 Task: Look for space in Ar Ruways, United Arab Emirates from 13th August, 2023 to 17th August, 2023 for 2 adults in price range Rs.10000 to Rs.16000. Place can be entire place with 2 bedrooms having 2 beds and 1 bathroom. Property type can be guest house. Amenities needed are: wifi, air conditioning, dedicated workplace, breakfast, . Booking option can be shelf check-in. Required host language is English.
Action: Mouse moved to (537, 121)
Screenshot: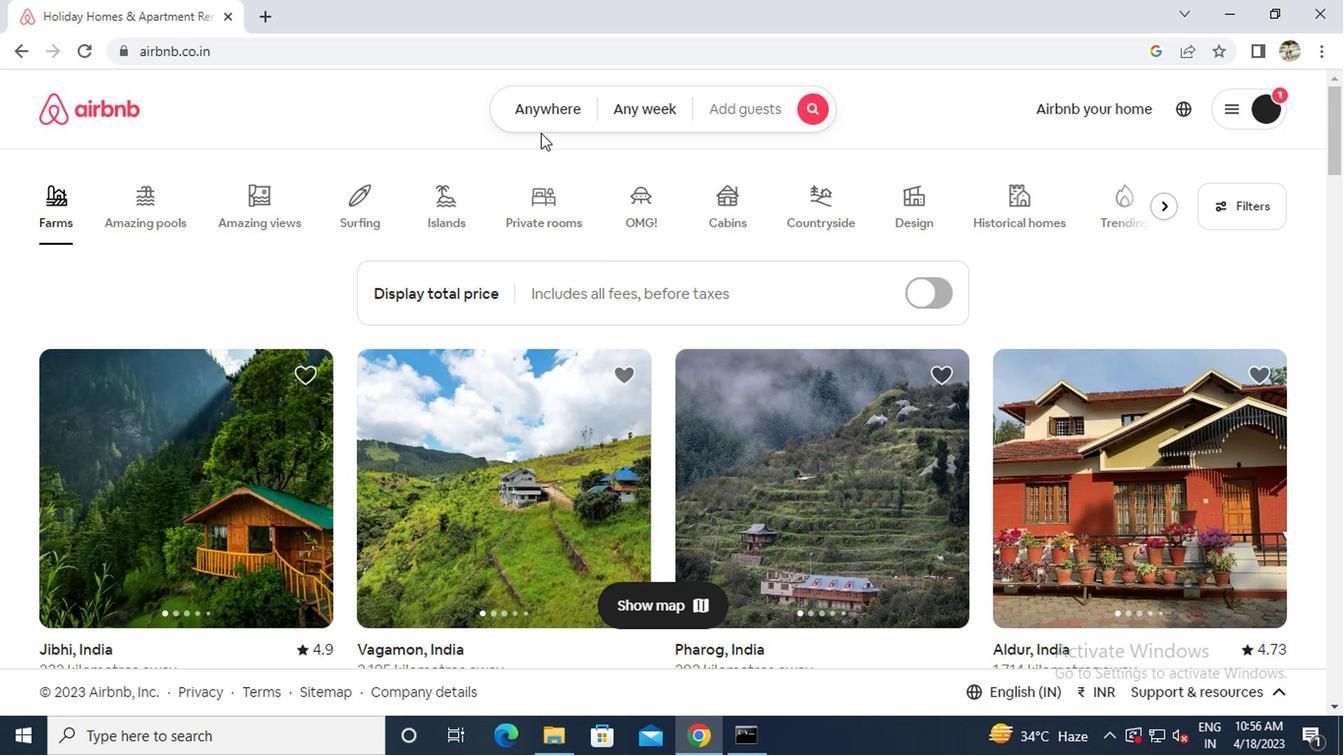 
Action: Mouse pressed left at (537, 121)
Screenshot: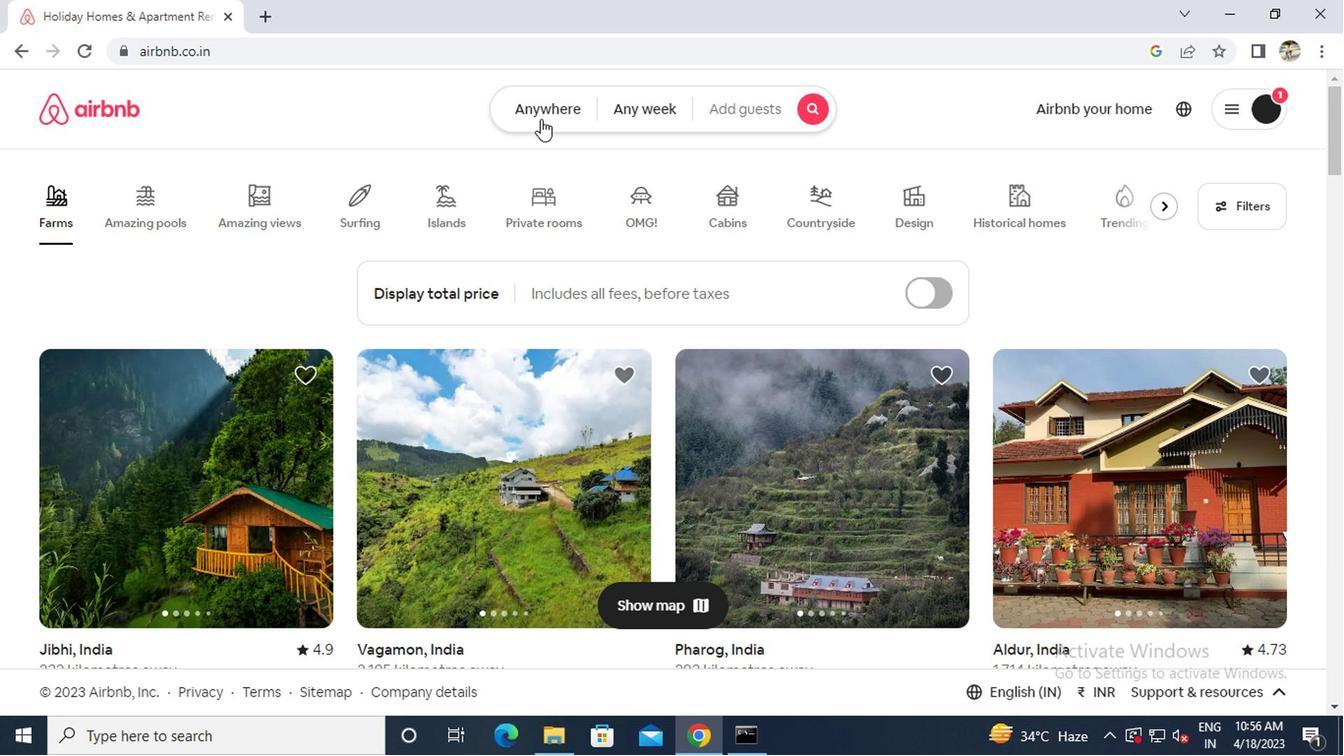
Action: Mouse moved to (438, 199)
Screenshot: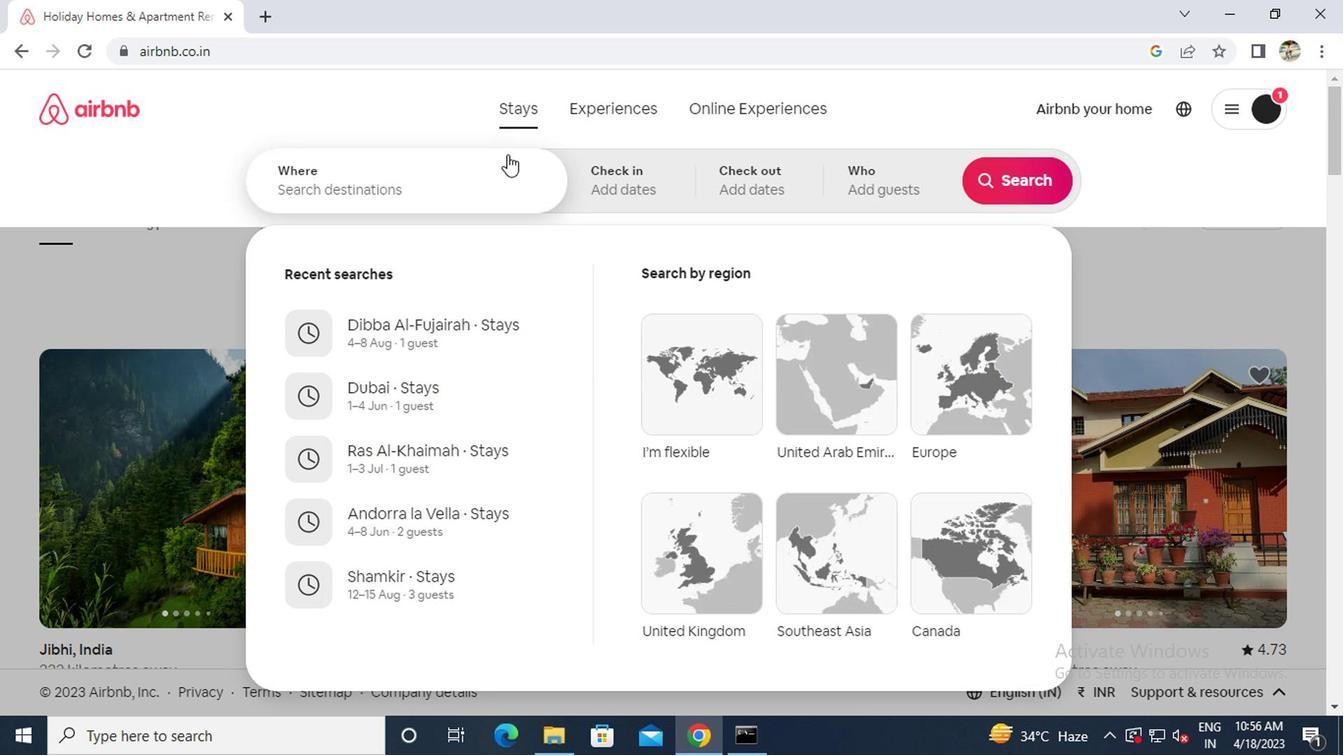 
Action: Mouse pressed left at (438, 199)
Screenshot: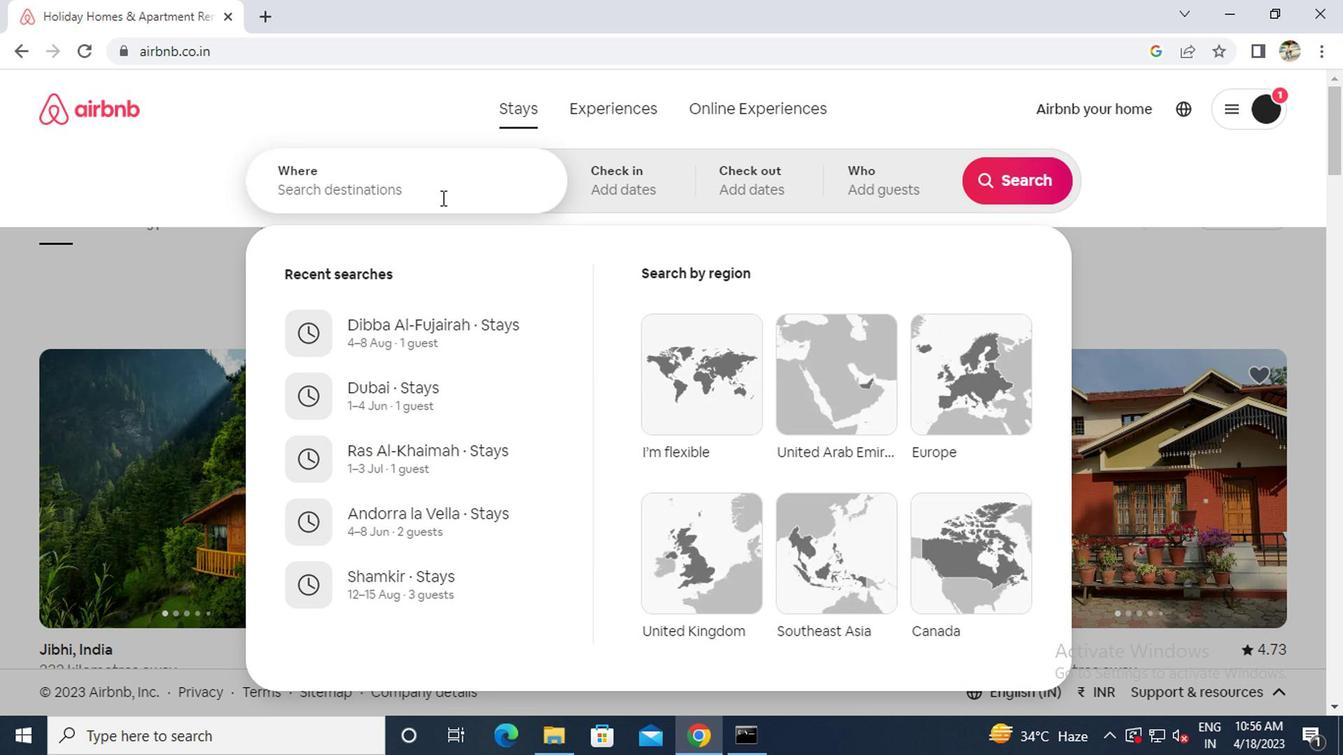 
Action: Key pressed <Key.caps_lock>a<Key.caps_lock>r<Key.space>run<Key.backspace>ways<Key.space>united<Key.space>arab<Key.space>emirates
Screenshot: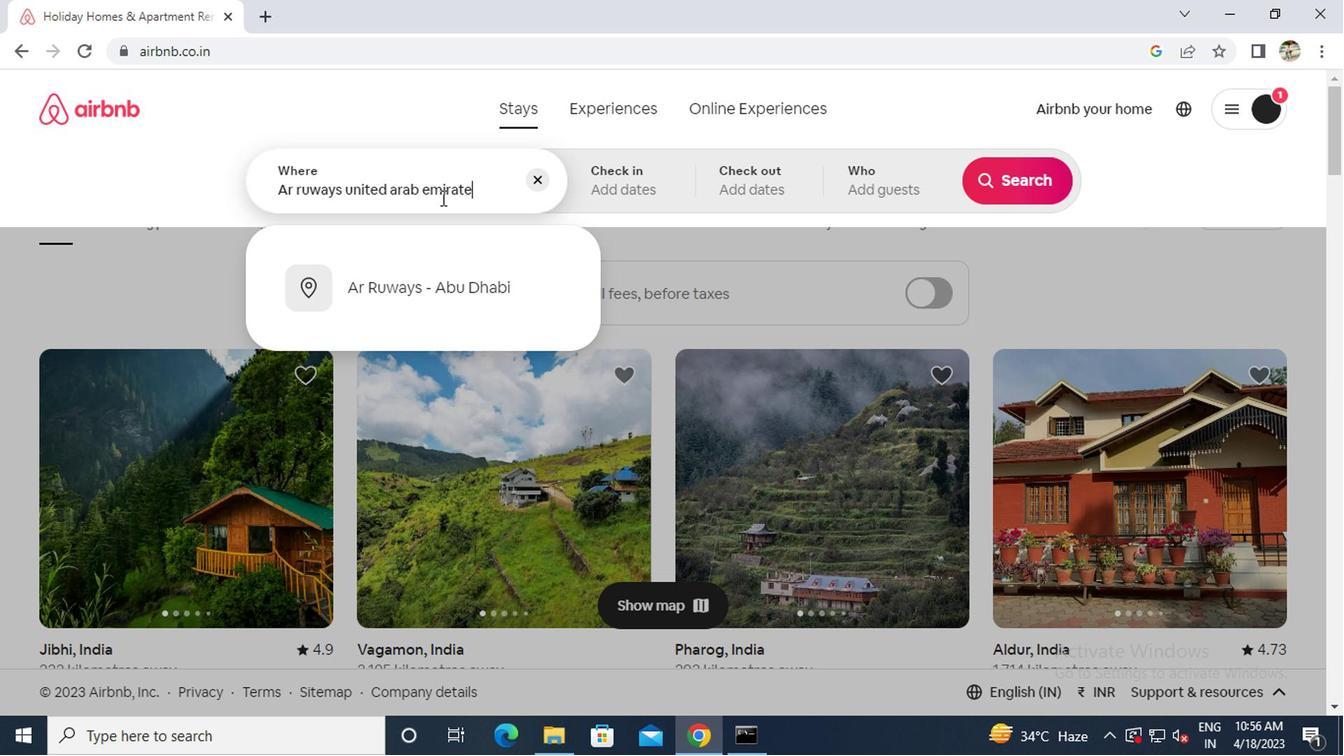 
Action: Mouse moved to (404, 291)
Screenshot: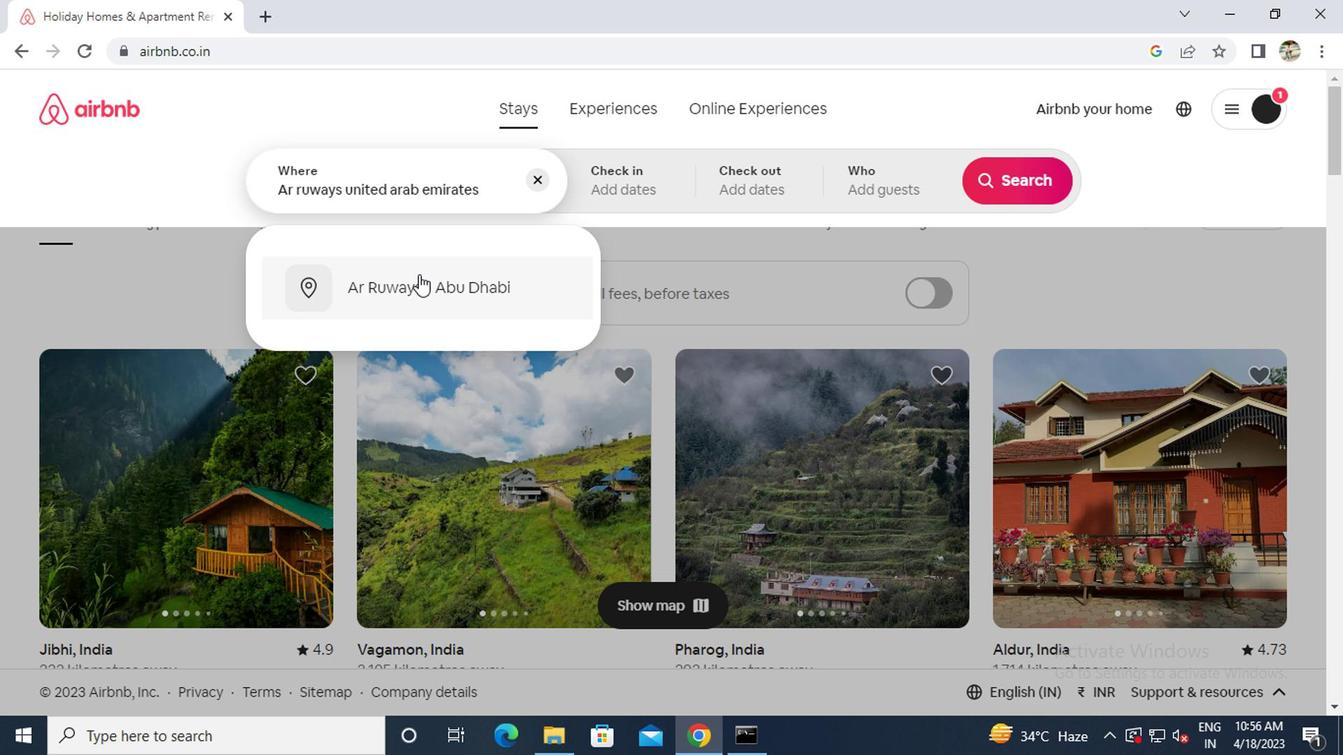 
Action: Mouse pressed left at (404, 291)
Screenshot: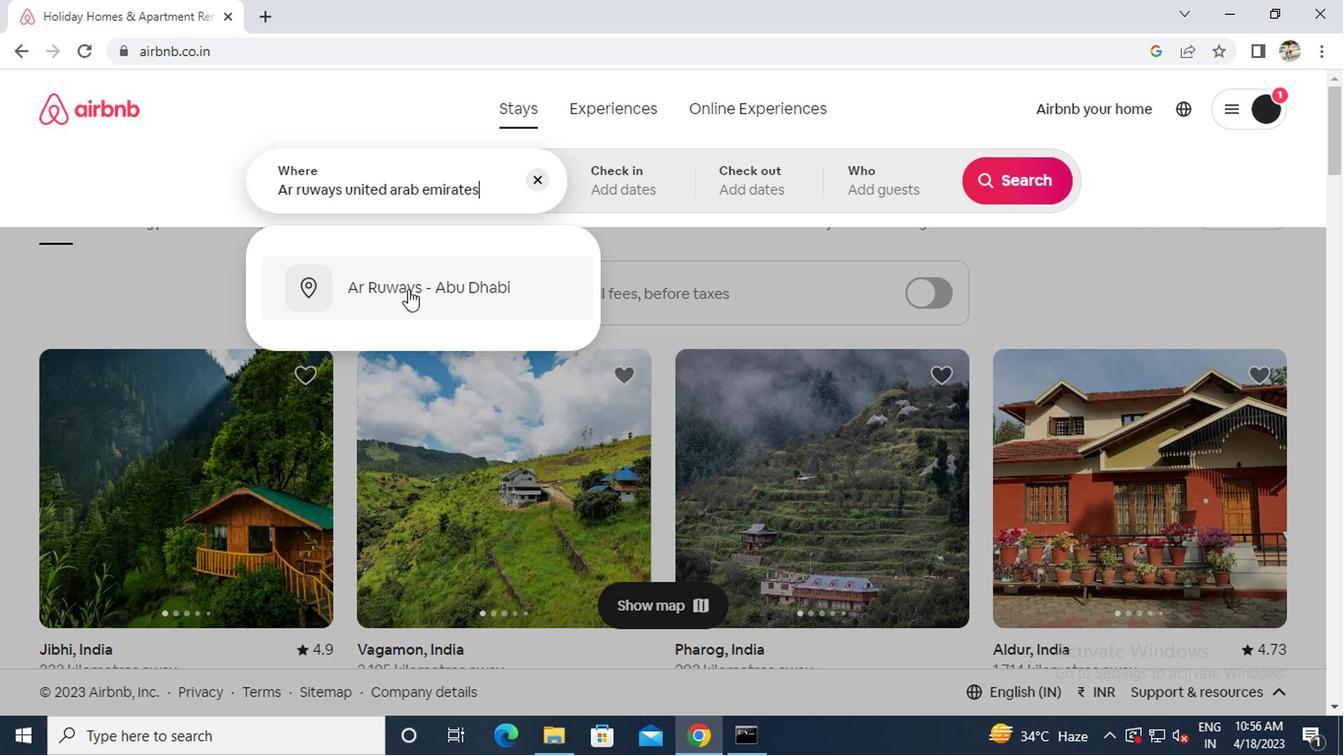 
Action: Mouse moved to (999, 334)
Screenshot: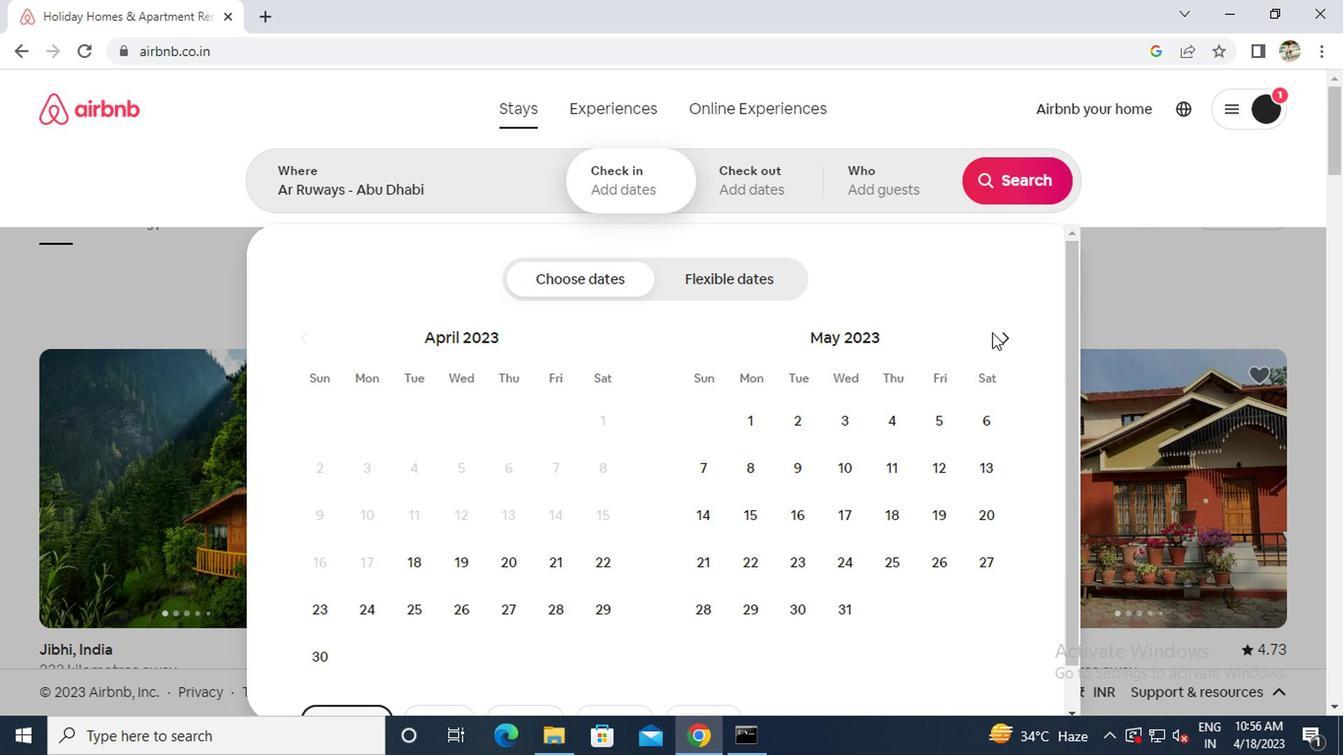 
Action: Mouse pressed left at (999, 334)
Screenshot: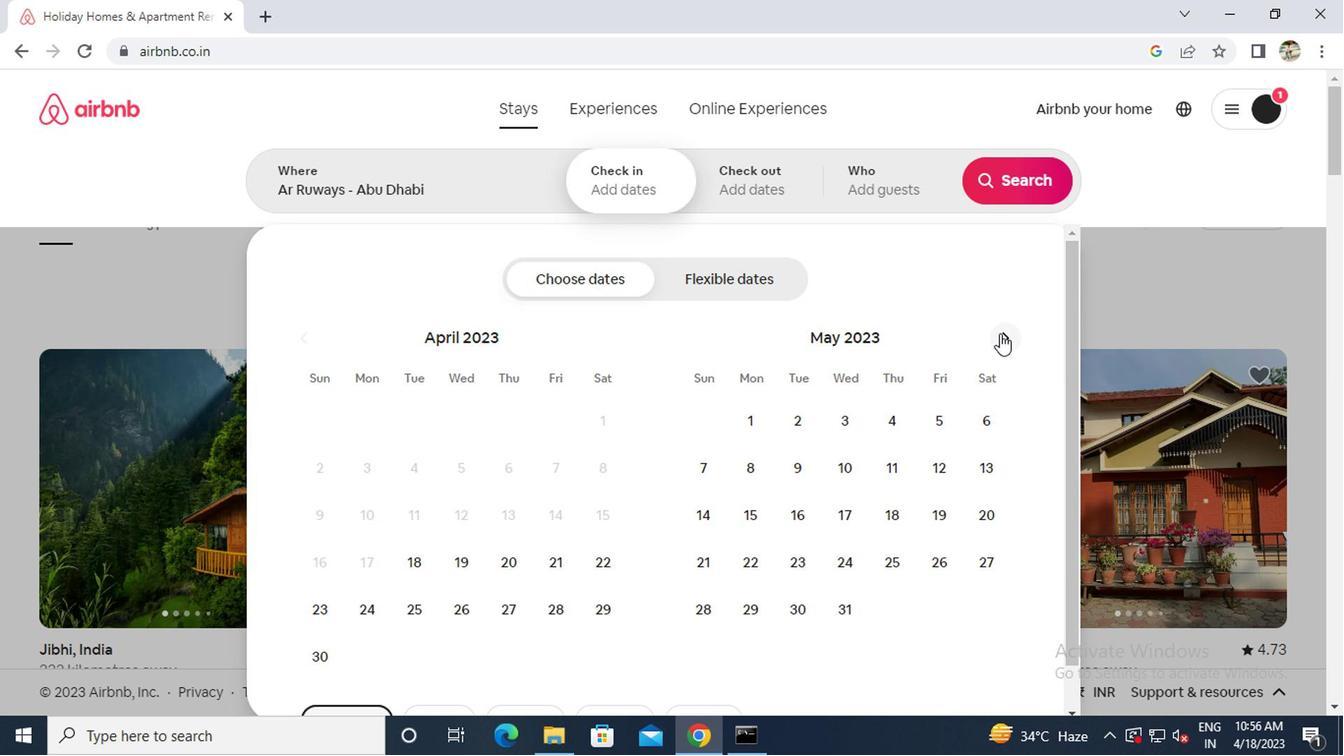 
Action: Mouse pressed left at (999, 334)
Screenshot: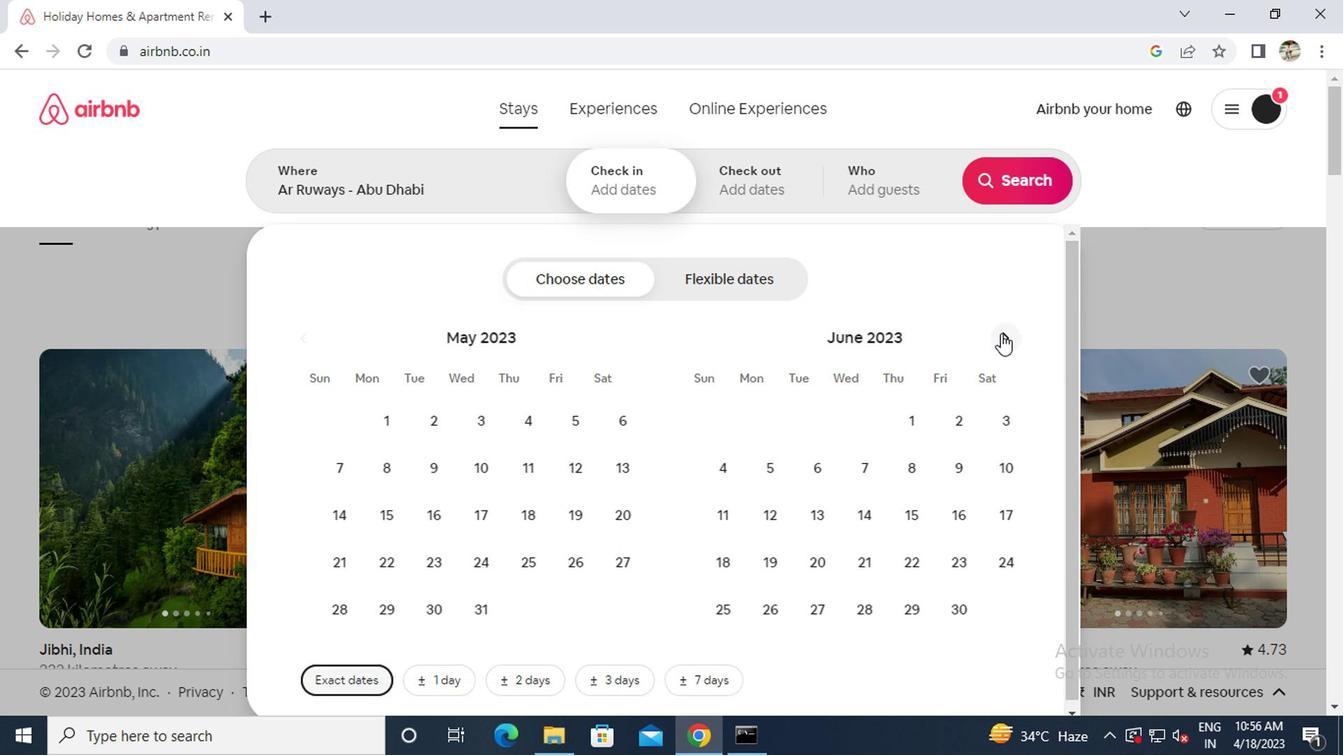 
Action: Mouse pressed left at (999, 334)
Screenshot: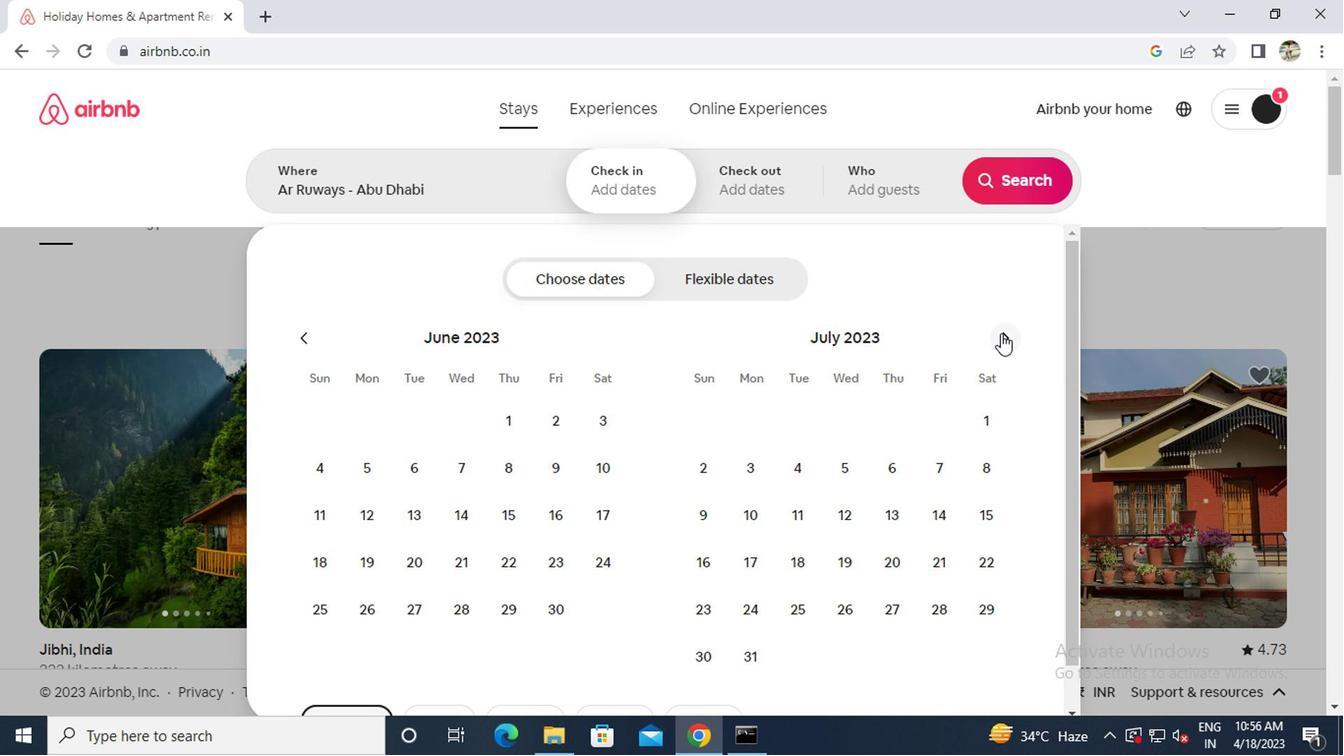 
Action: Mouse moved to (691, 510)
Screenshot: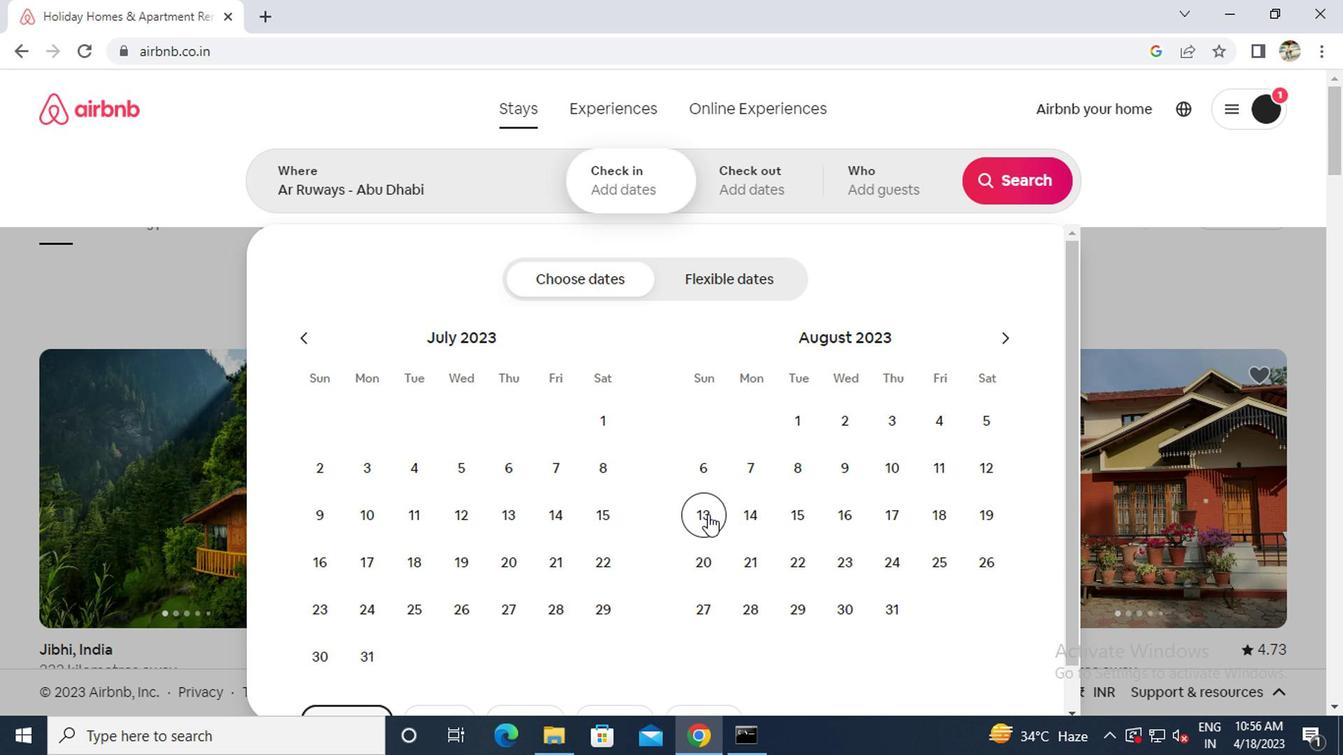 
Action: Mouse pressed left at (691, 510)
Screenshot: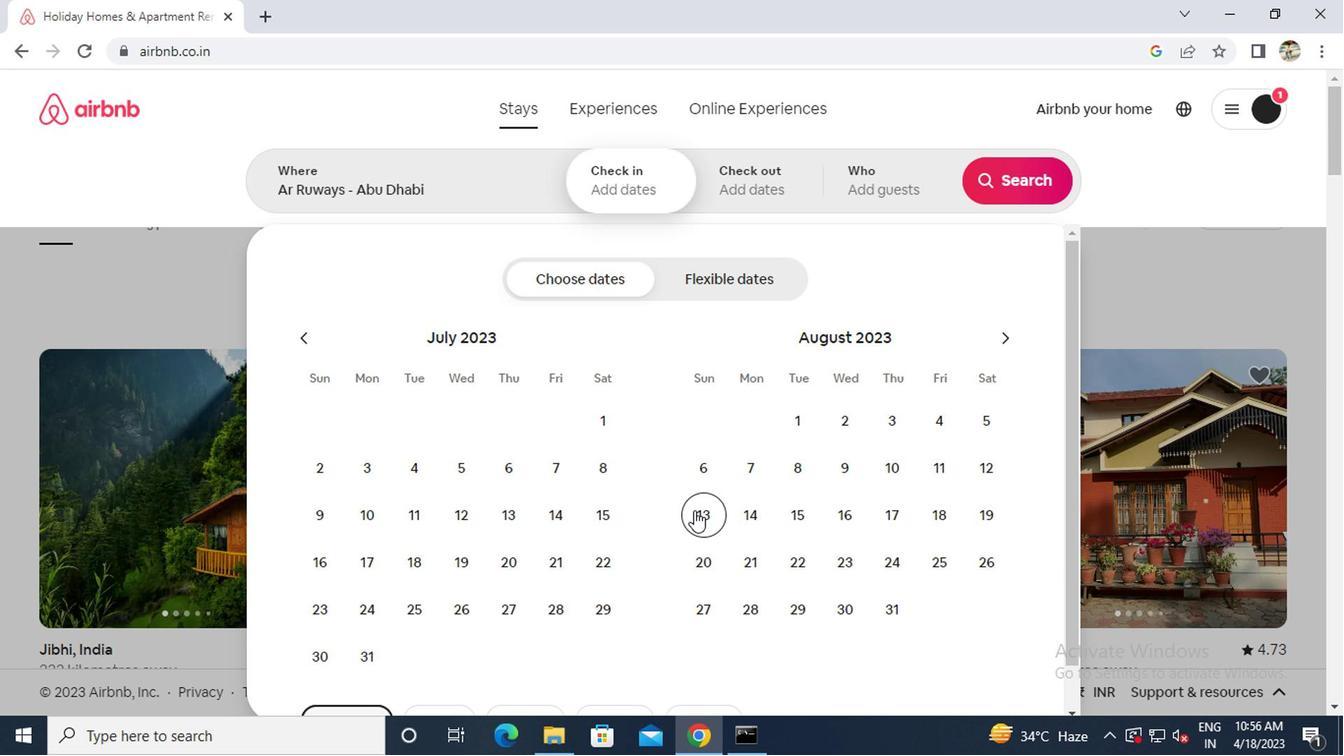 
Action: Mouse moved to (896, 515)
Screenshot: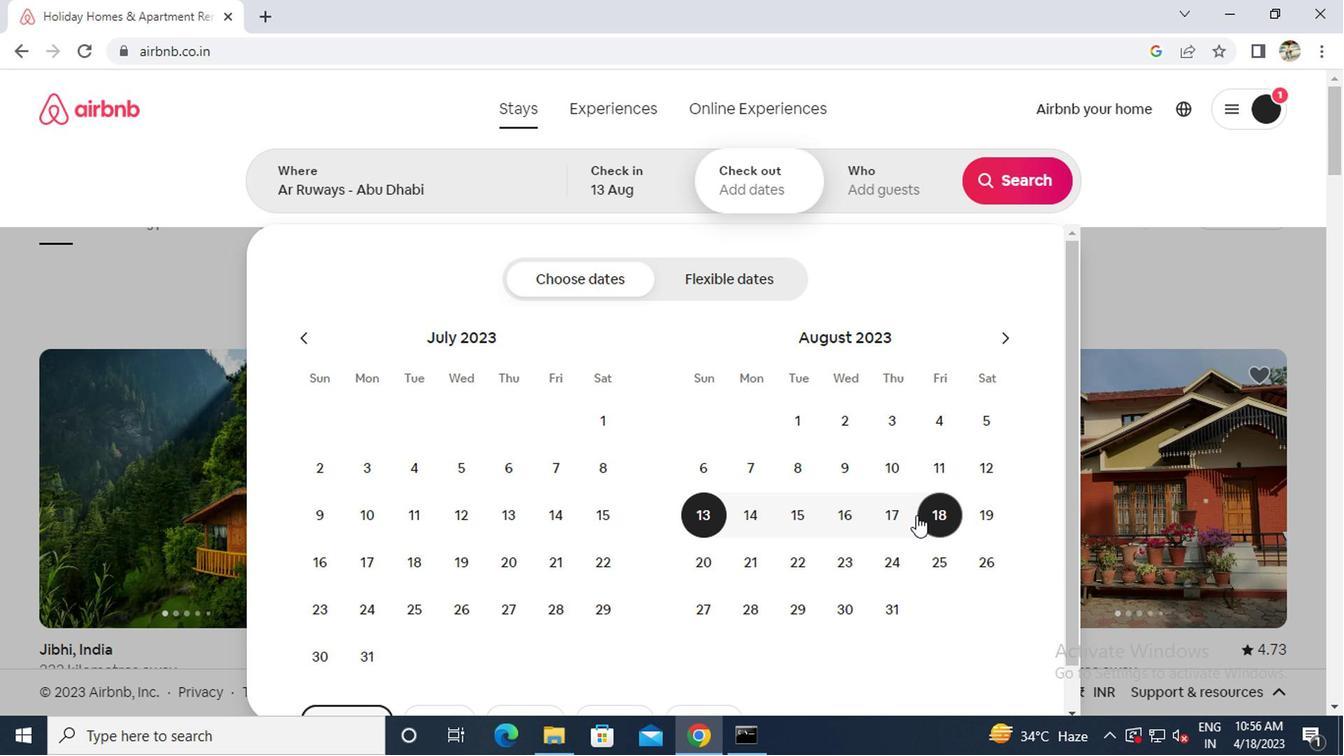 
Action: Mouse pressed left at (896, 515)
Screenshot: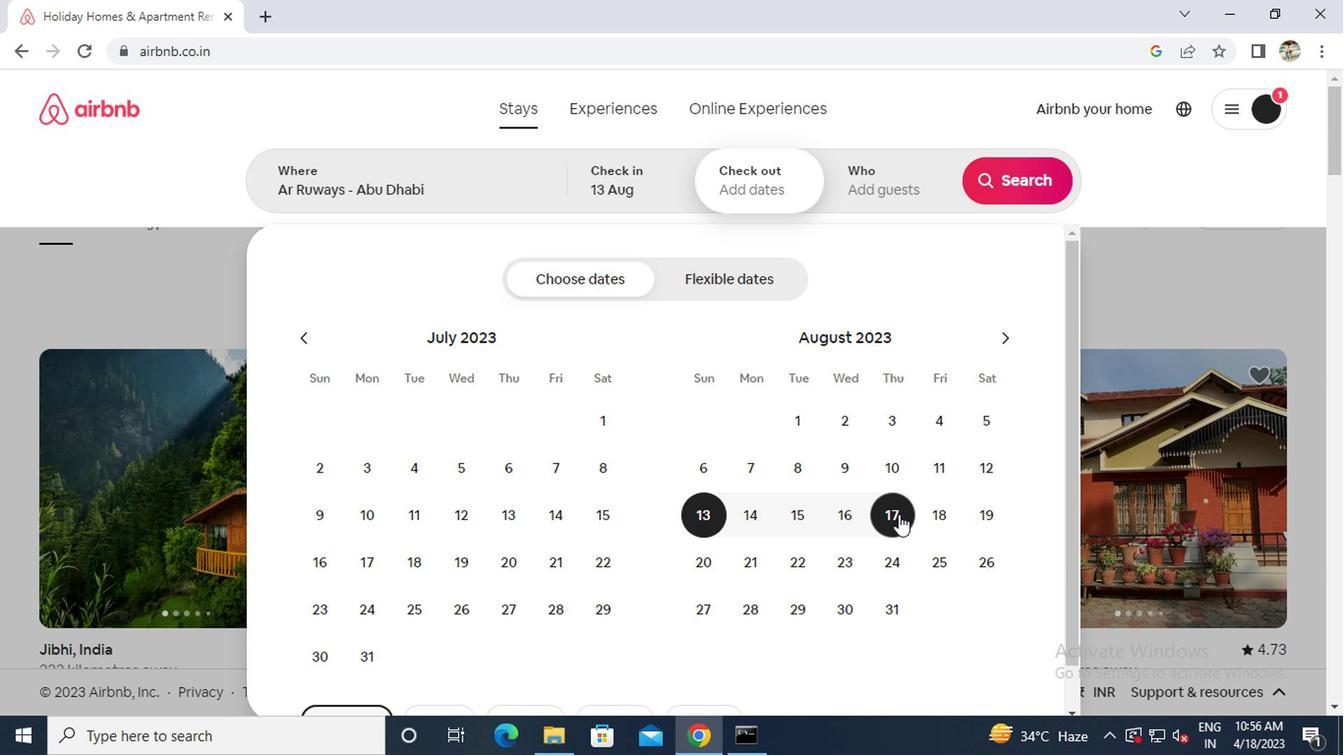 
Action: Mouse moved to (887, 179)
Screenshot: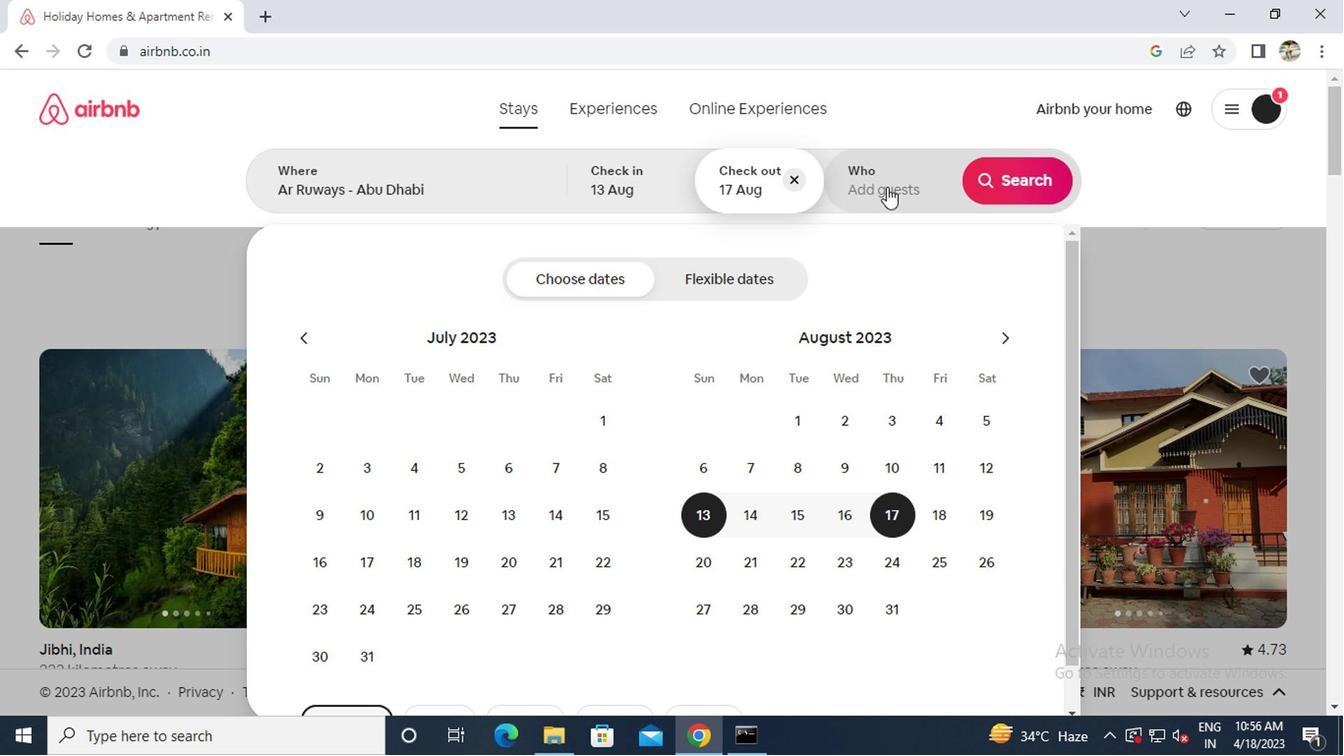 
Action: Mouse pressed left at (887, 179)
Screenshot: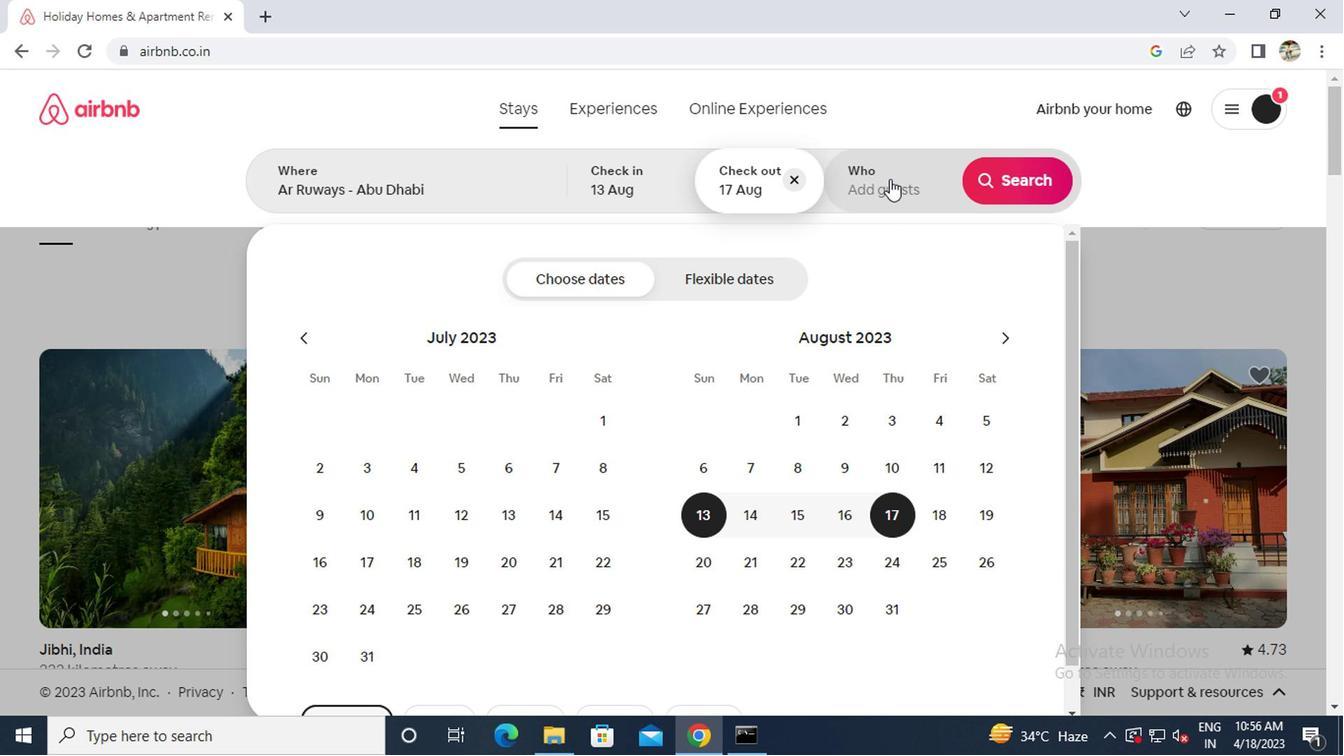
Action: Mouse moved to (1016, 286)
Screenshot: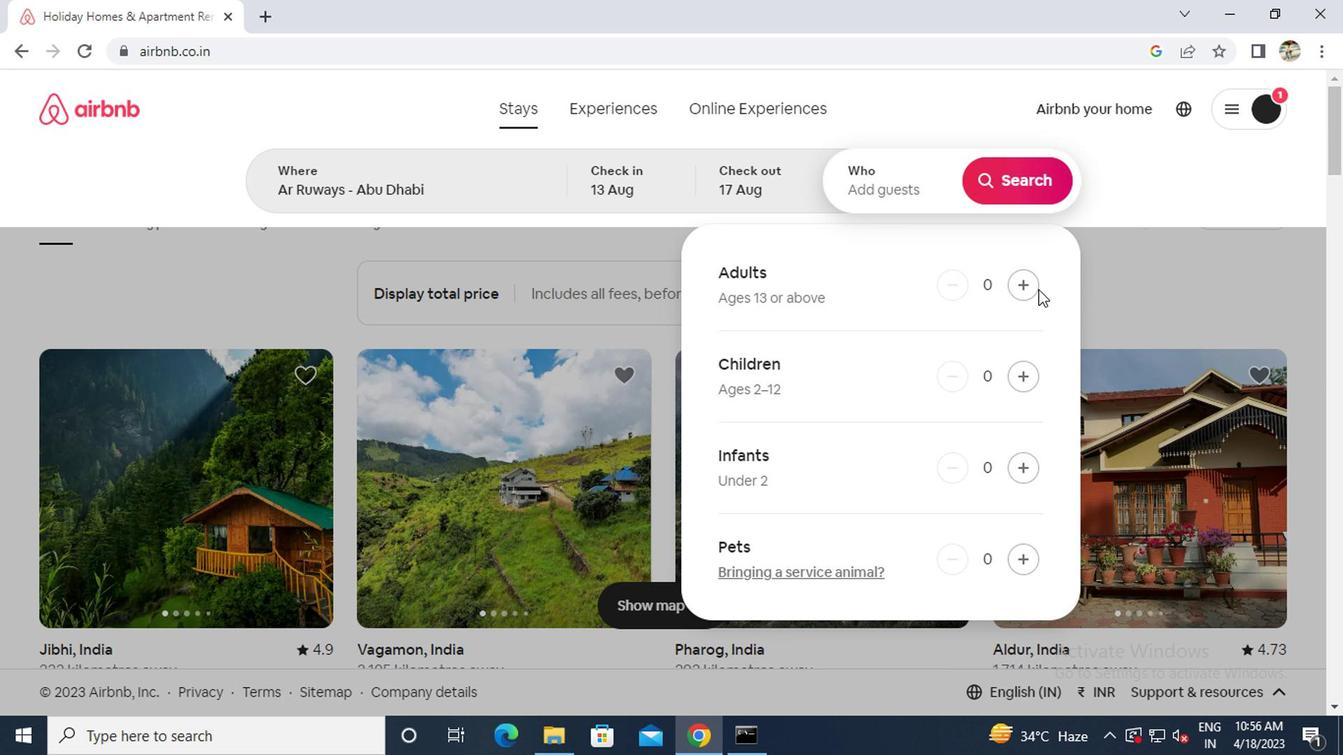 
Action: Mouse pressed left at (1016, 286)
Screenshot: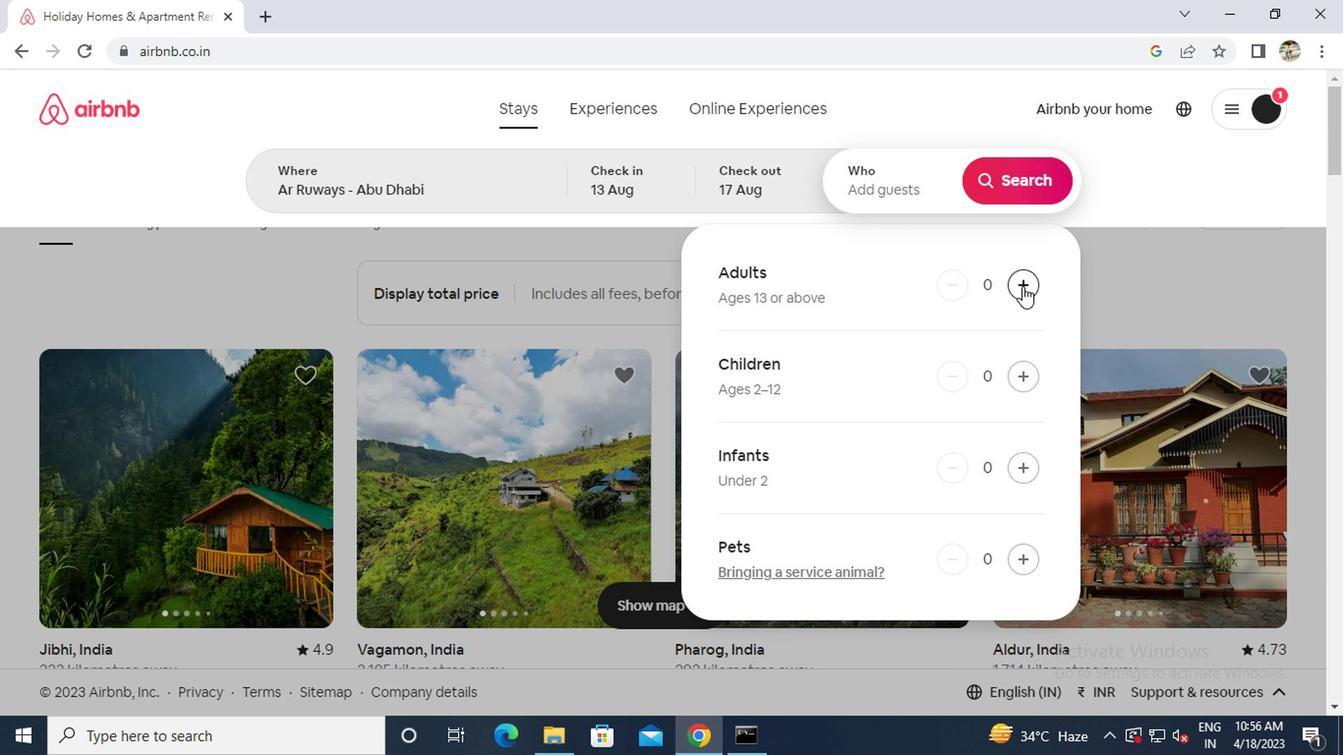 
Action: Mouse pressed left at (1016, 286)
Screenshot: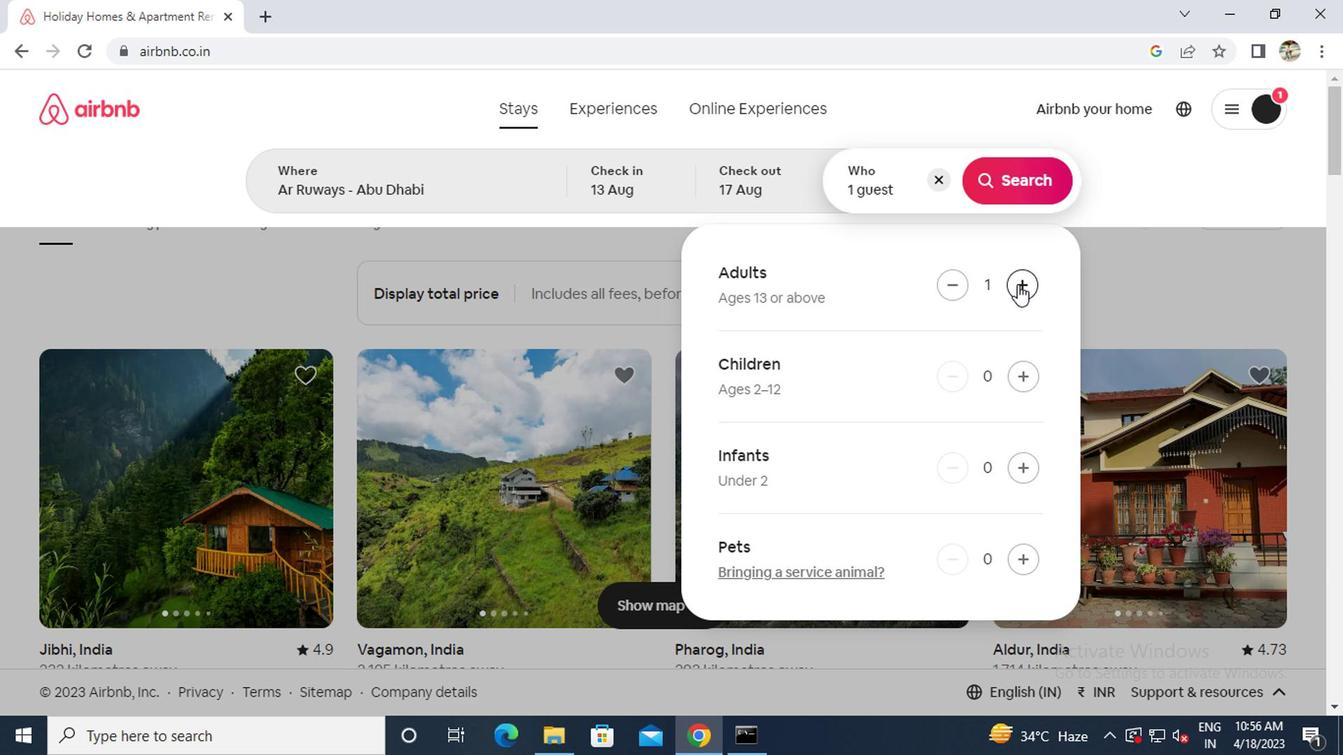 
Action: Mouse moved to (994, 172)
Screenshot: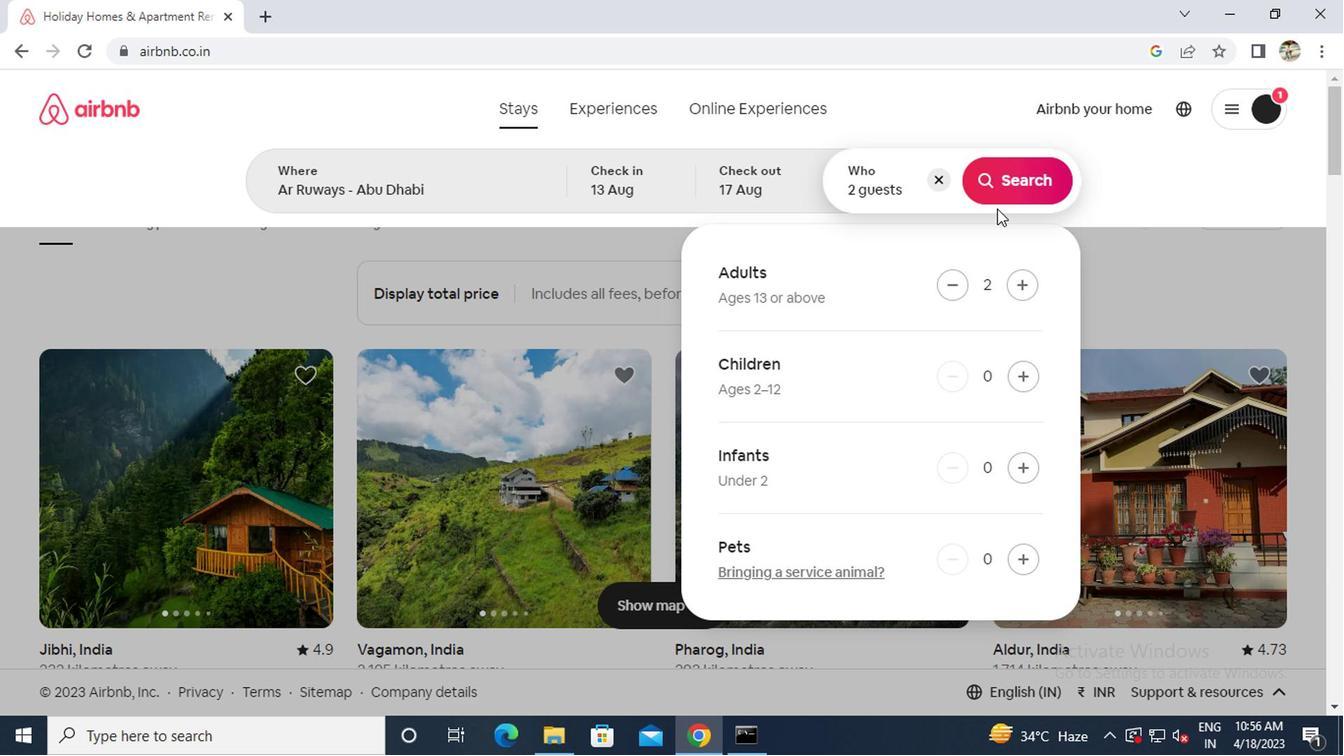 
Action: Mouse pressed left at (994, 172)
Screenshot: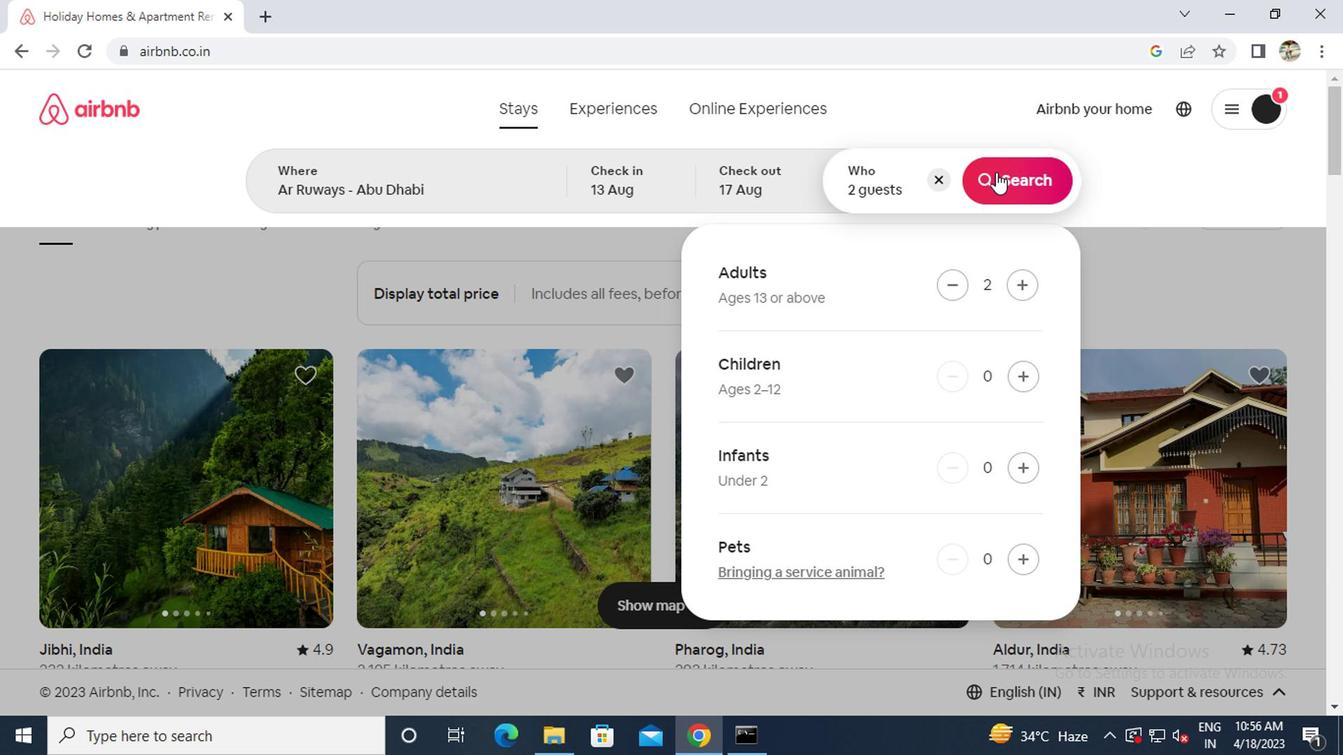
Action: Mouse moved to (1242, 181)
Screenshot: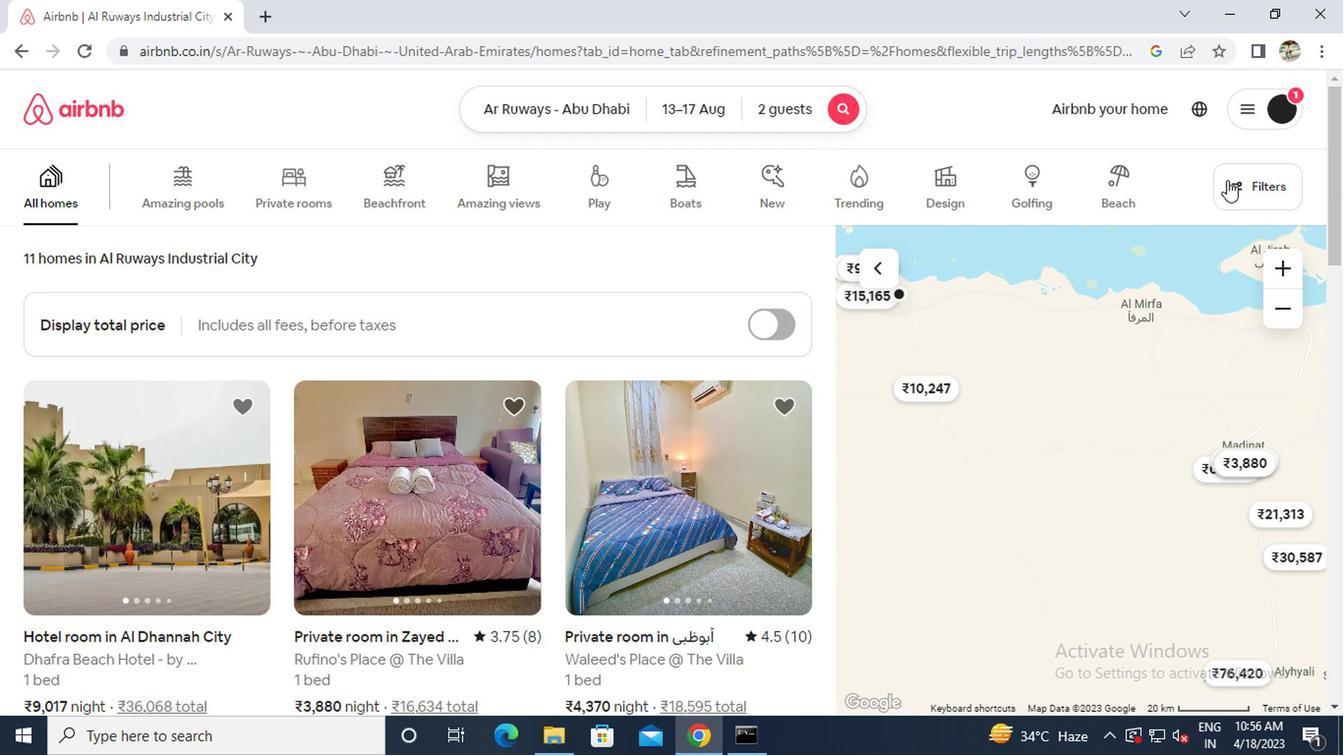 
Action: Mouse pressed left at (1242, 181)
Screenshot: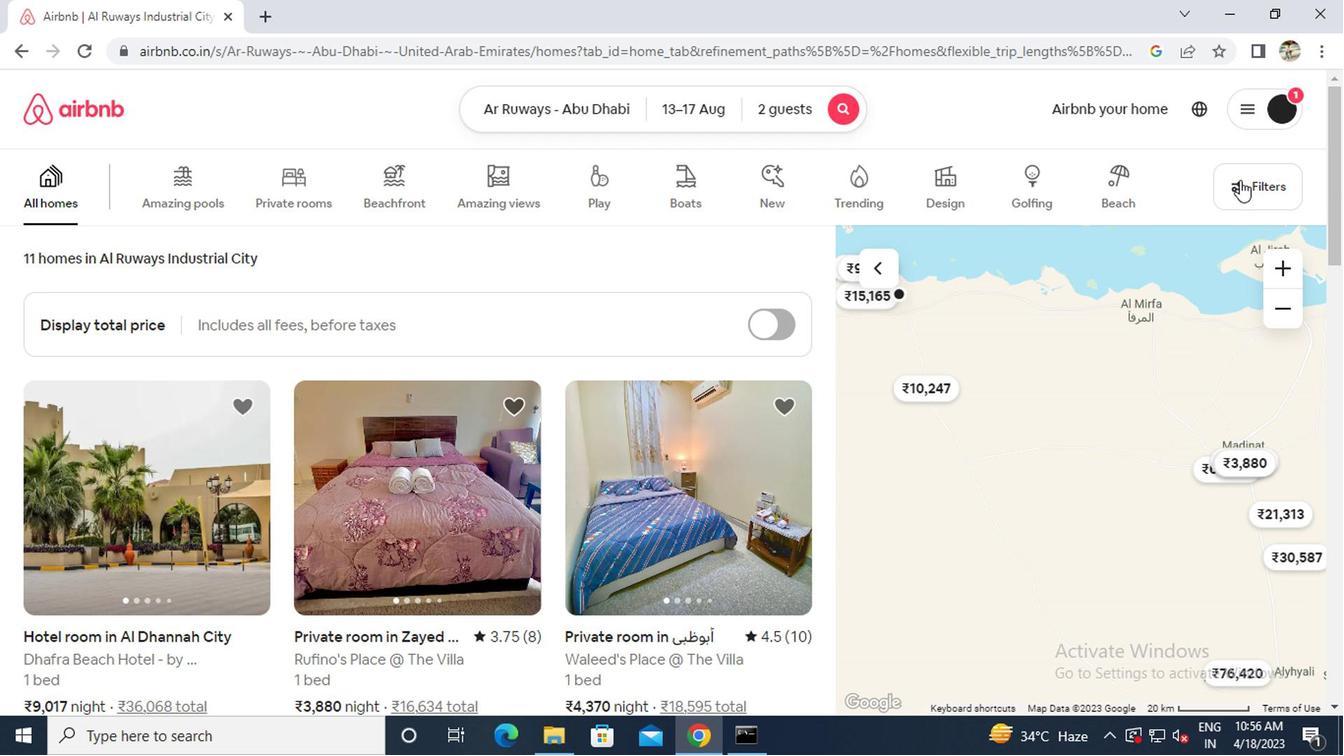 
Action: Mouse moved to (494, 436)
Screenshot: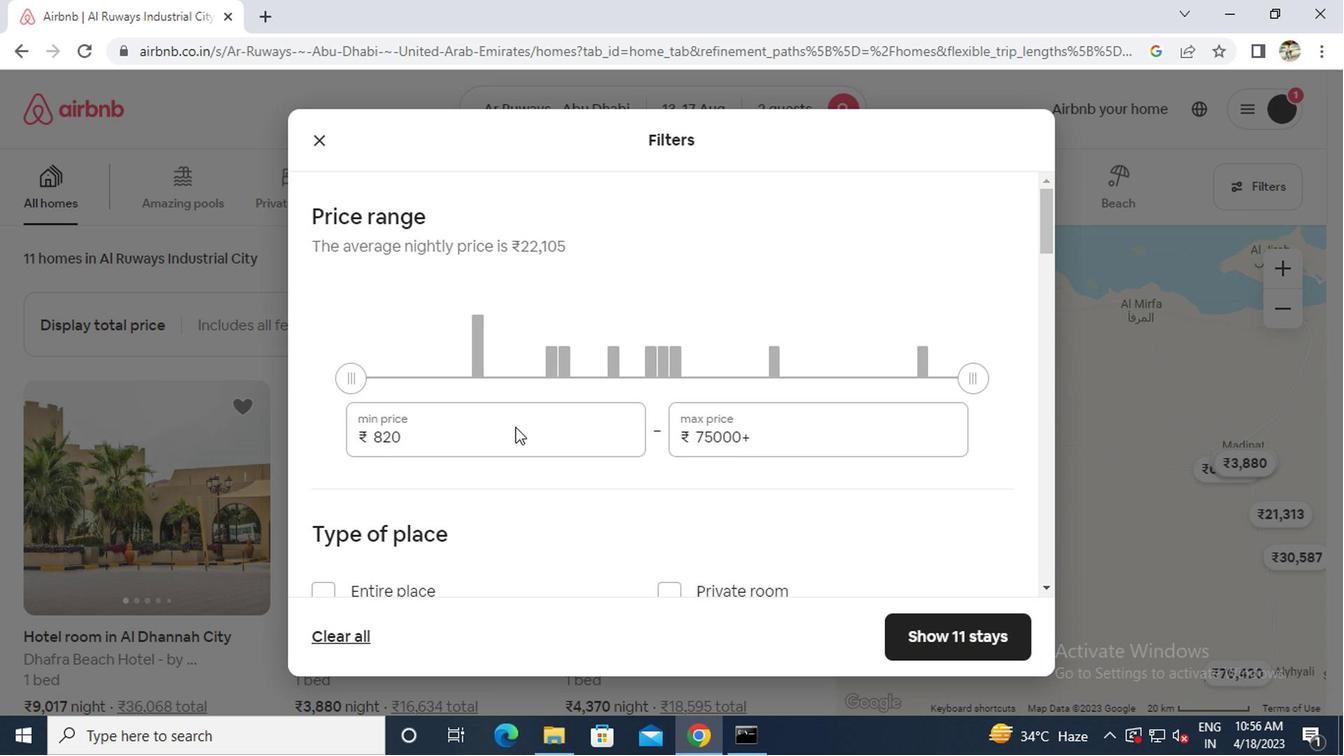
Action: Mouse pressed left at (494, 436)
Screenshot: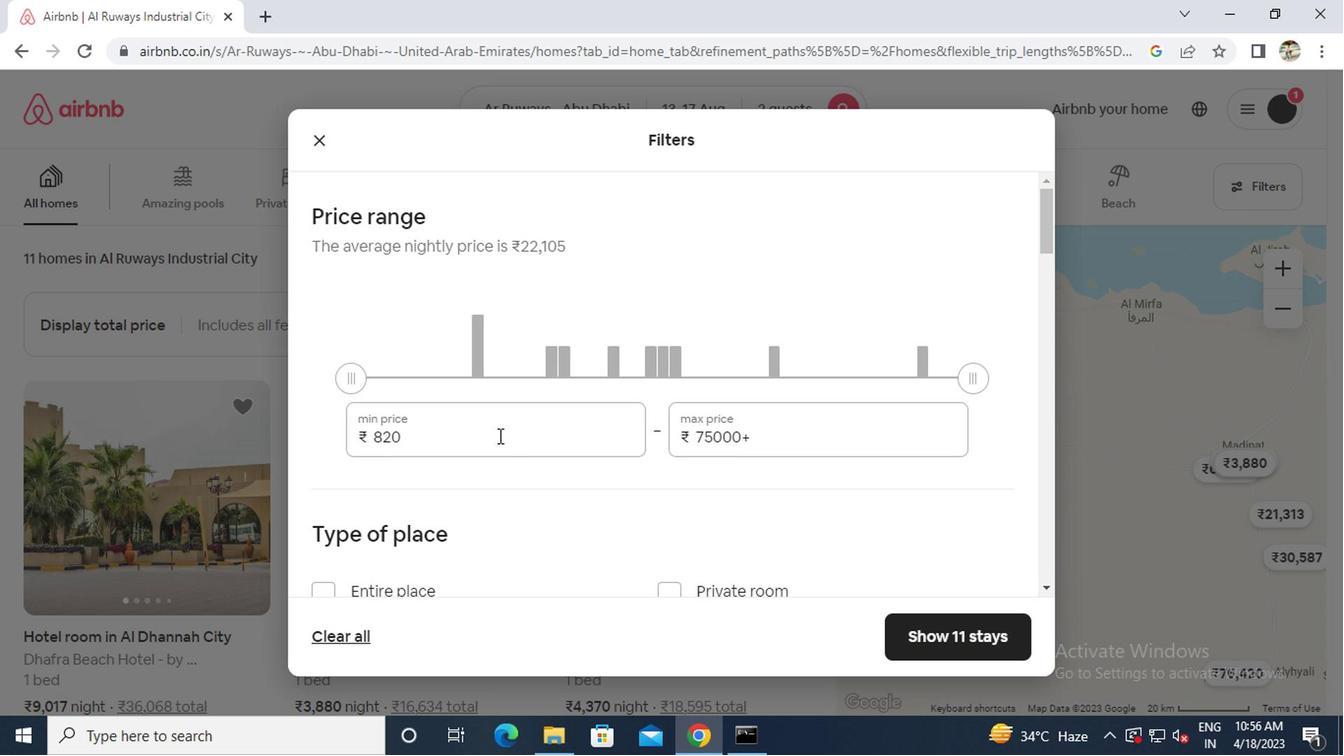 
Action: Key pressed ctrl+A10000
Screenshot: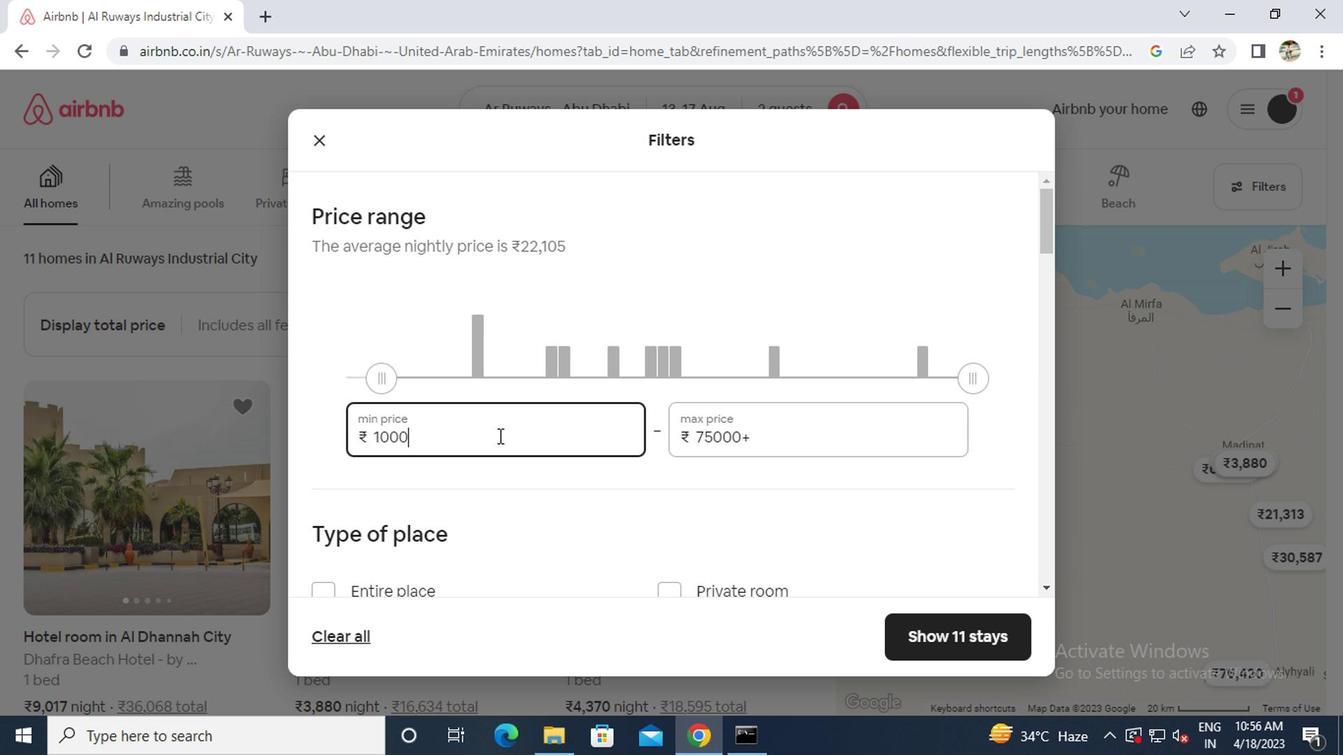 
Action: Mouse moved to (780, 434)
Screenshot: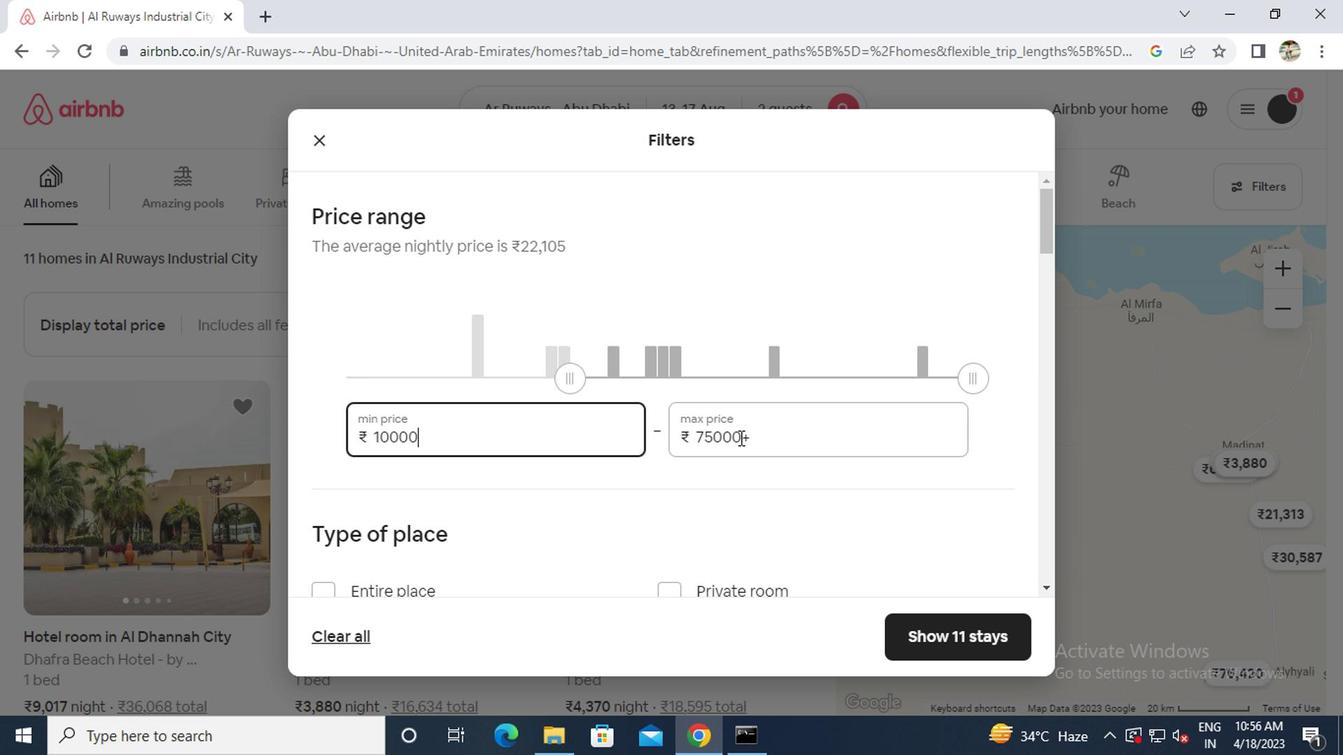 
Action: Mouse pressed left at (780, 434)
Screenshot: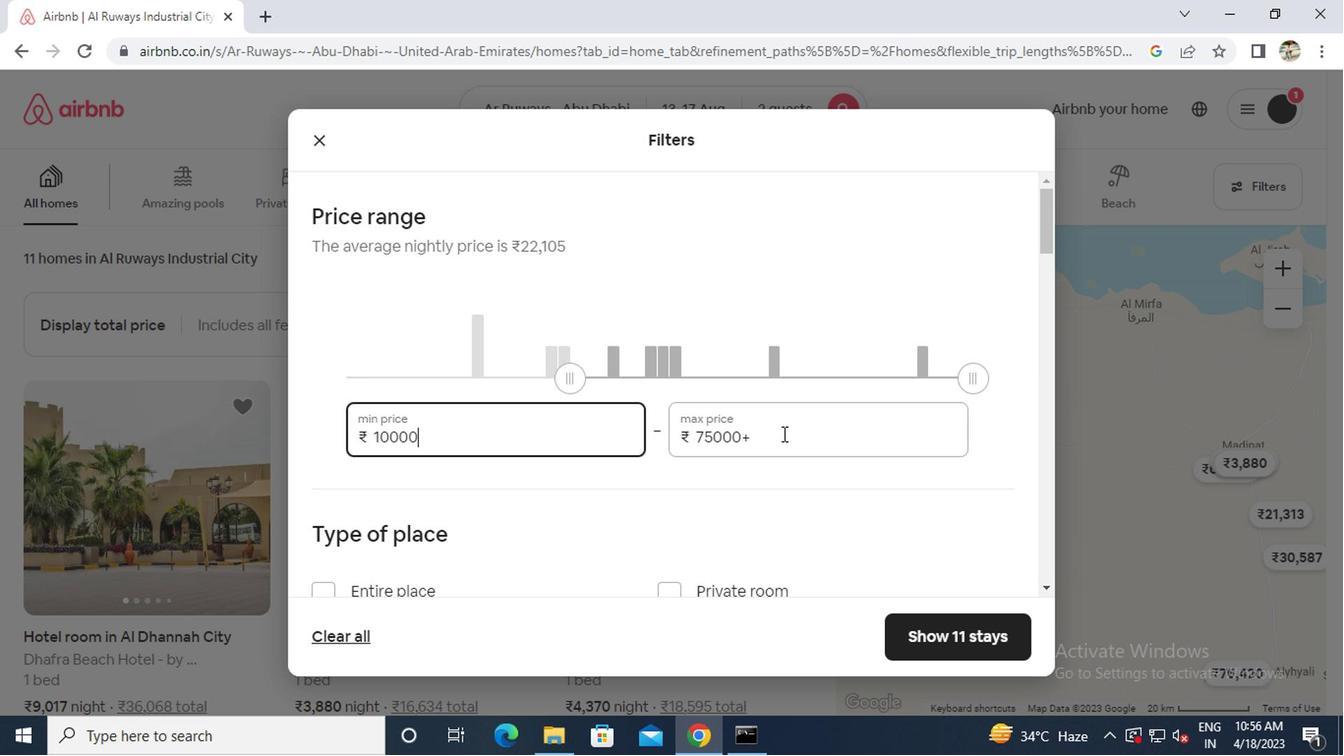 
Action: Key pressed ctrl+A15000<Key.backspace><Key.backspace><Key.backspace><Key.backspace>6000
Screenshot: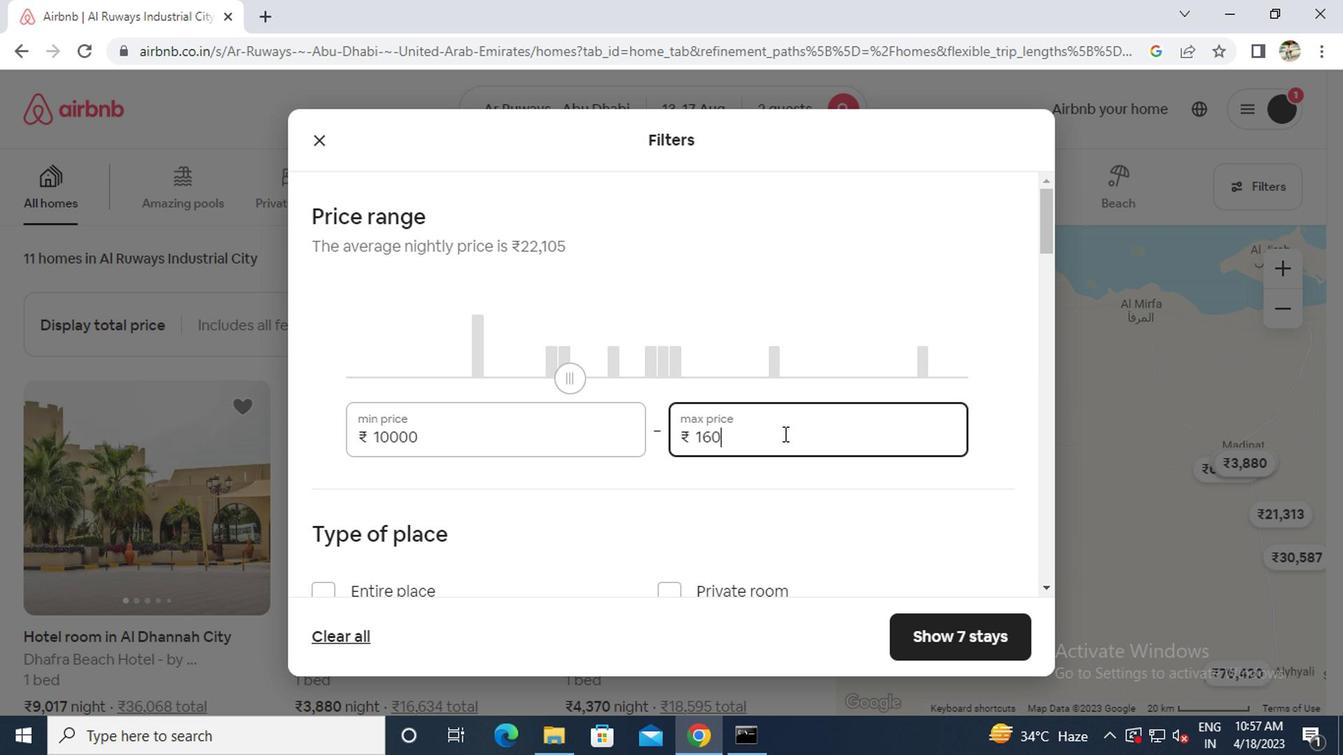 
Action: Mouse moved to (780, 434)
Screenshot: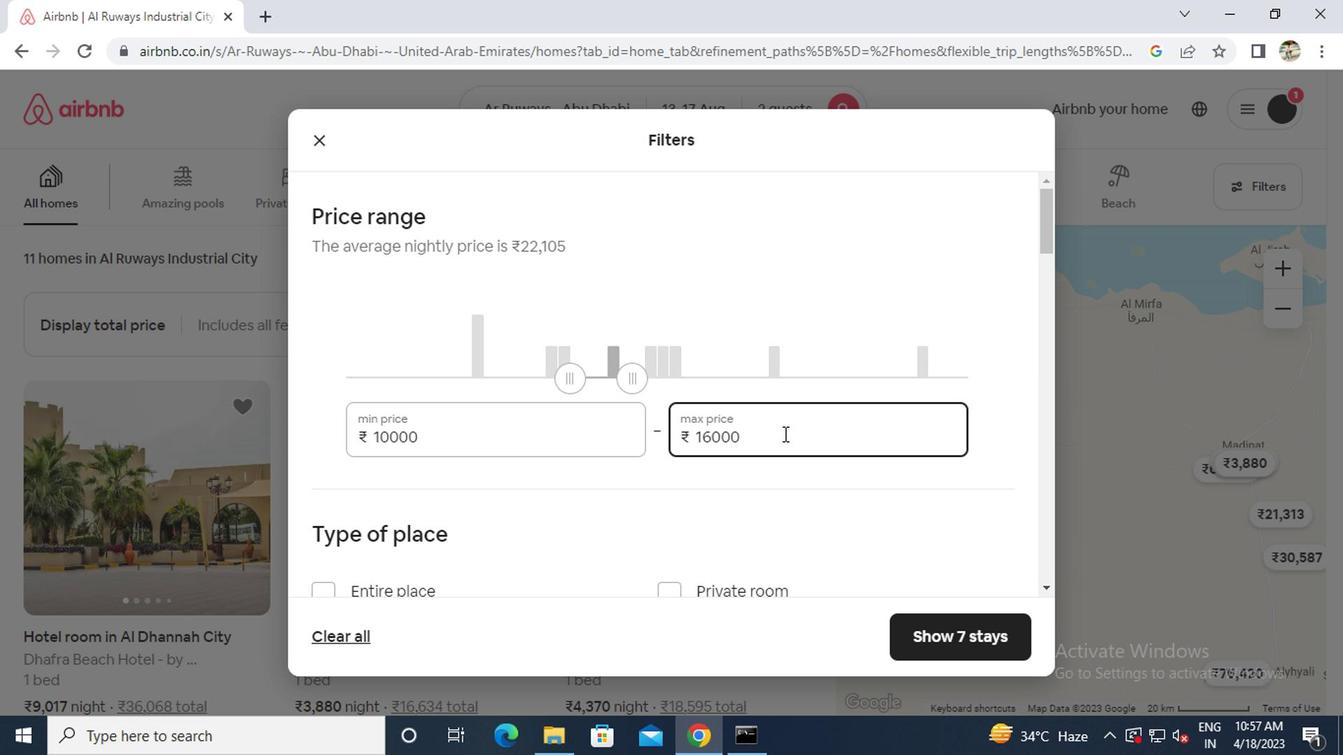 
Action: Mouse scrolled (780, 433) with delta (0, 0)
Screenshot: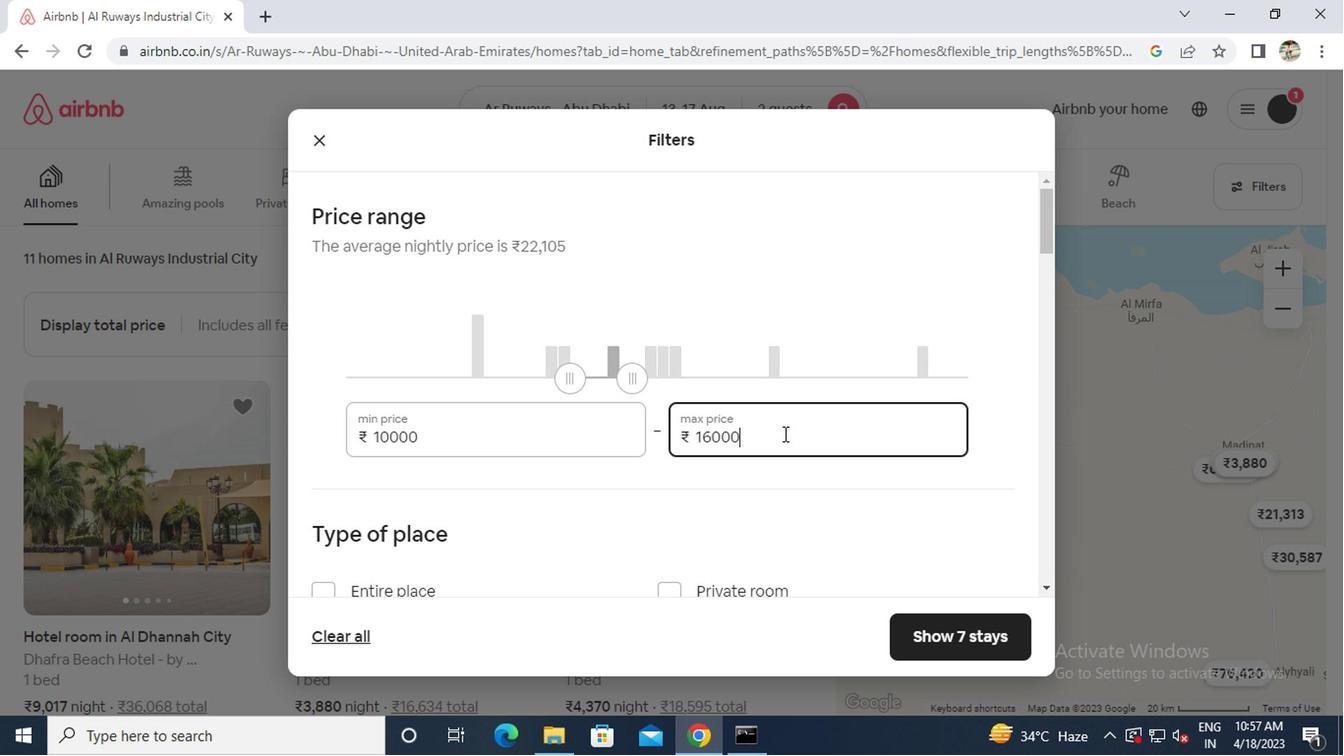 
Action: Mouse scrolled (780, 433) with delta (0, 0)
Screenshot: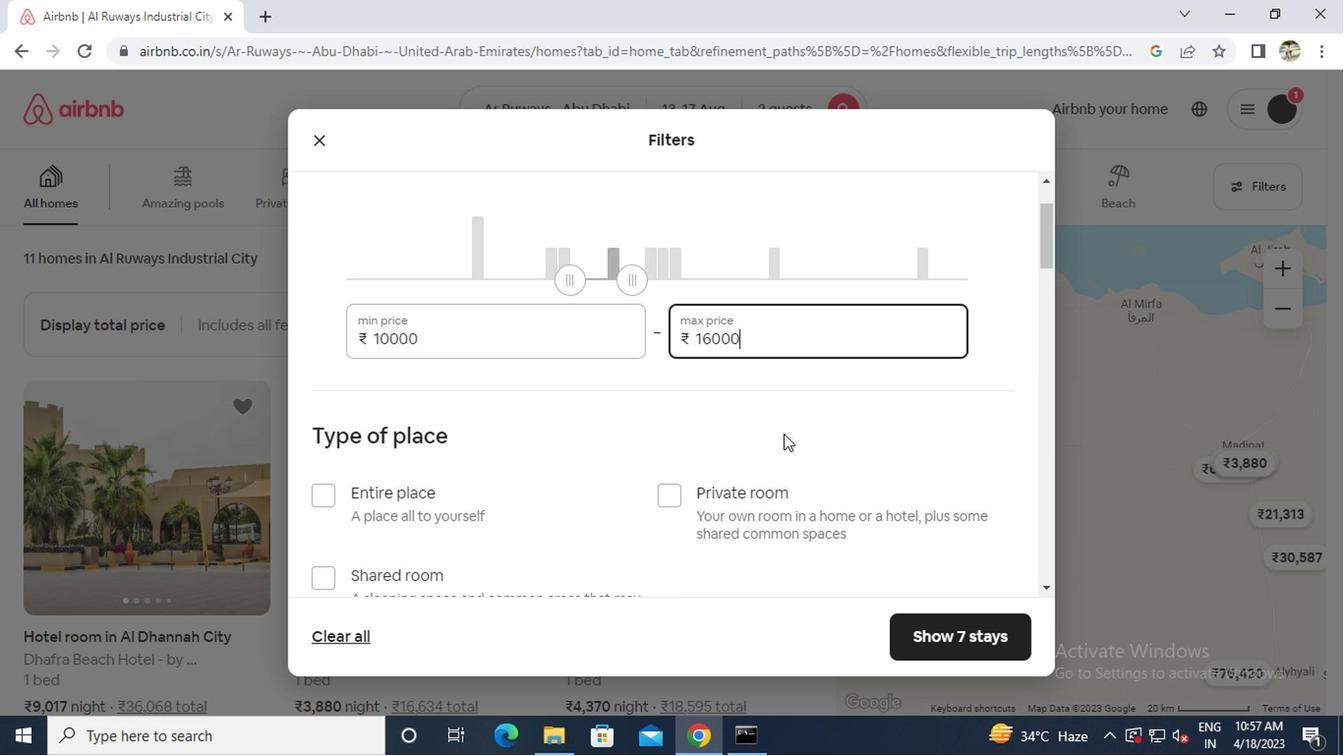 
Action: Mouse moved to (710, 434)
Screenshot: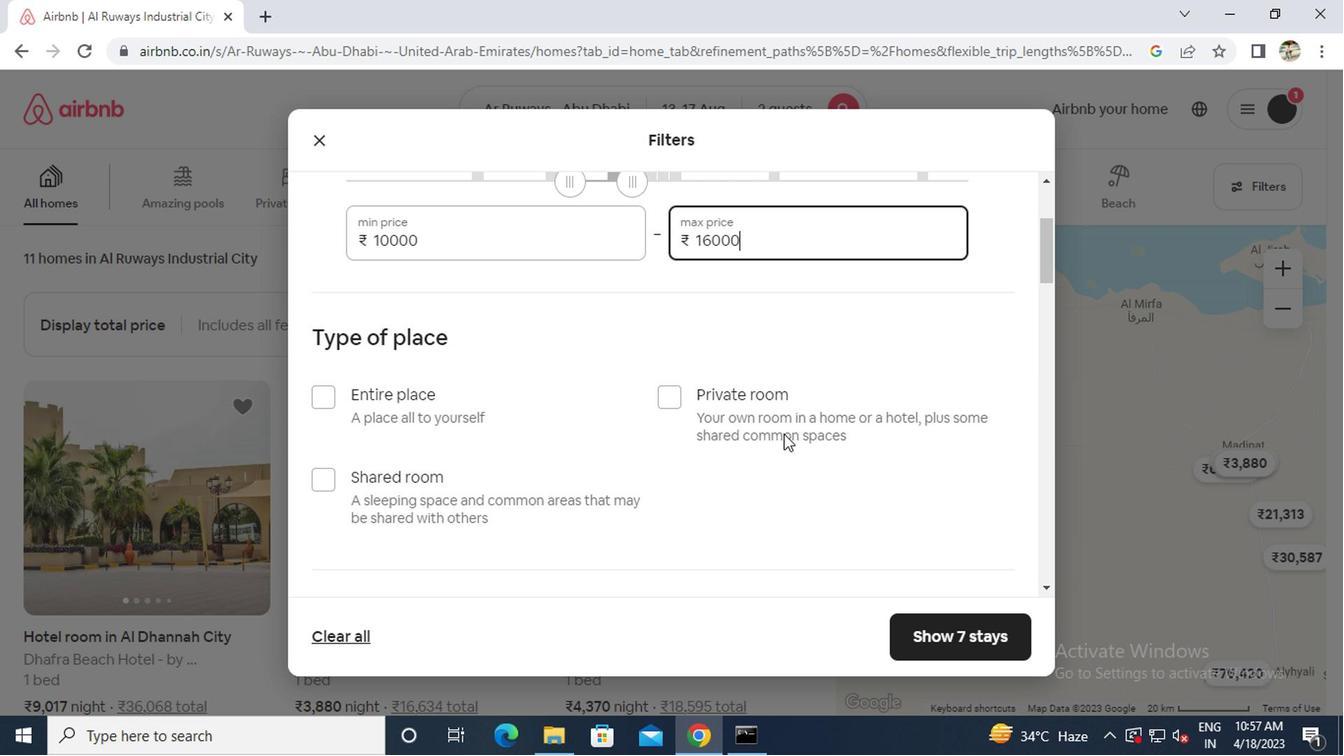 
Action: Mouse scrolled (710, 433) with delta (0, 0)
Screenshot: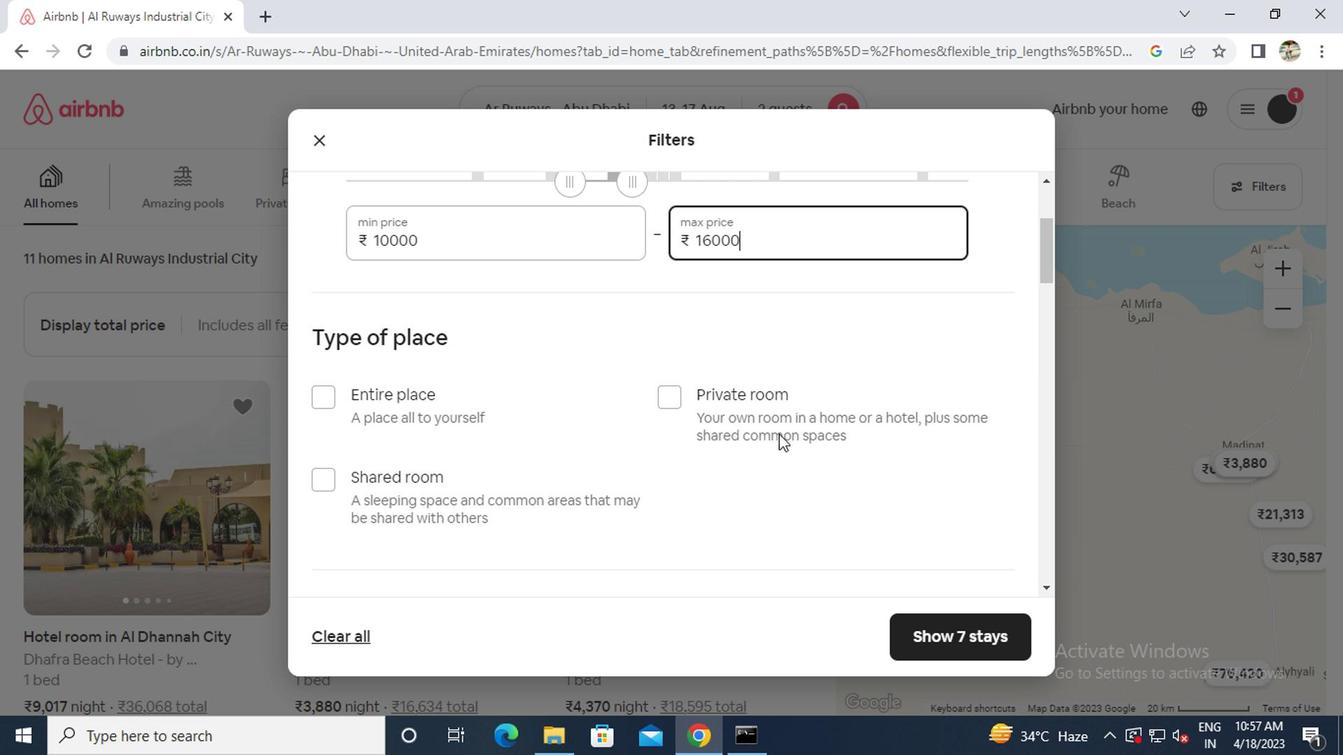 
Action: Mouse moved to (397, 318)
Screenshot: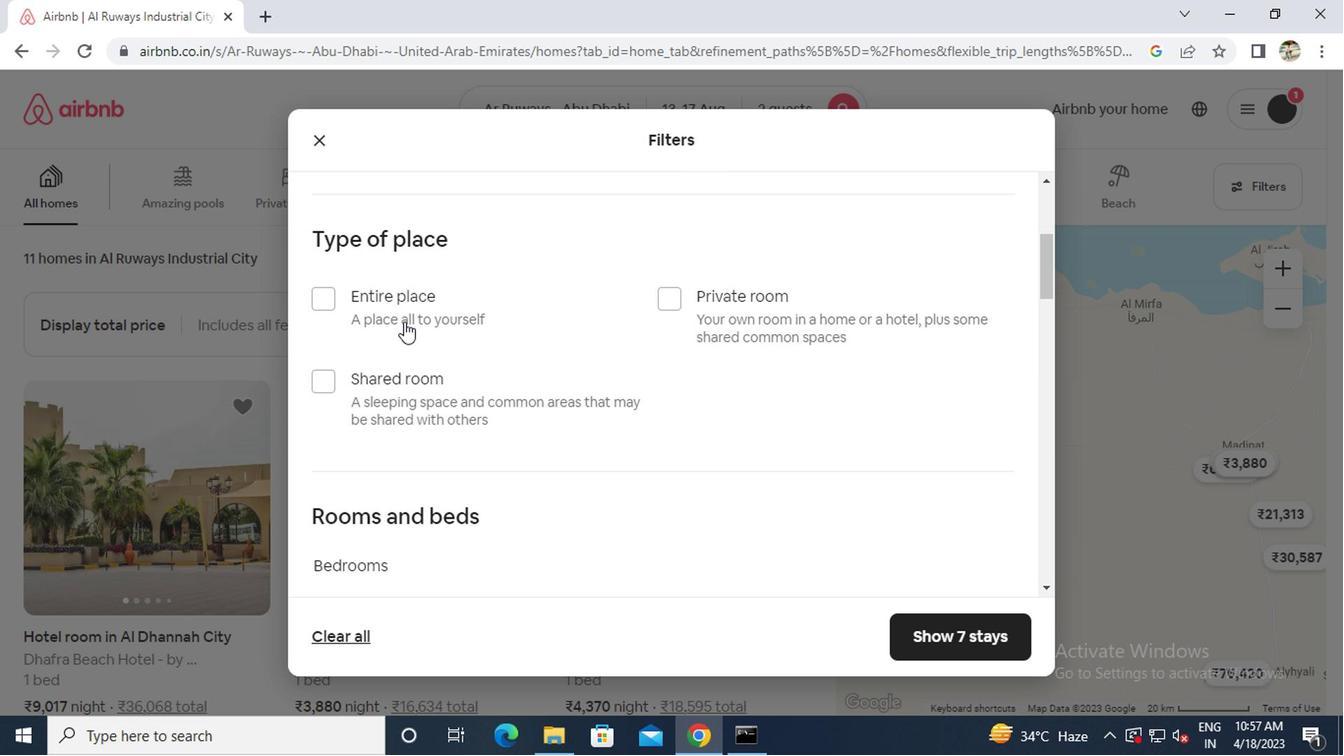 
Action: Mouse pressed left at (397, 318)
Screenshot: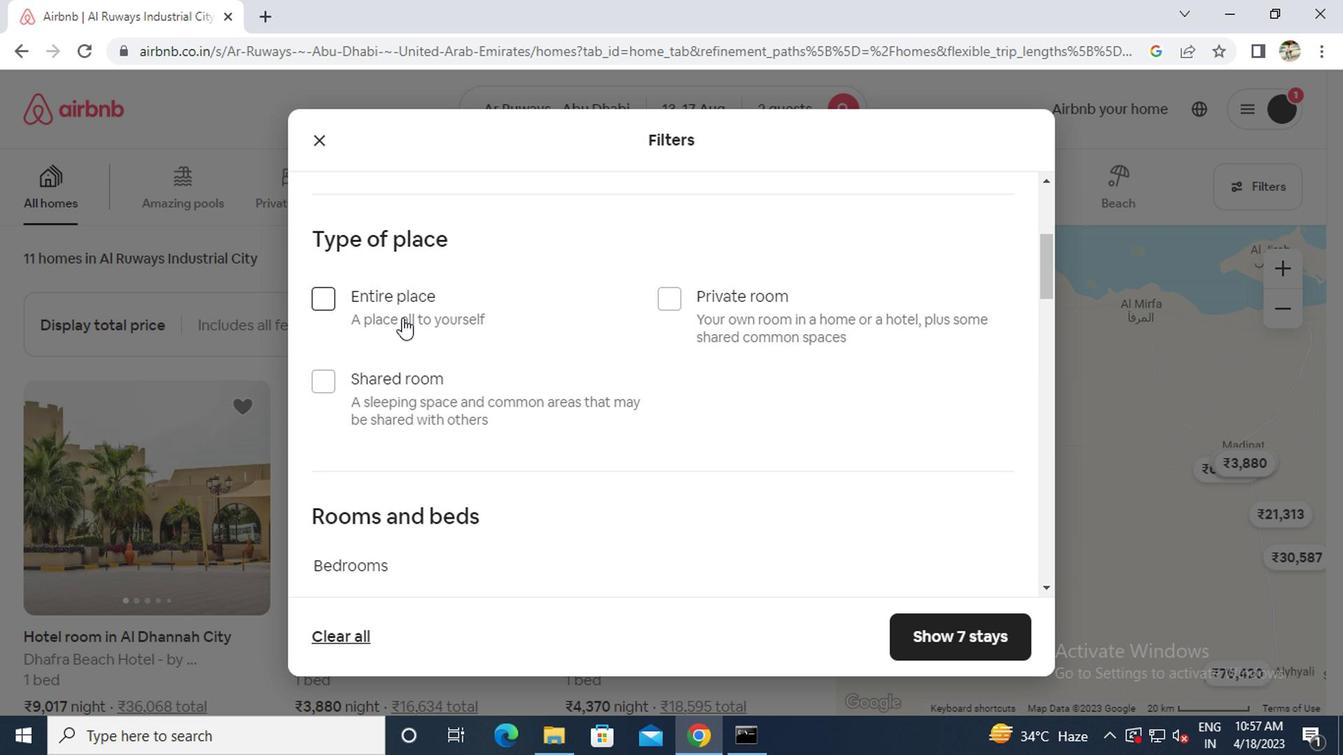 
Action: Mouse moved to (419, 412)
Screenshot: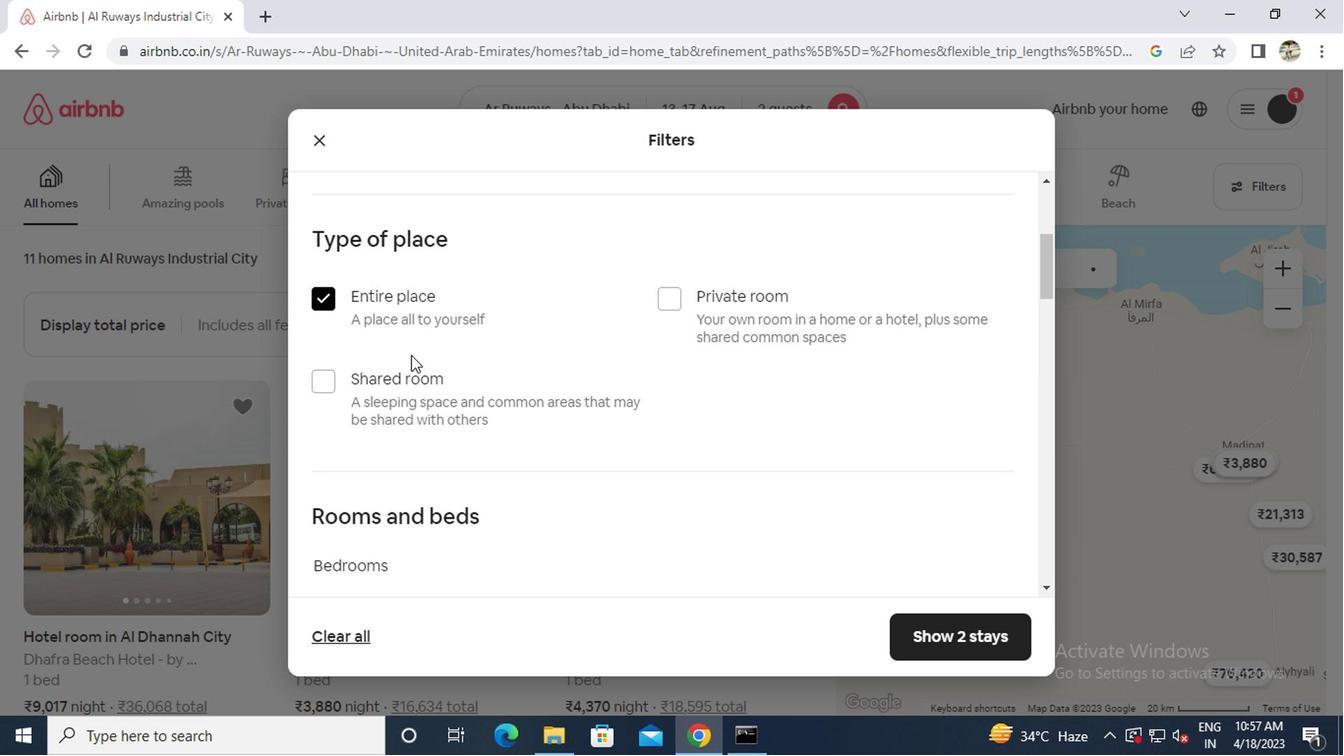 
Action: Mouse scrolled (419, 412) with delta (0, 0)
Screenshot: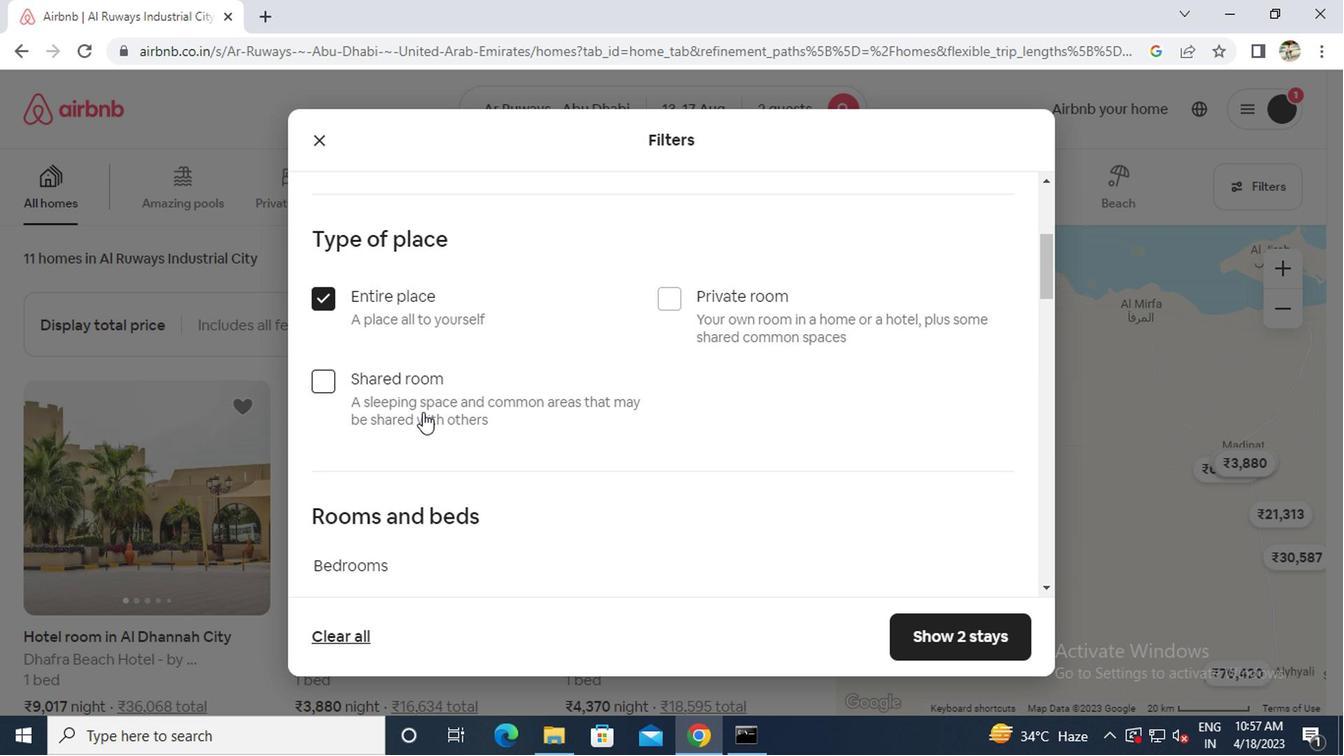 
Action: Mouse scrolled (419, 412) with delta (0, 0)
Screenshot: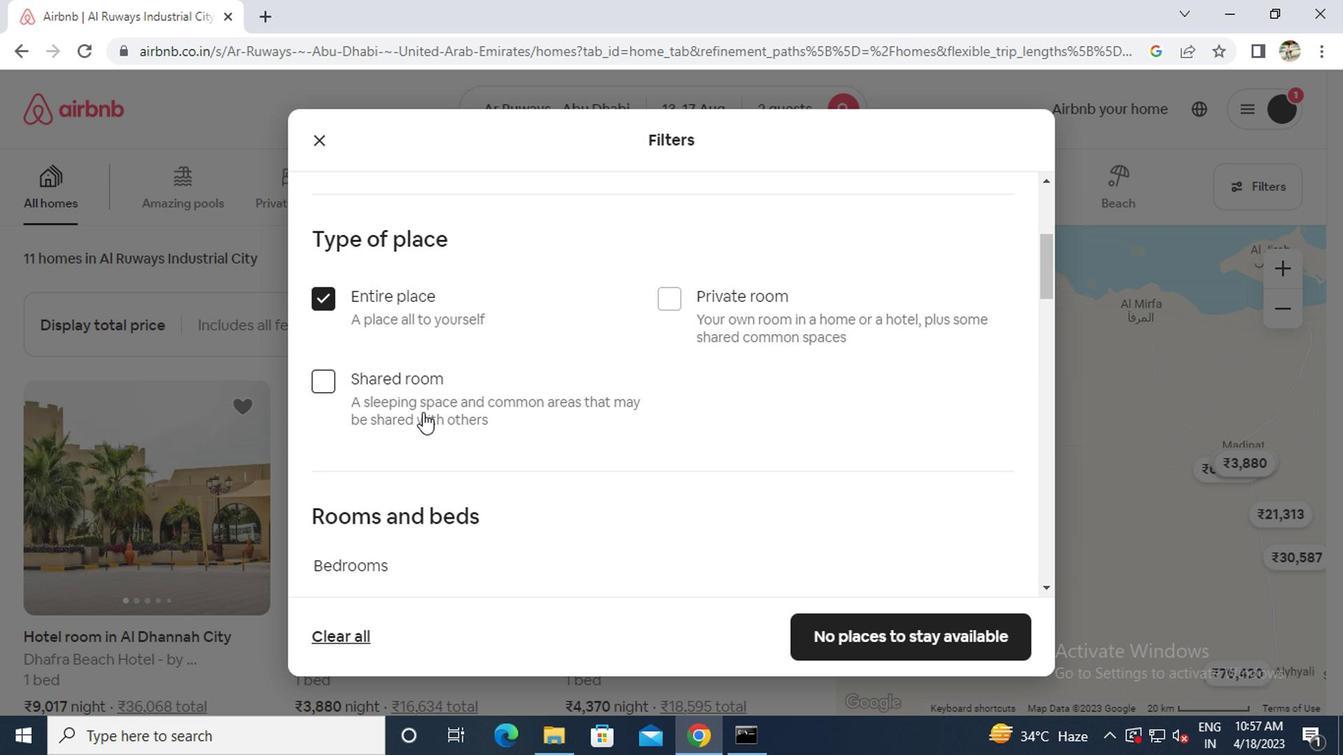 
Action: Mouse moved to (489, 427)
Screenshot: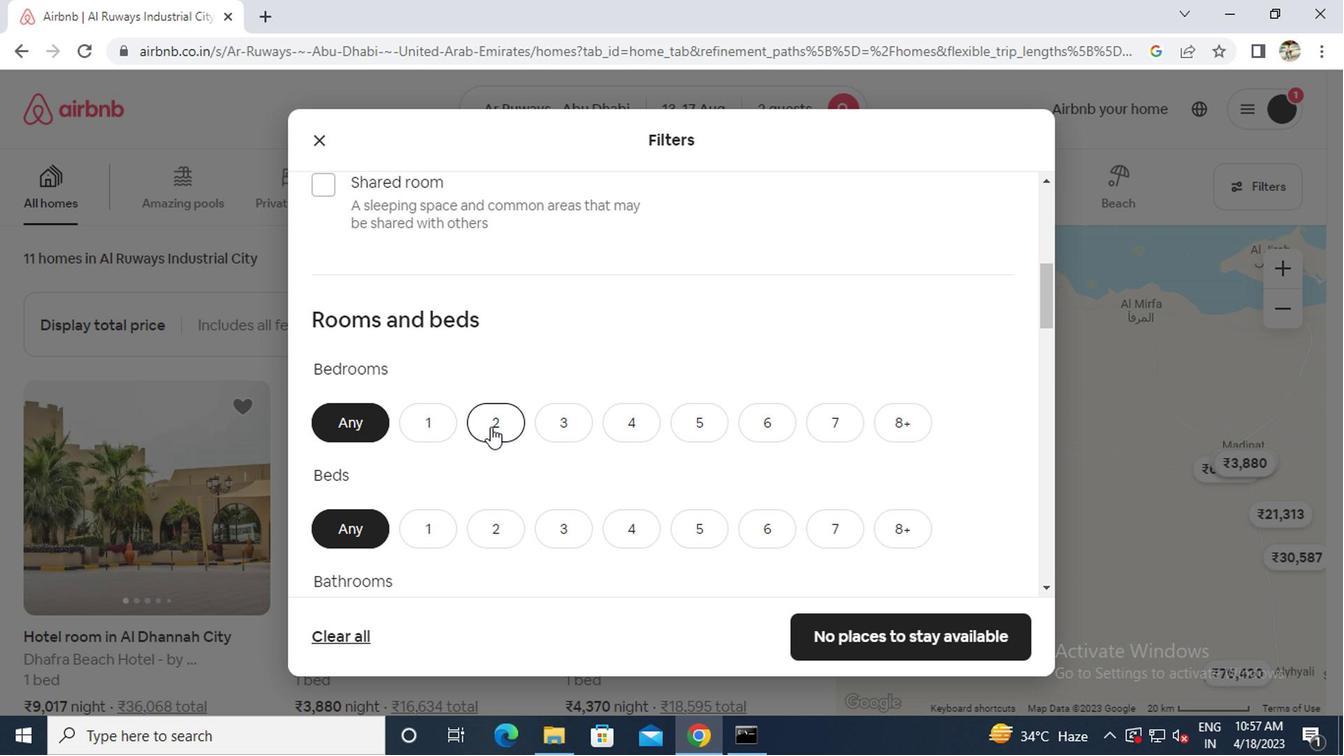 
Action: Mouse pressed left at (489, 427)
Screenshot: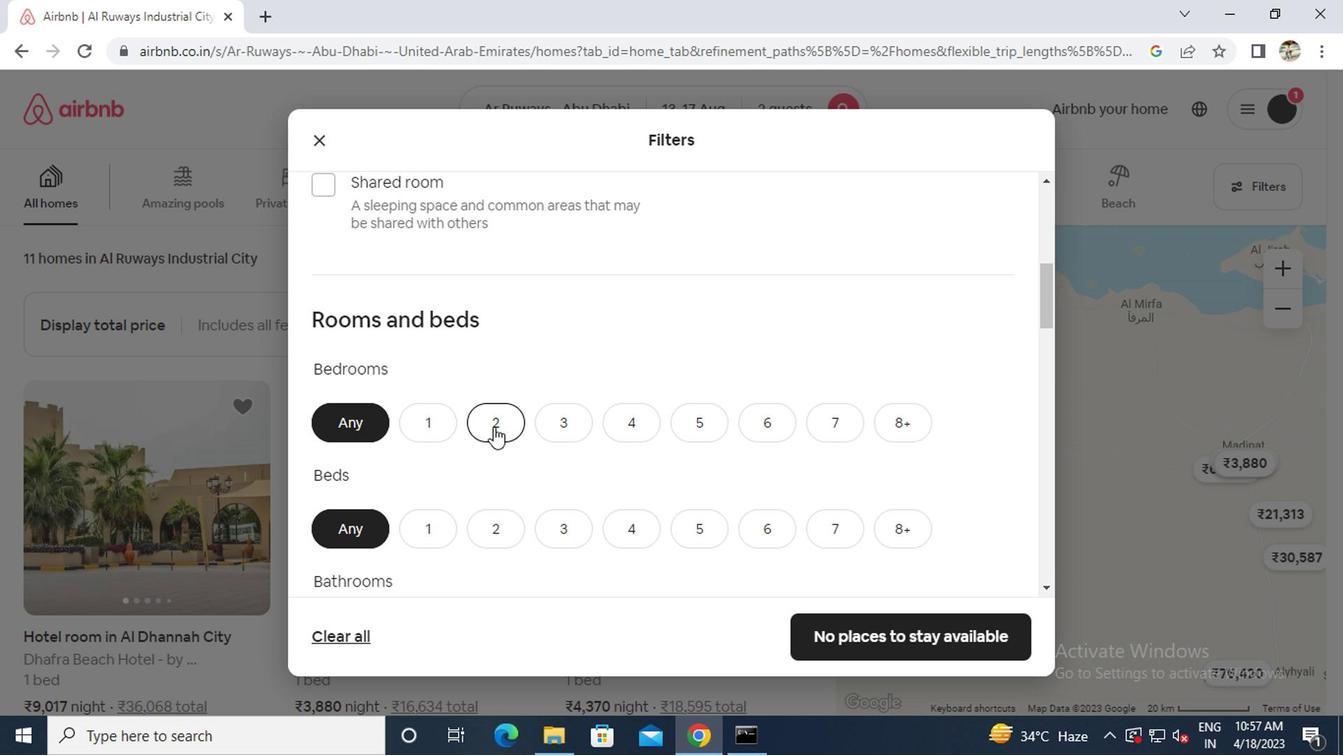 
Action: Mouse moved to (489, 536)
Screenshot: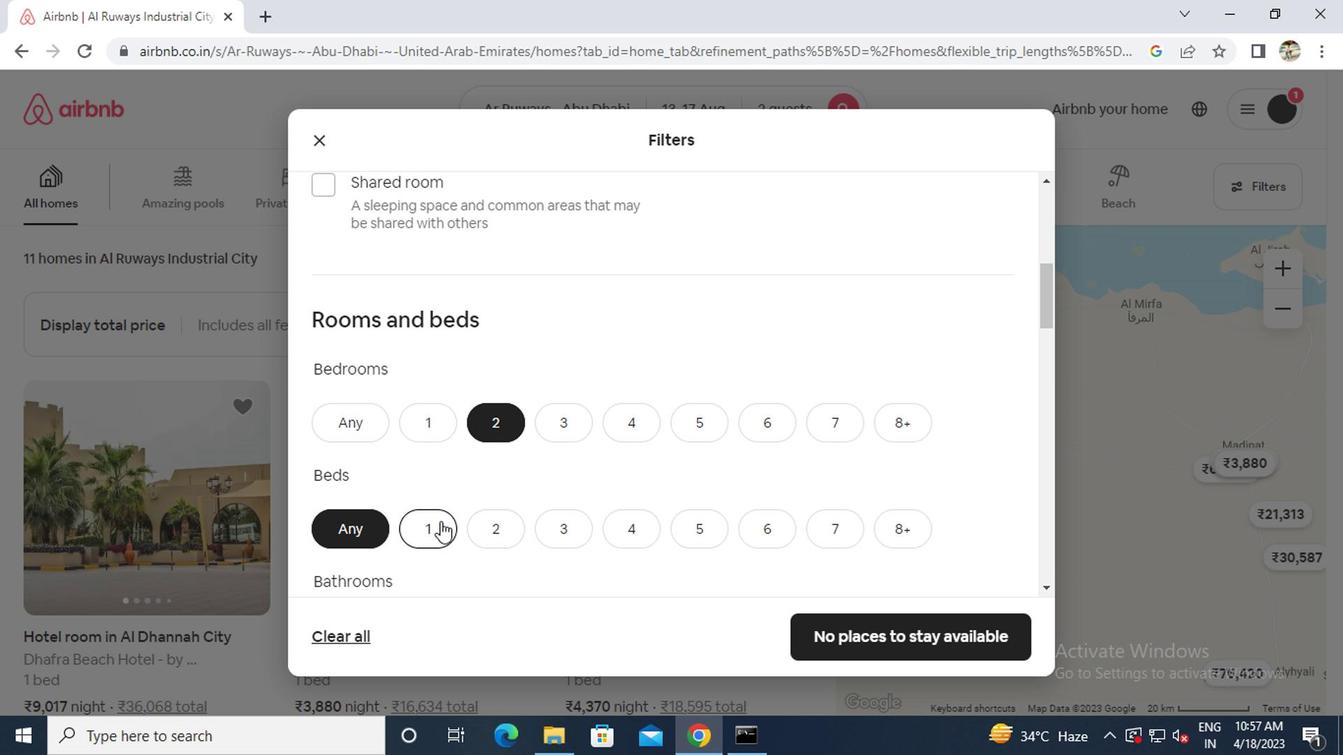 
Action: Mouse pressed left at (489, 536)
Screenshot: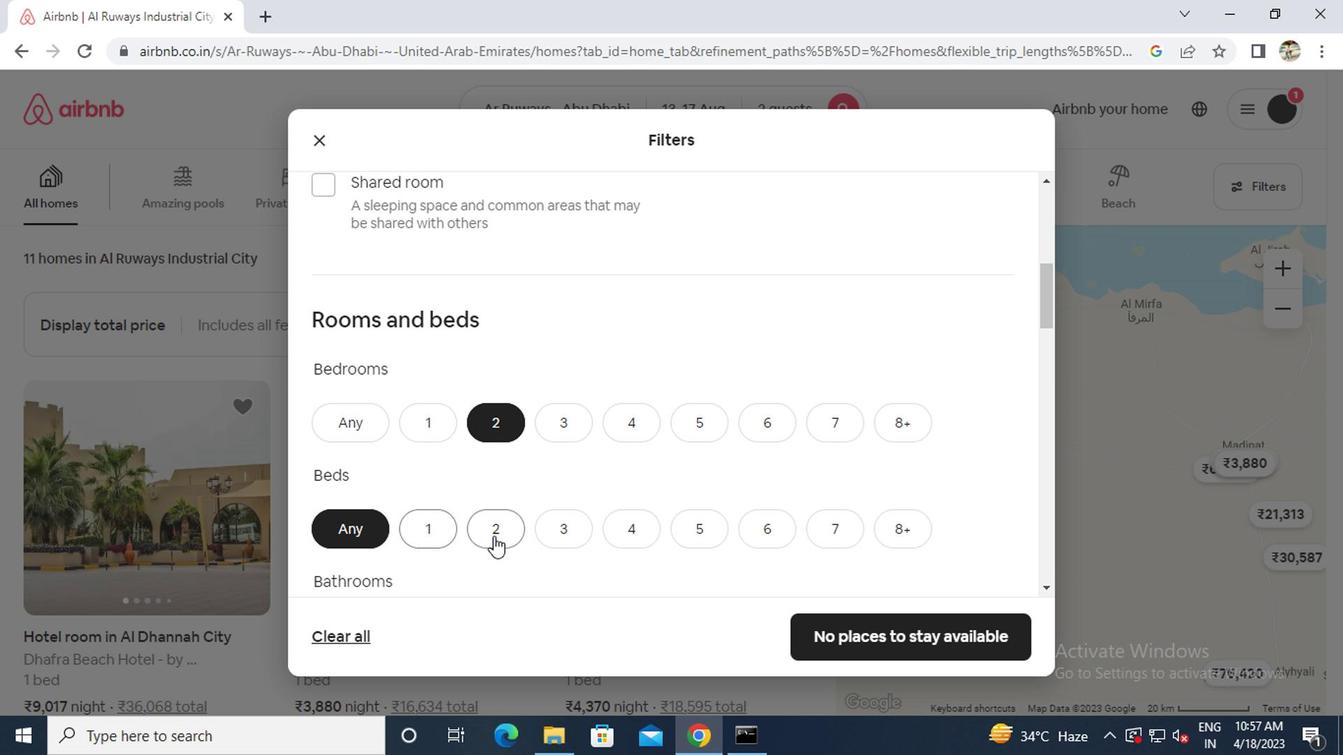 
Action: Mouse scrolled (489, 535) with delta (0, -1)
Screenshot: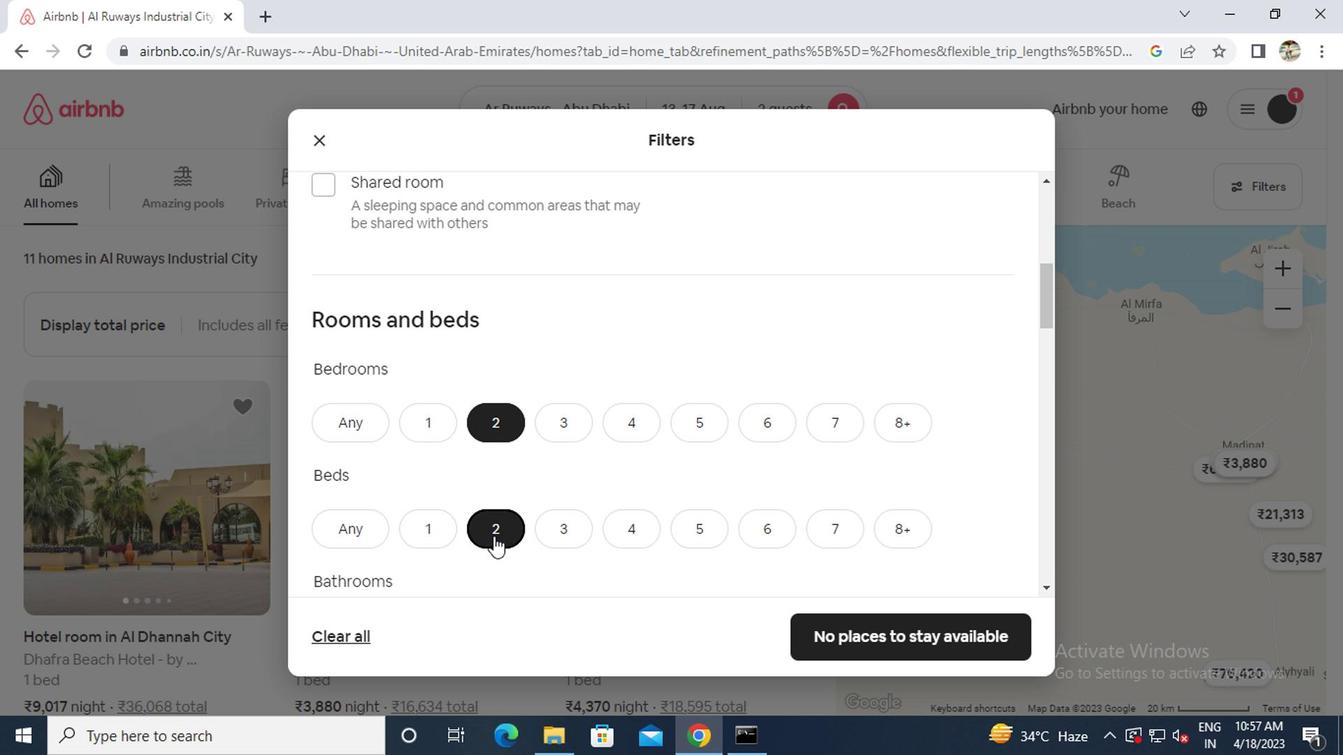 
Action: Mouse moved to (439, 542)
Screenshot: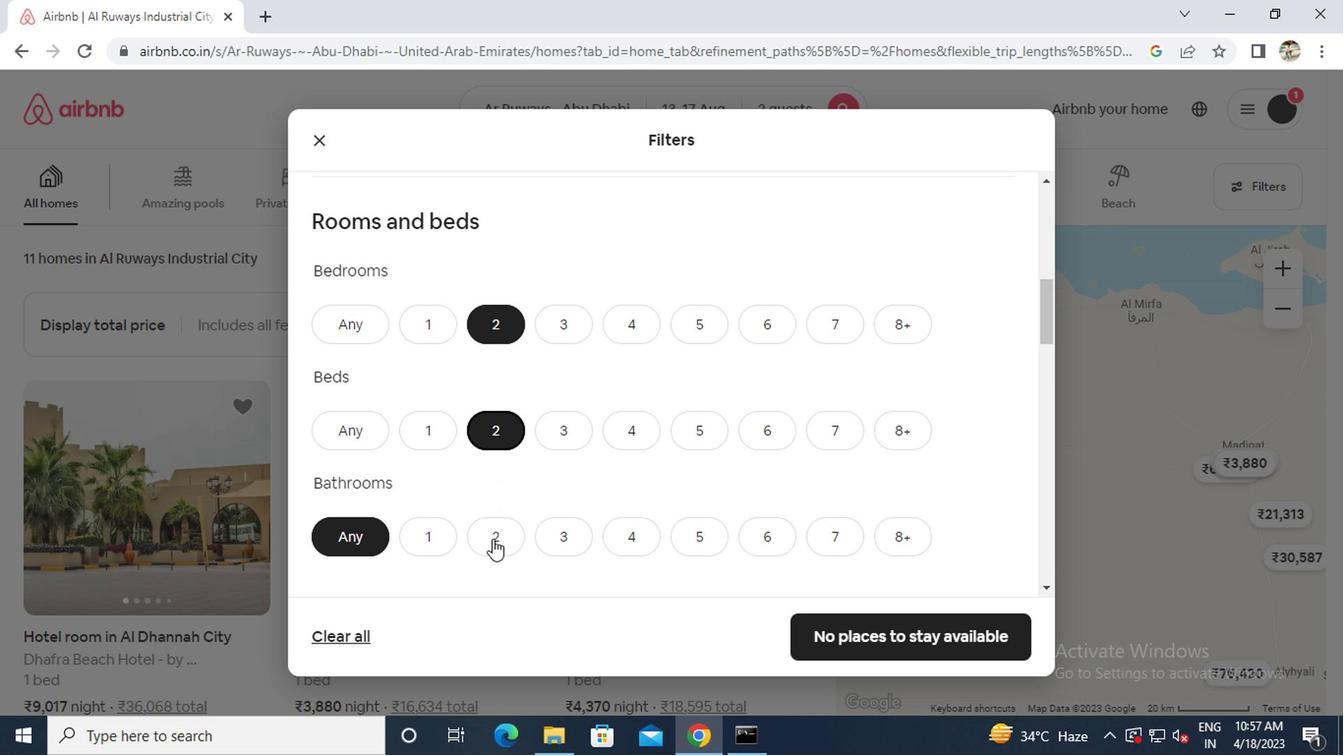 
Action: Mouse pressed left at (439, 542)
Screenshot: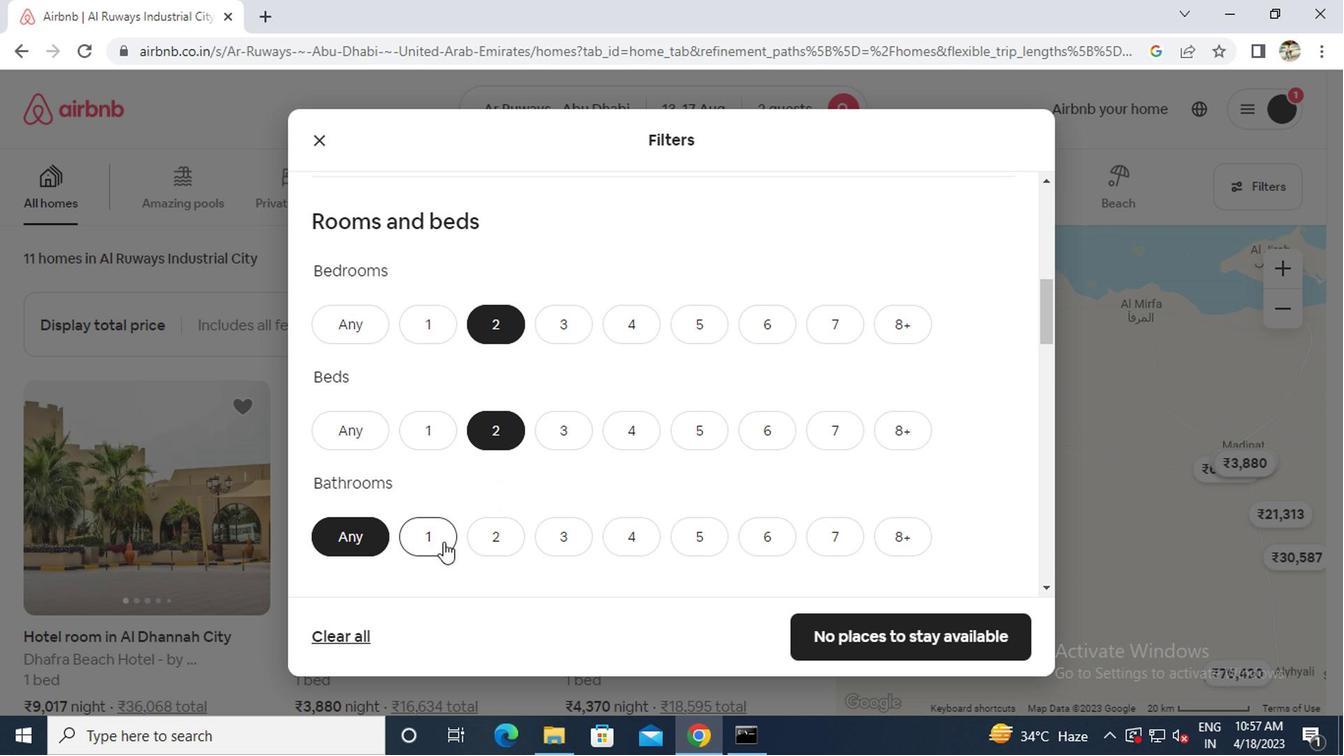 
Action: Mouse scrolled (439, 541) with delta (0, 0)
Screenshot: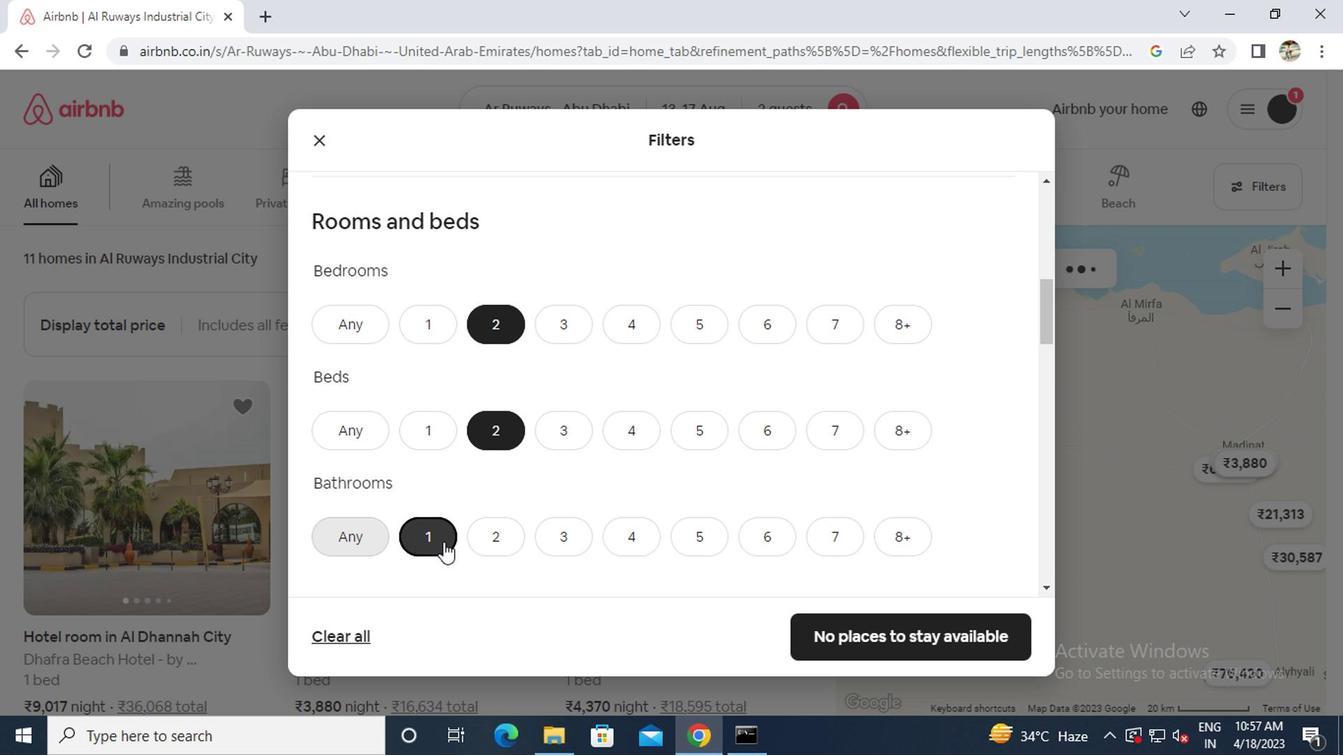 
Action: Mouse scrolled (439, 541) with delta (0, 0)
Screenshot: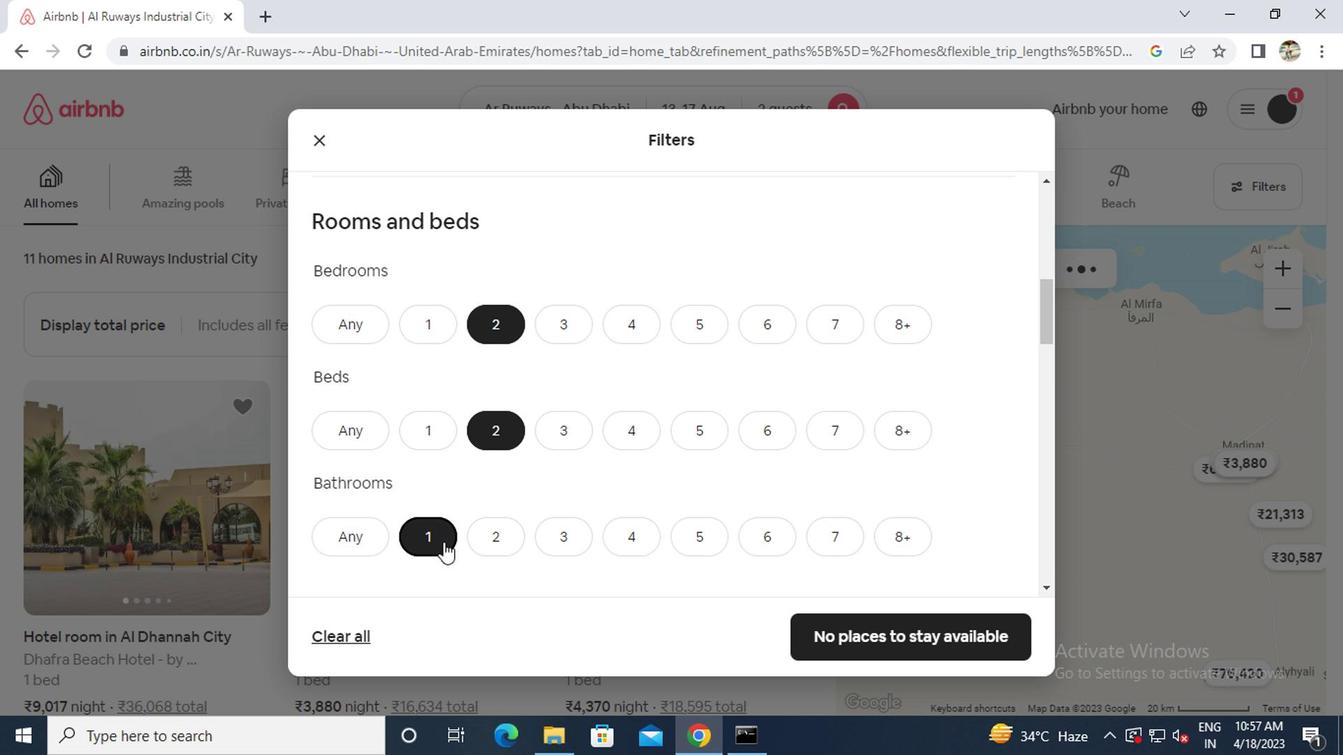 
Action: Mouse scrolled (439, 541) with delta (0, 0)
Screenshot: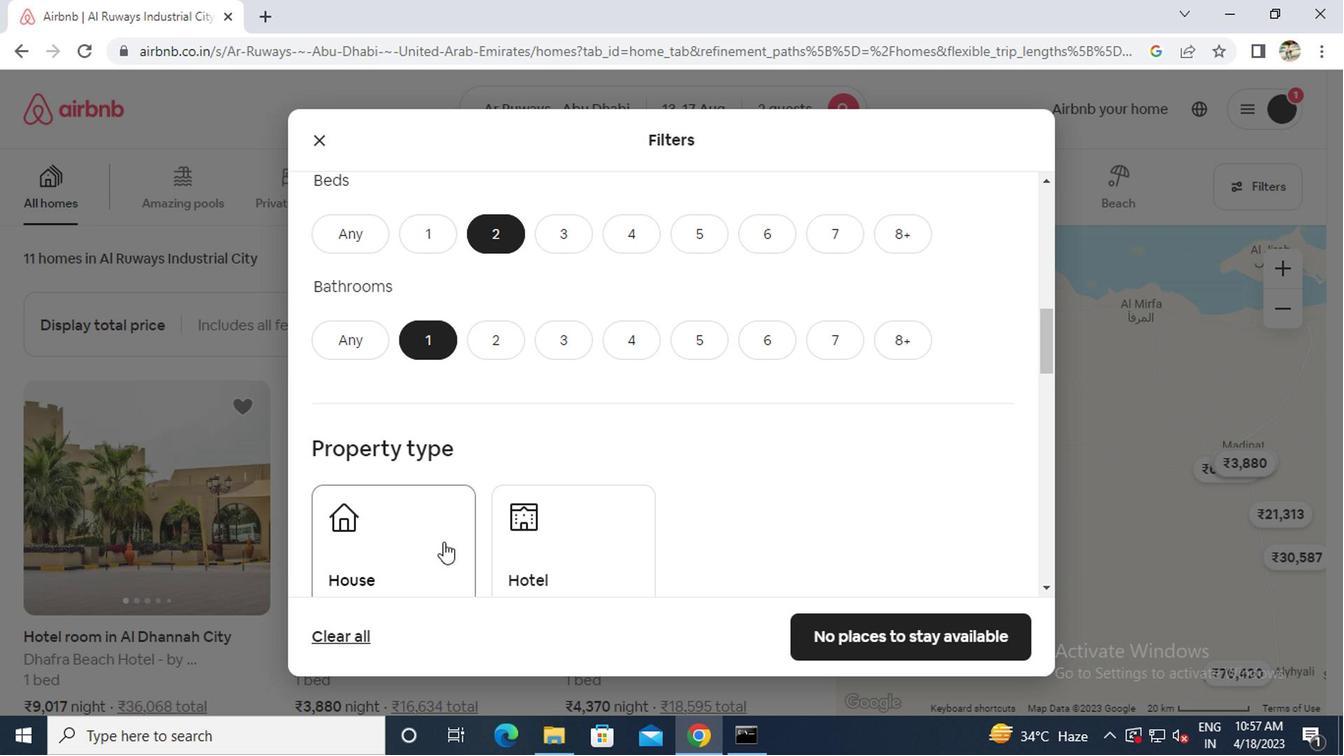 
Action: Mouse scrolled (439, 541) with delta (0, 0)
Screenshot: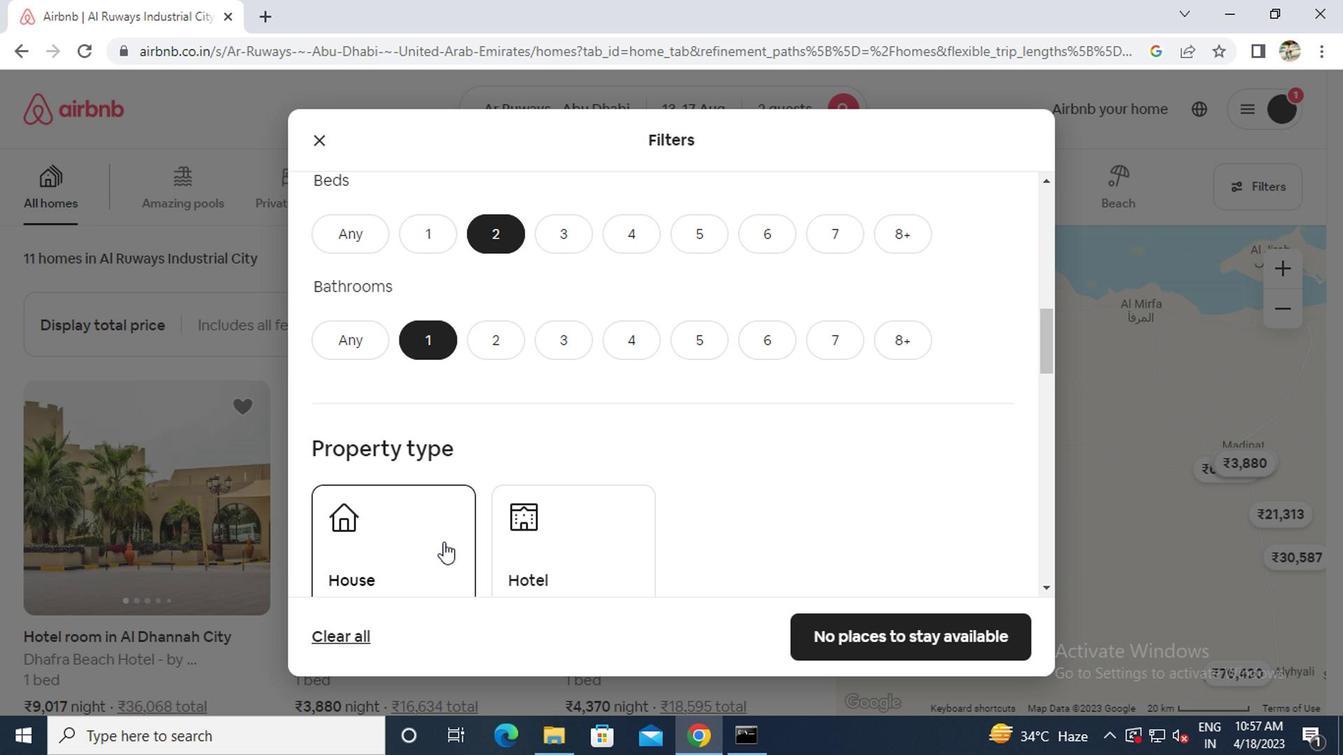 
Action: Mouse moved to (501, 459)
Screenshot: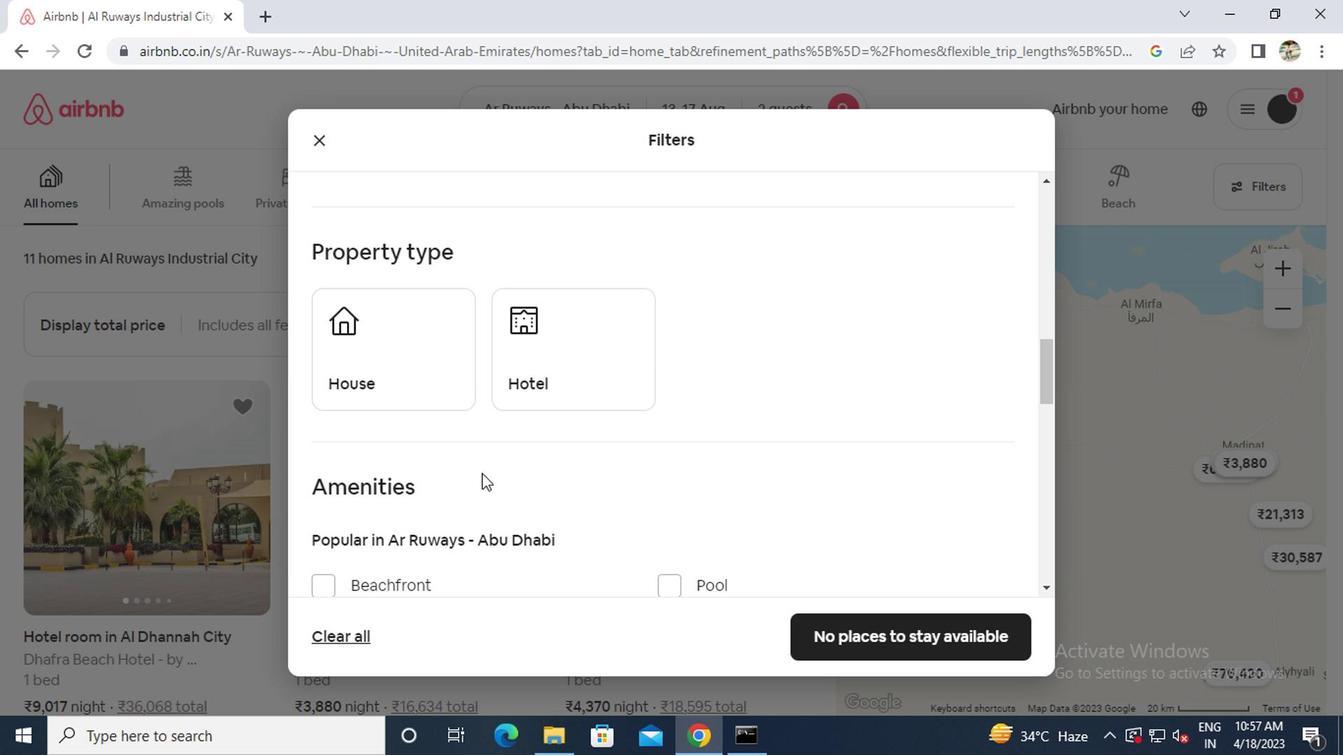 
Action: Mouse scrolled (501, 458) with delta (0, 0)
Screenshot: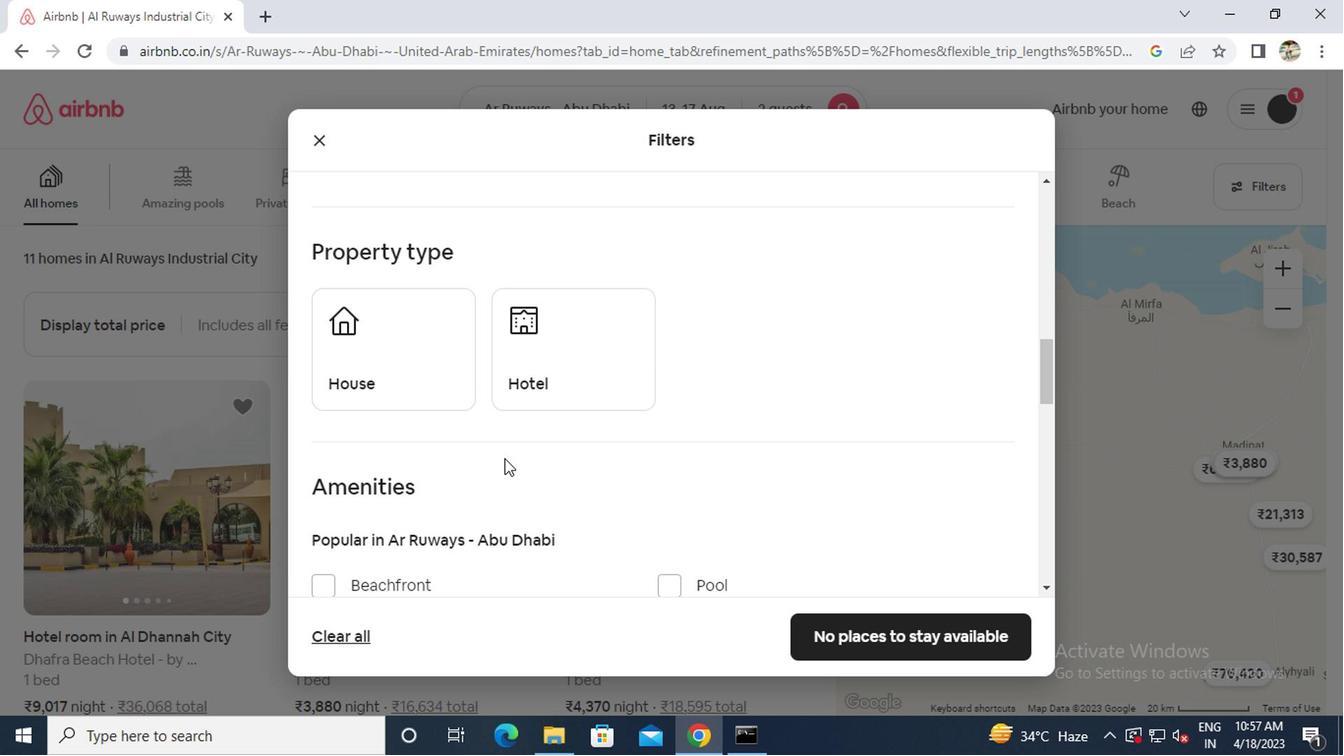
Action: Mouse moved to (510, 459)
Screenshot: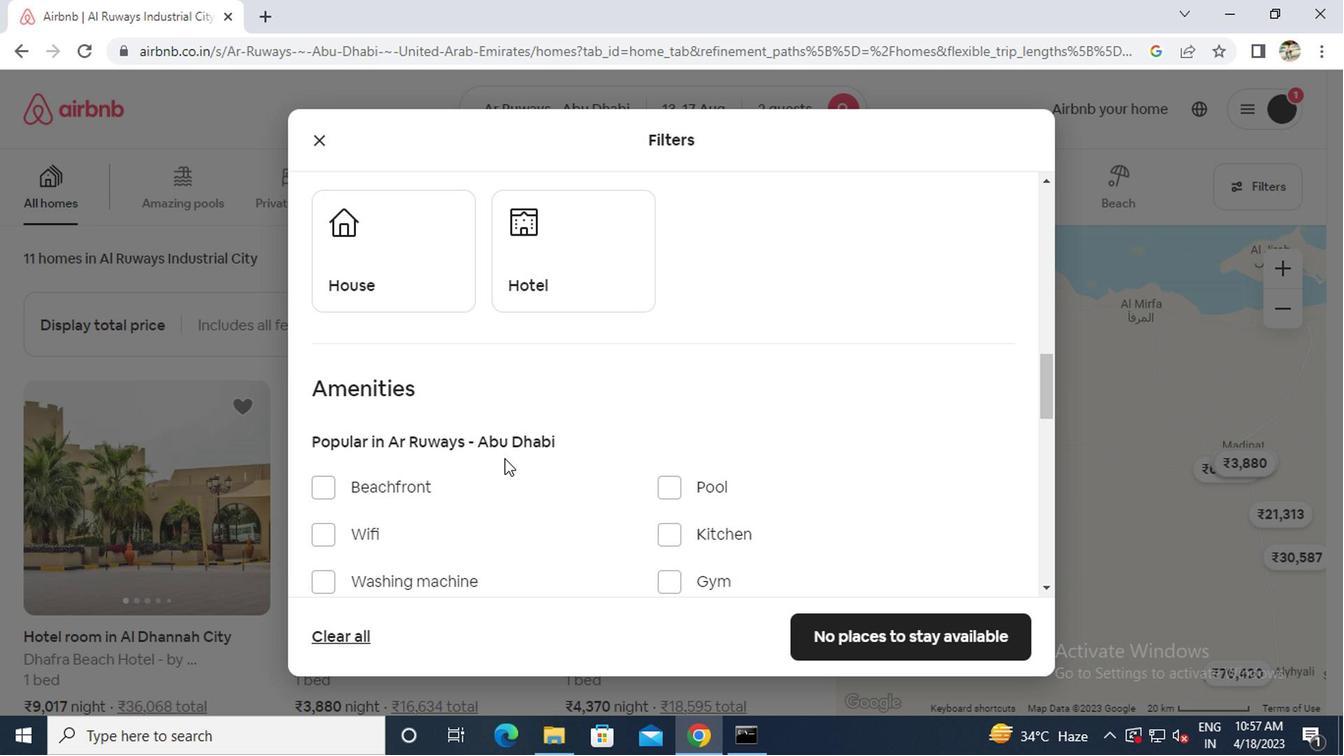 
Action: Mouse scrolled (510, 458) with delta (0, 0)
Screenshot: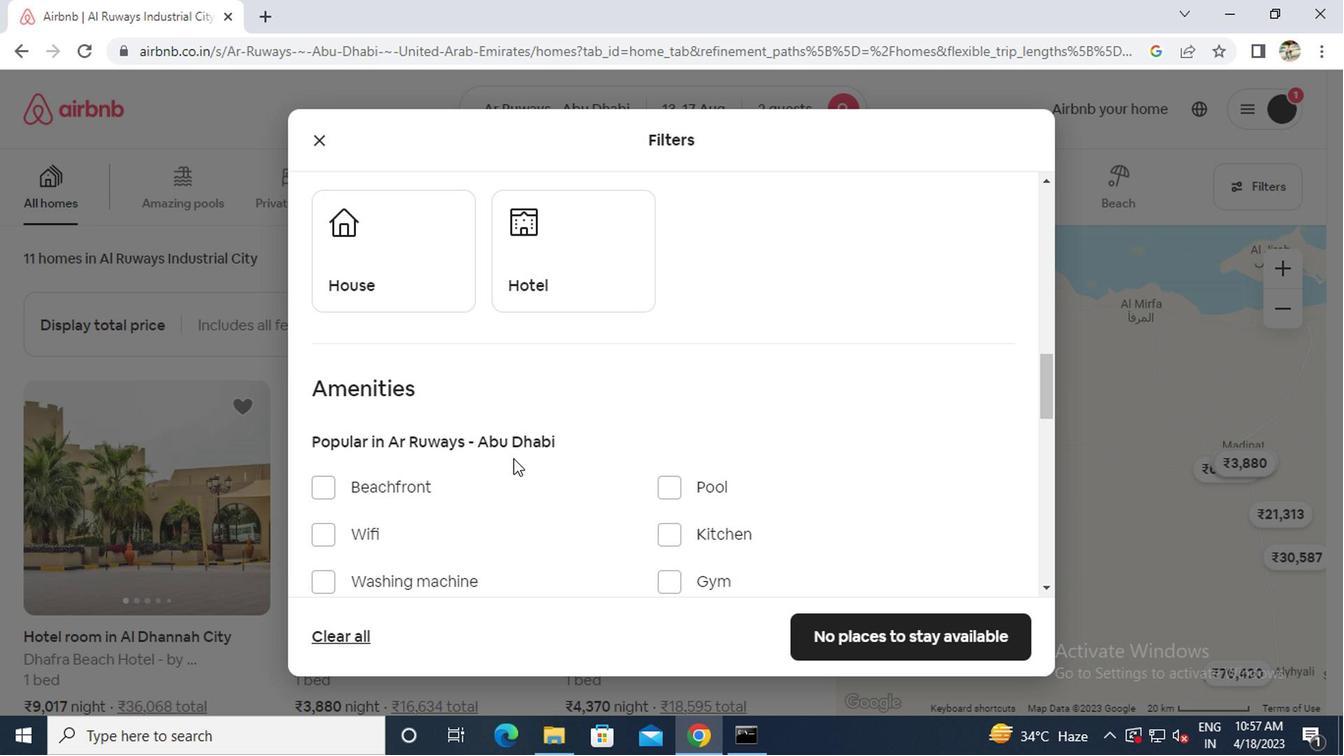 
Action: Mouse moved to (373, 517)
Screenshot: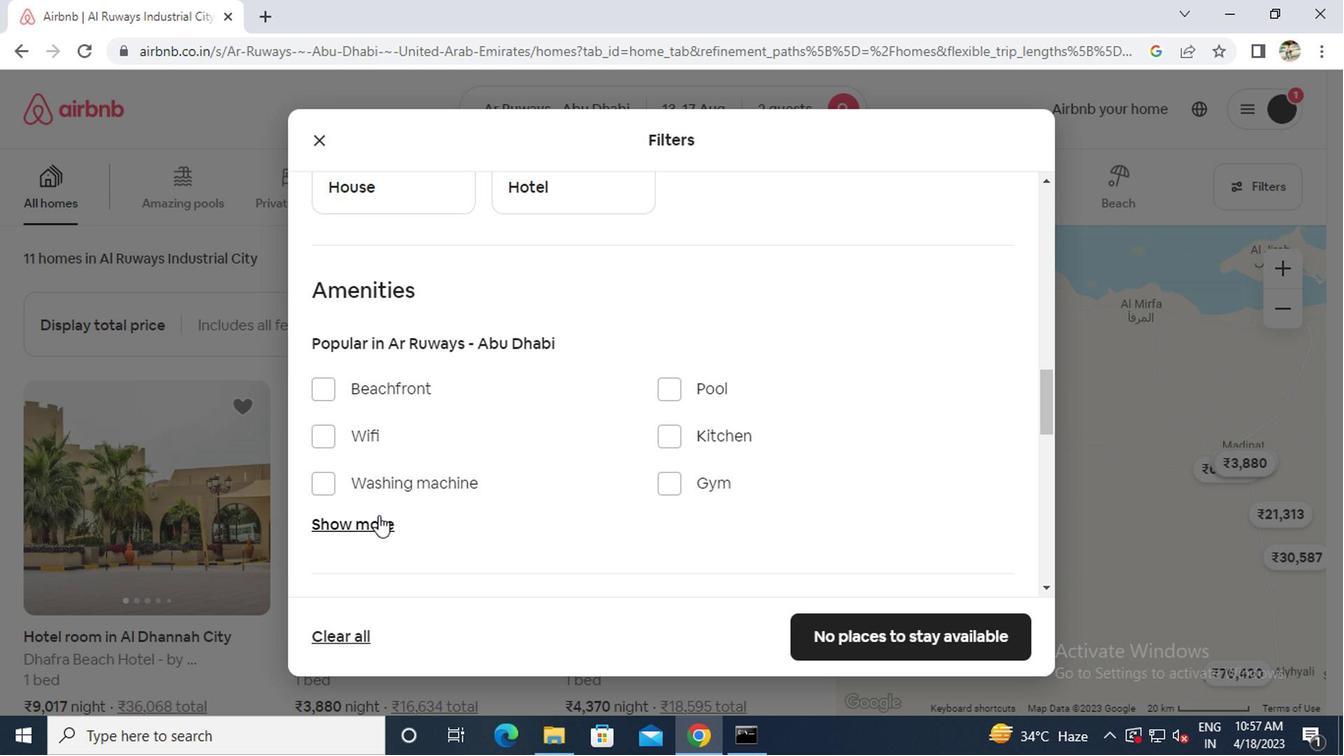
Action: Mouse pressed left at (373, 517)
Screenshot: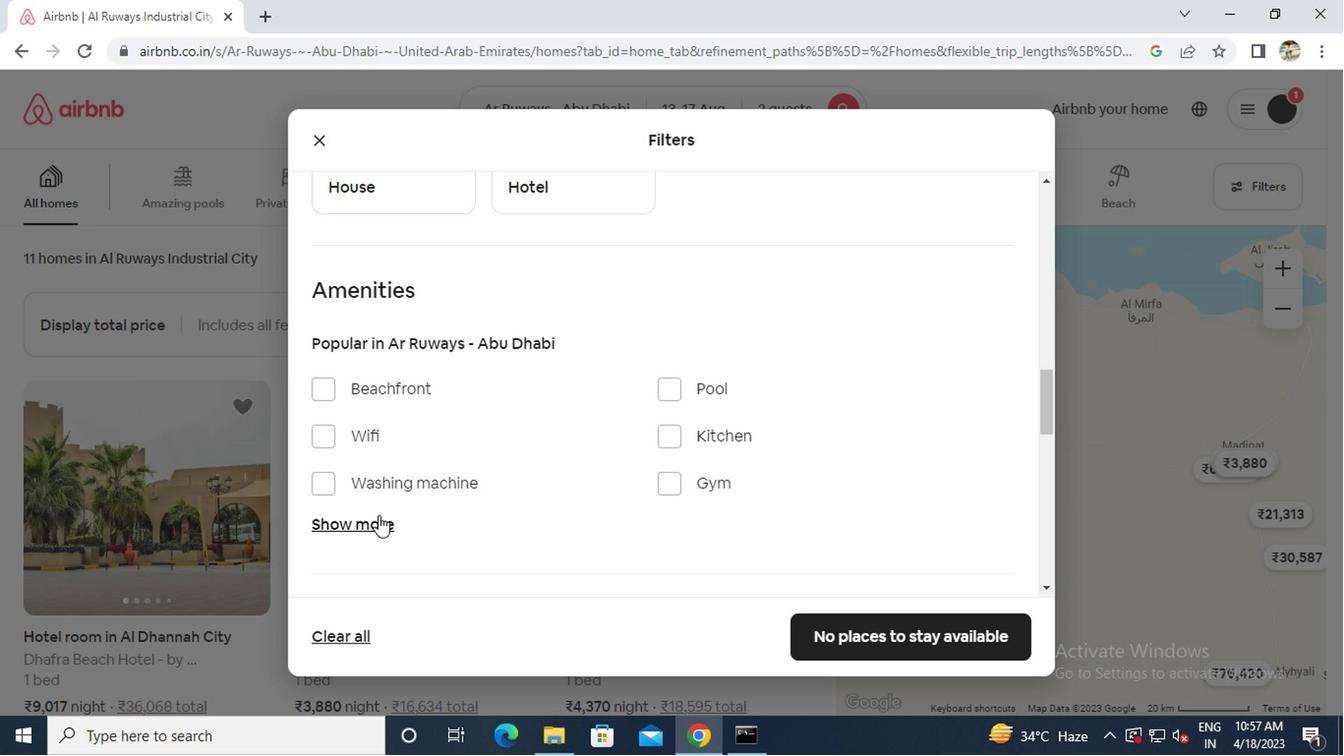 
Action: Mouse scrolled (373, 515) with delta (0, -1)
Screenshot: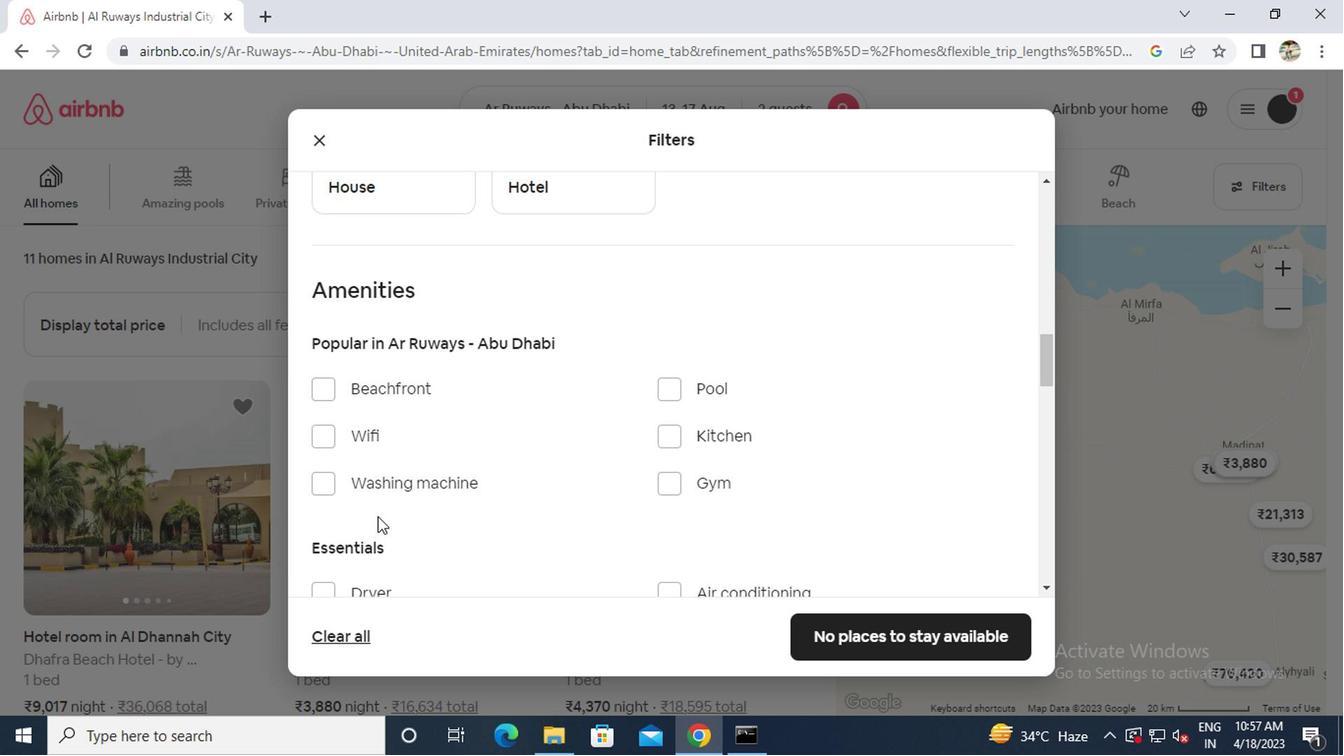 
Action: Mouse moved to (319, 338)
Screenshot: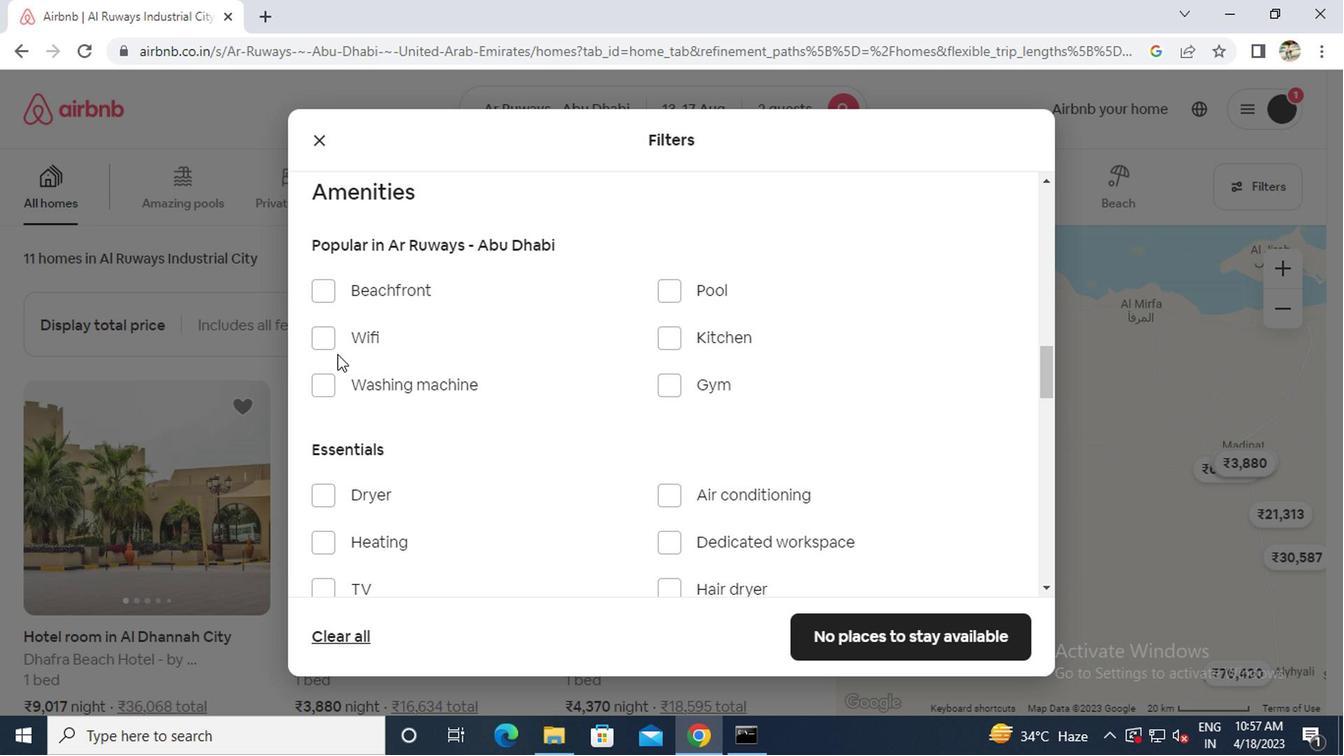 
Action: Mouse pressed left at (319, 338)
Screenshot: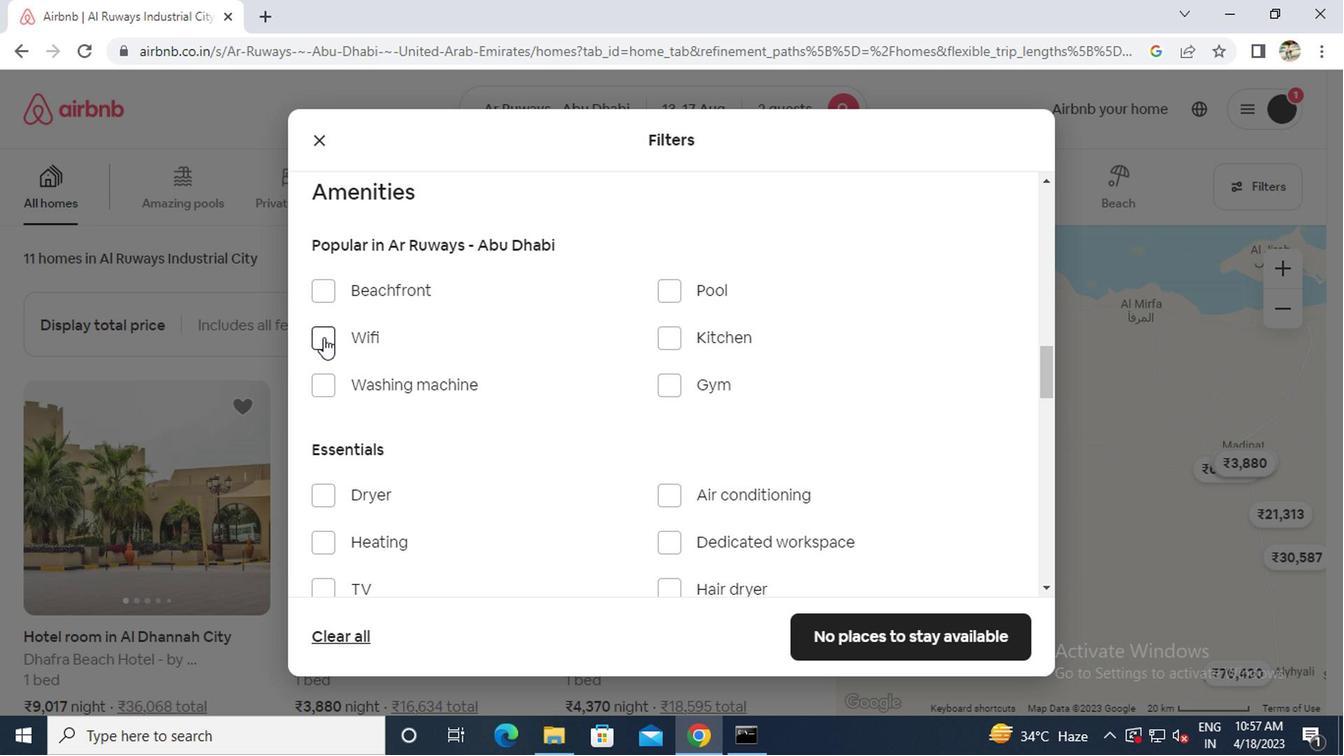 
Action: Mouse moved to (661, 491)
Screenshot: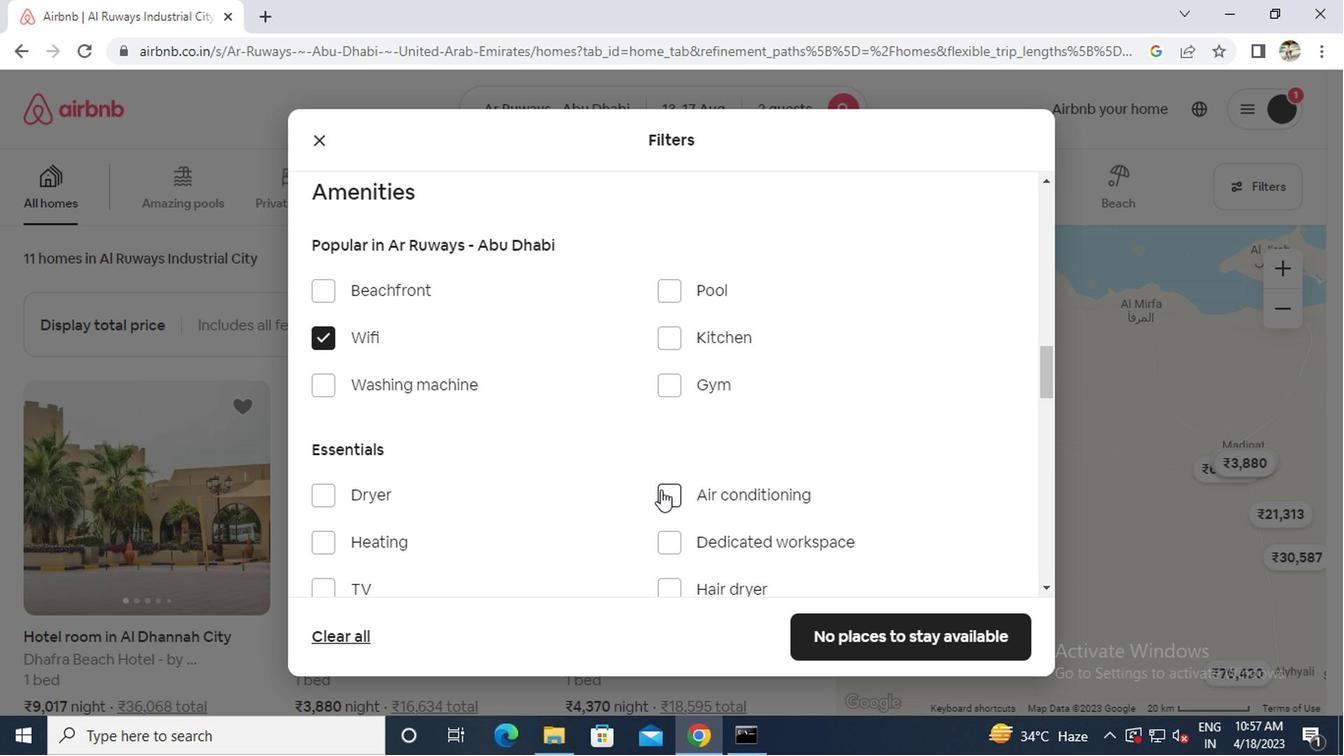 
Action: Mouse pressed left at (661, 491)
Screenshot: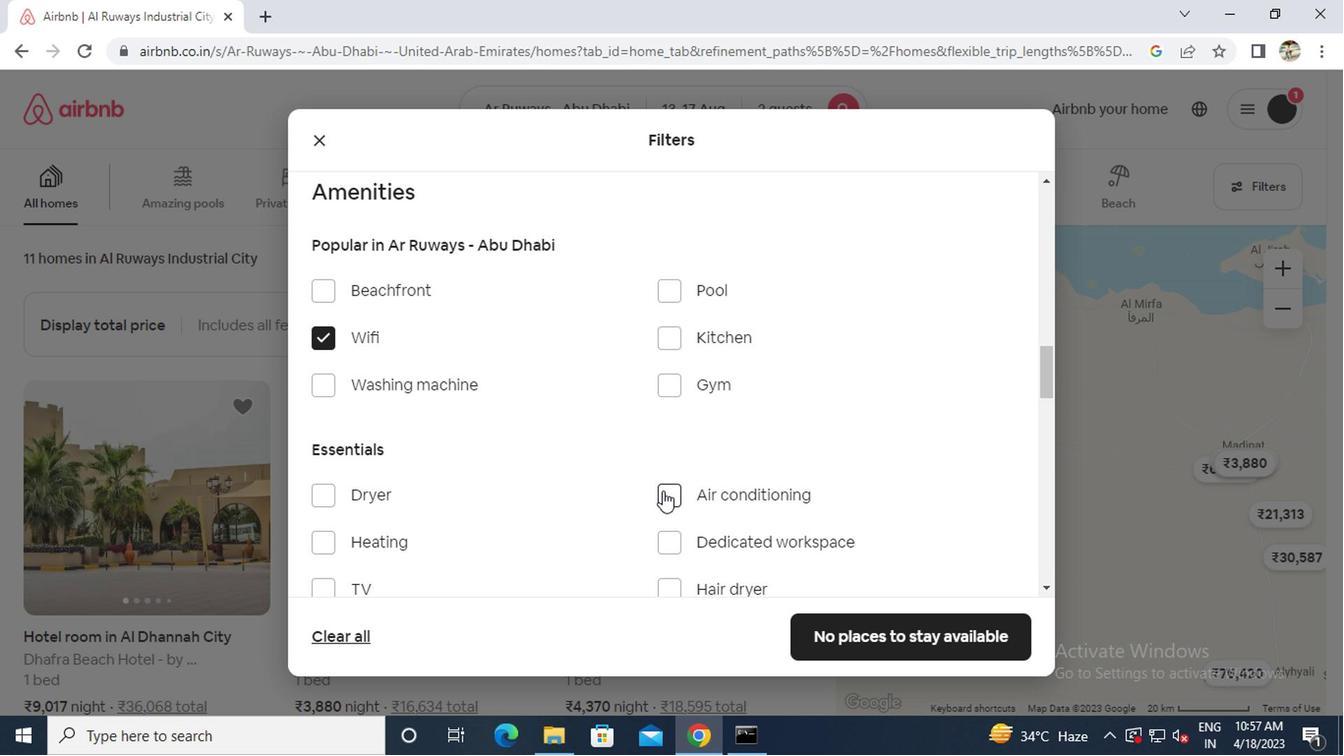 
Action: Mouse moved to (667, 533)
Screenshot: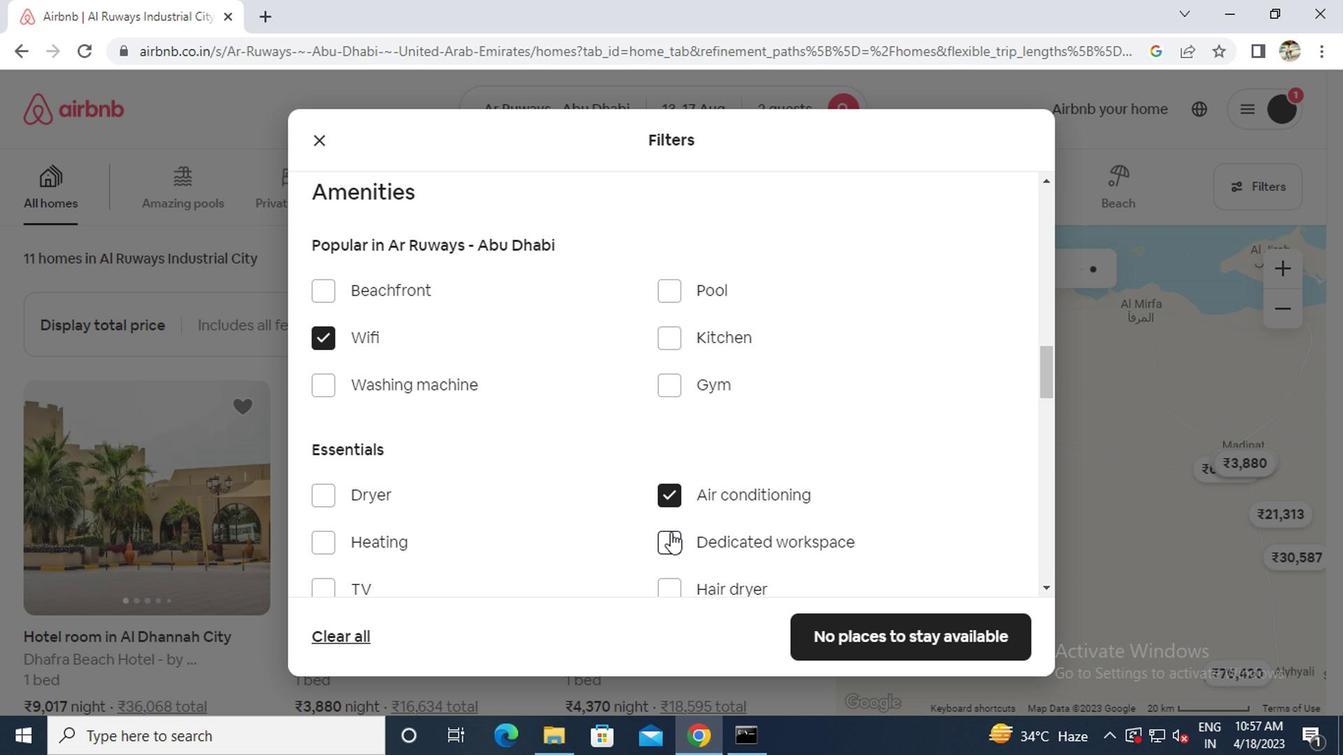 
Action: Mouse pressed left at (667, 533)
Screenshot: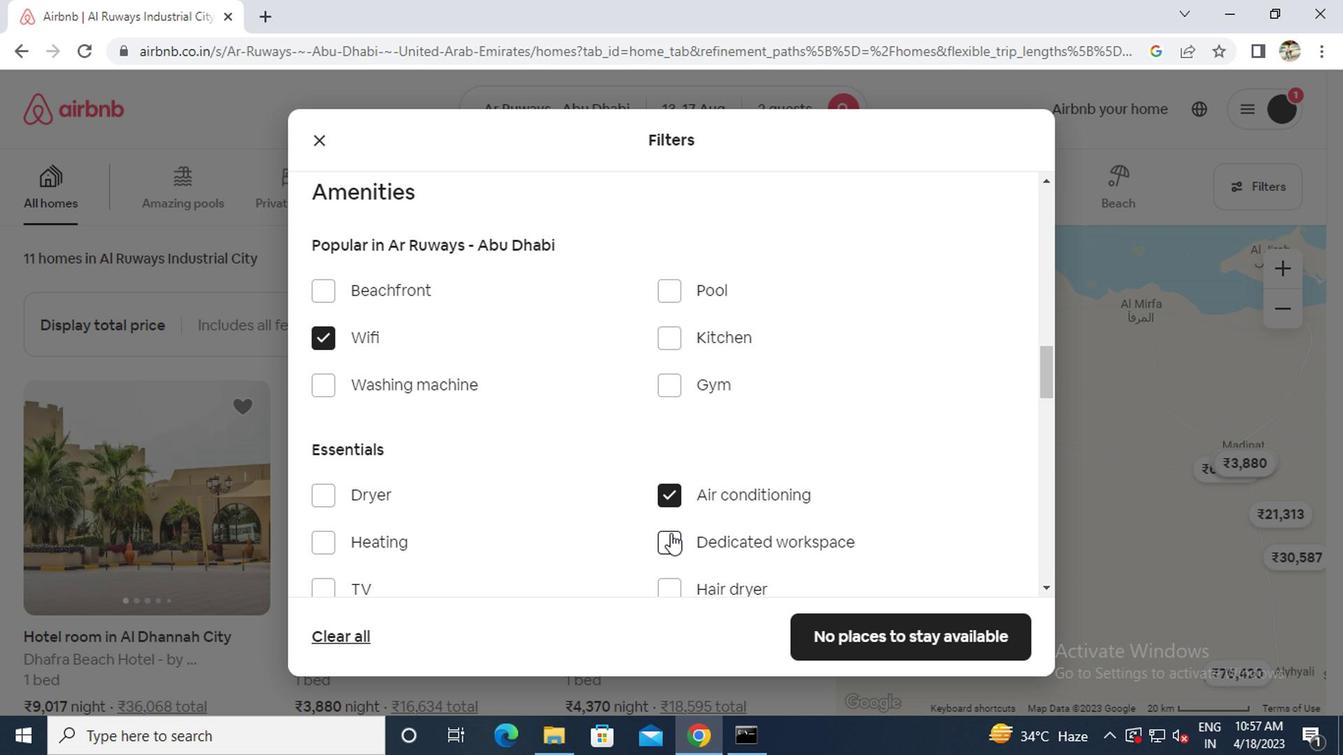
Action: Mouse scrolled (667, 532) with delta (0, -1)
Screenshot: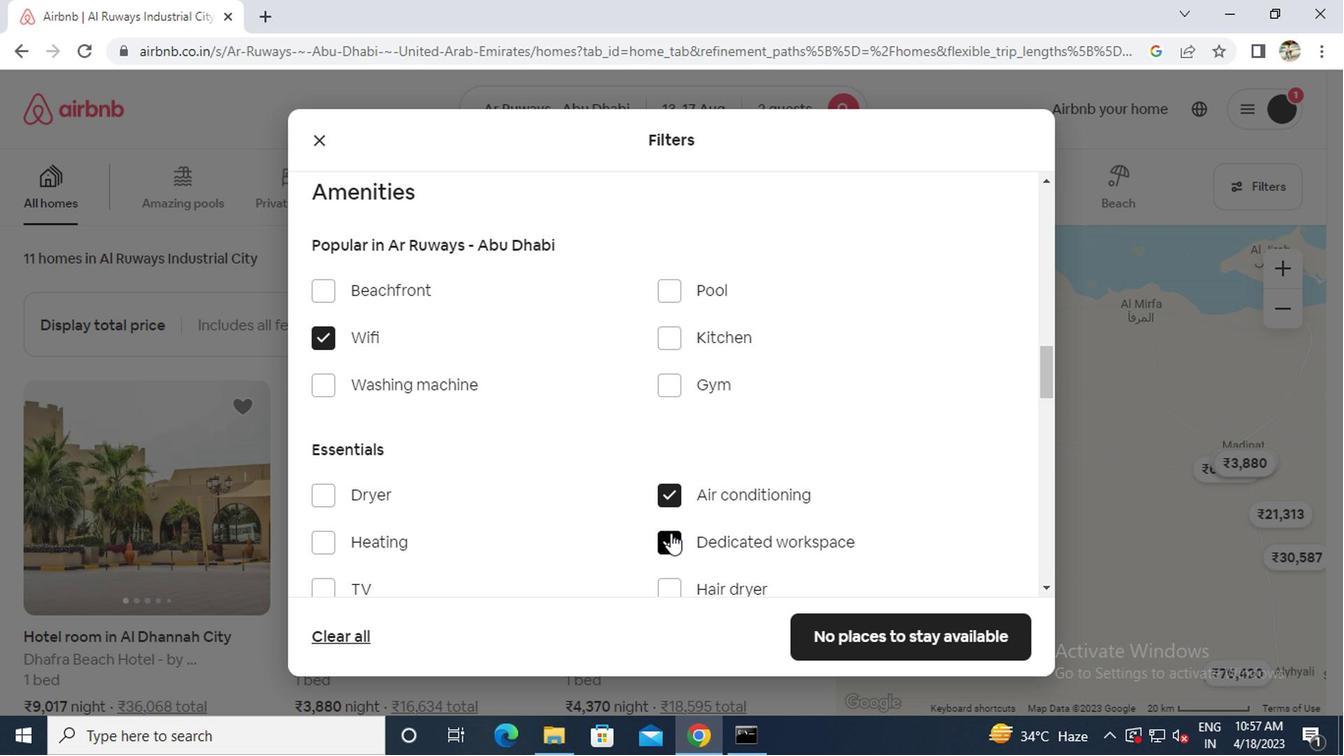 
Action: Mouse scrolled (667, 532) with delta (0, -1)
Screenshot: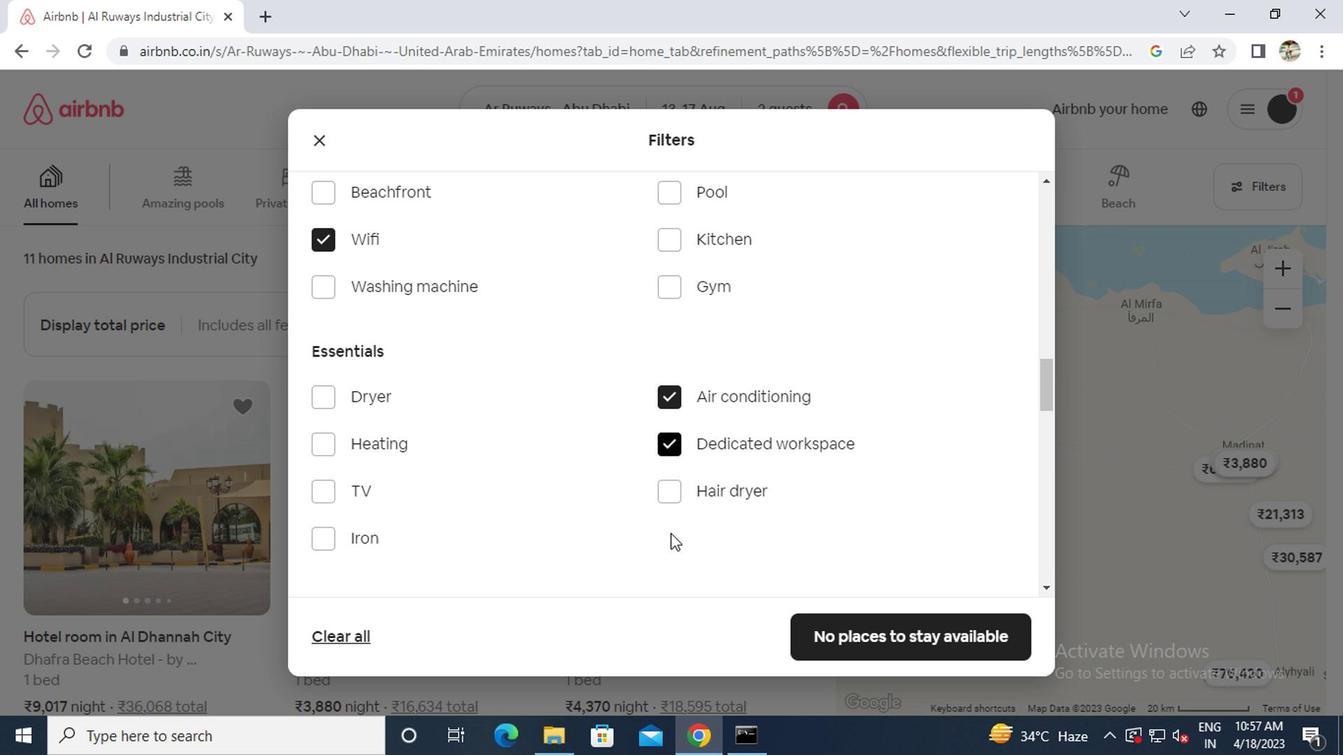 
Action: Mouse moved to (650, 533)
Screenshot: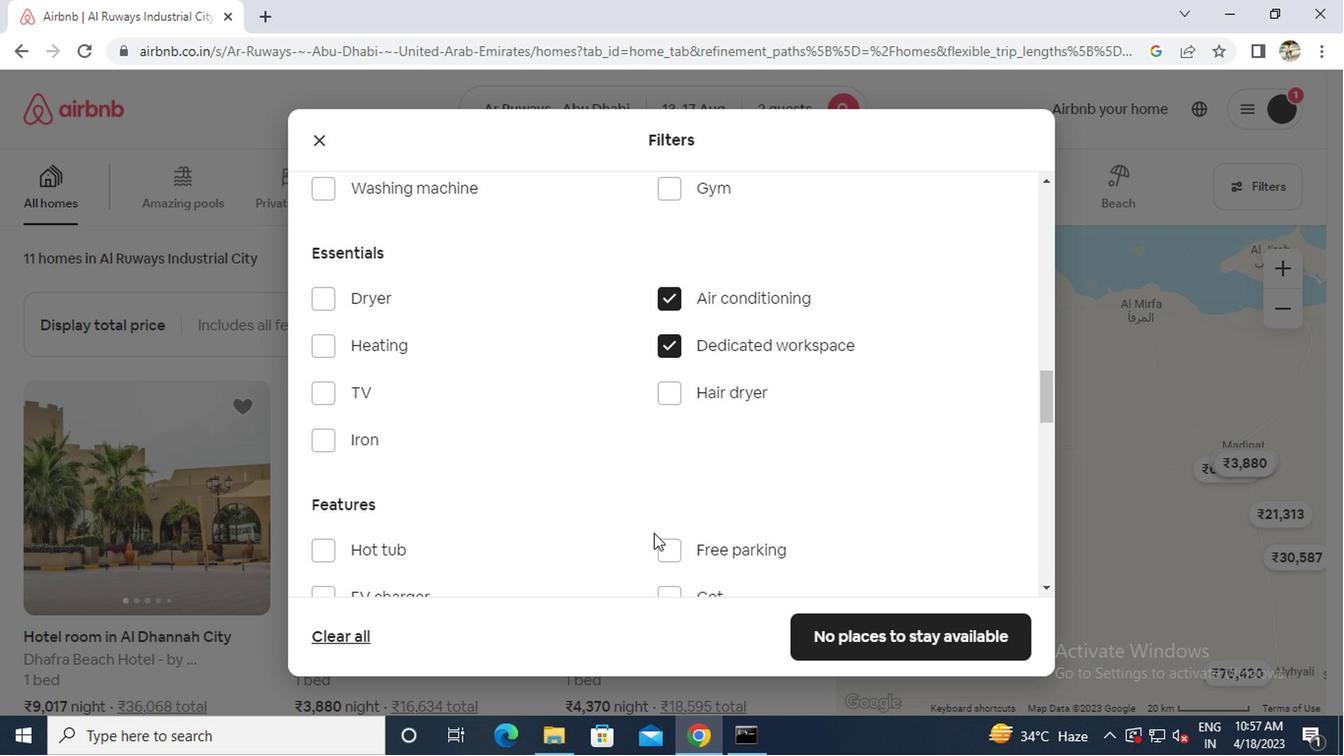 
Action: Mouse scrolled (650, 532) with delta (0, -1)
Screenshot: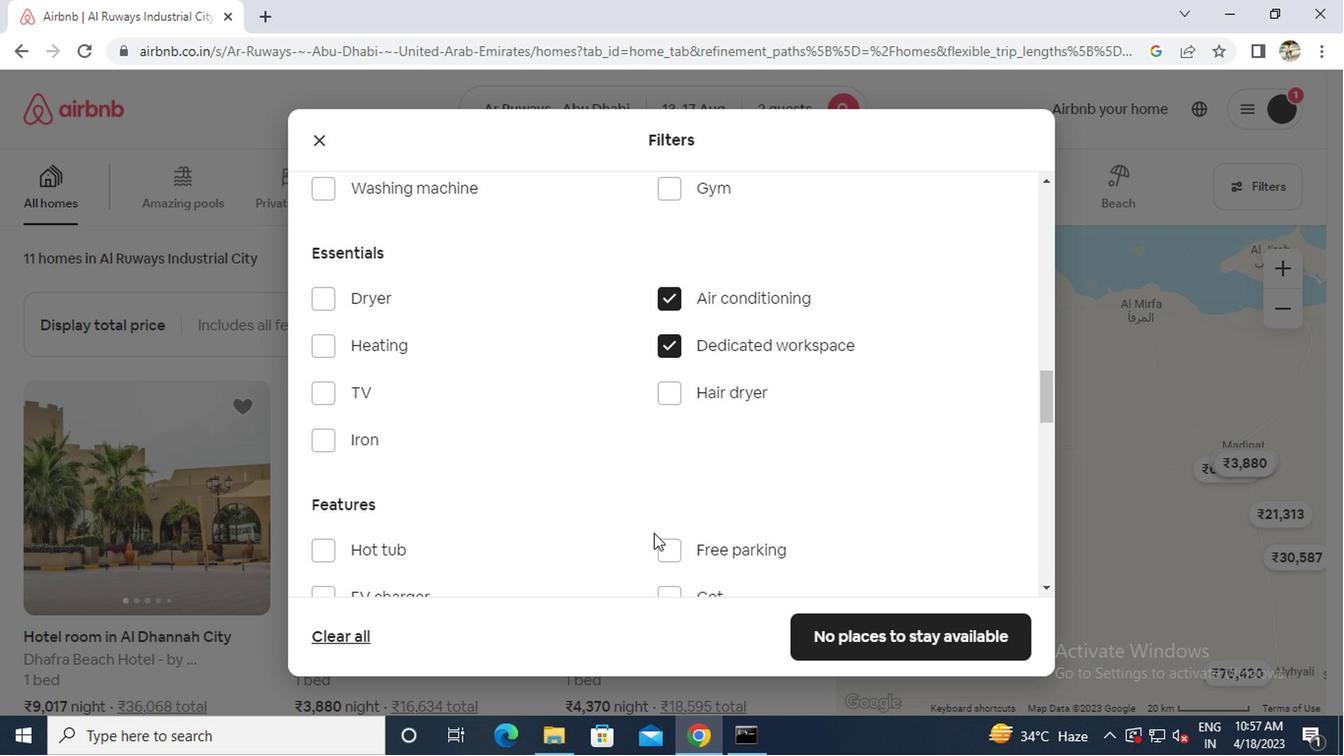 
Action: Mouse scrolled (650, 532) with delta (0, -1)
Screenshot: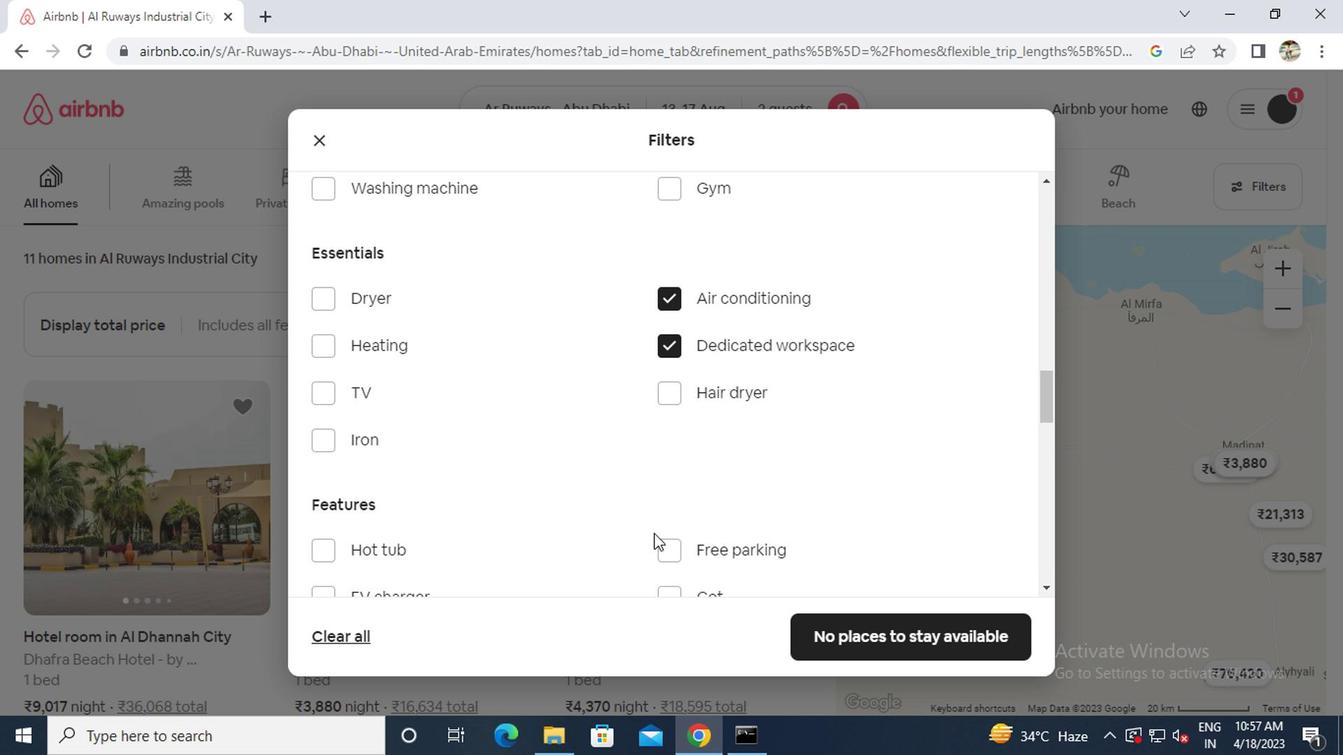 
Action: Mouse moved to (669, 447)
Screenshot: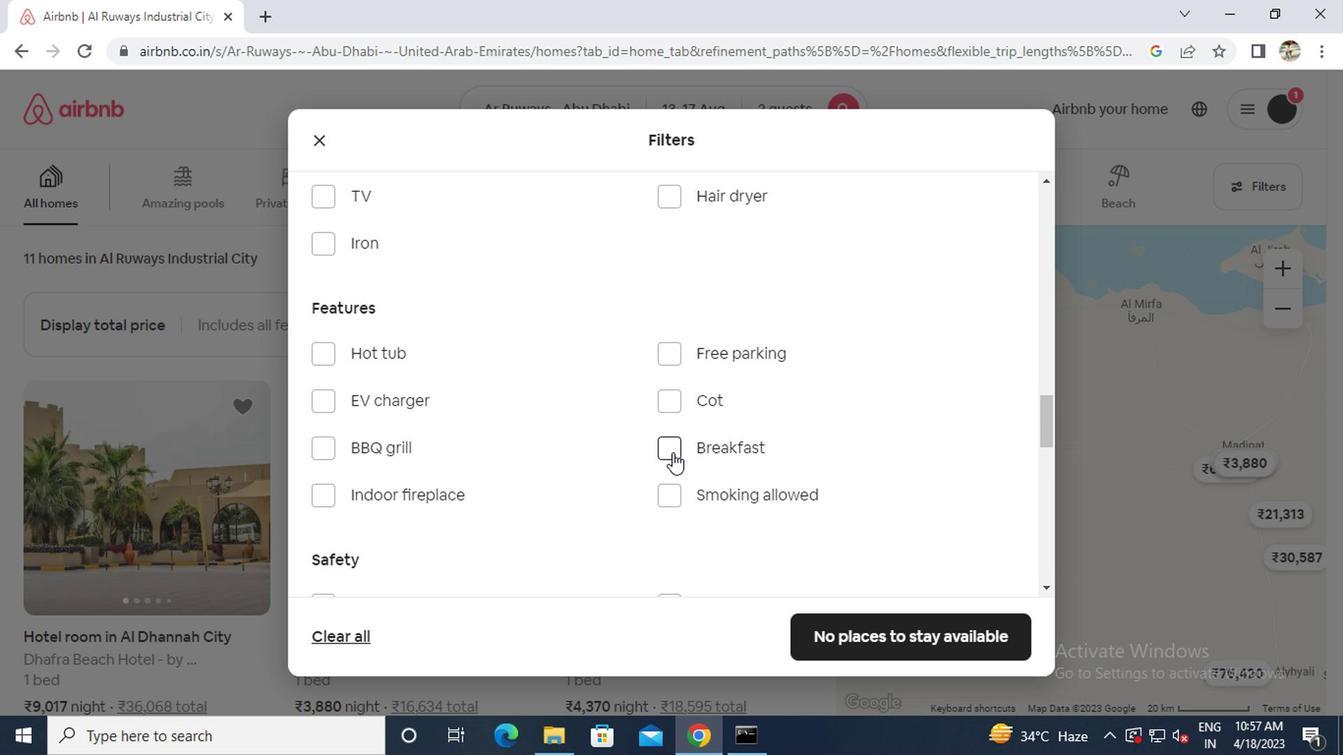 
Action: Mouse pressed left at (669, 447)
Screenshot: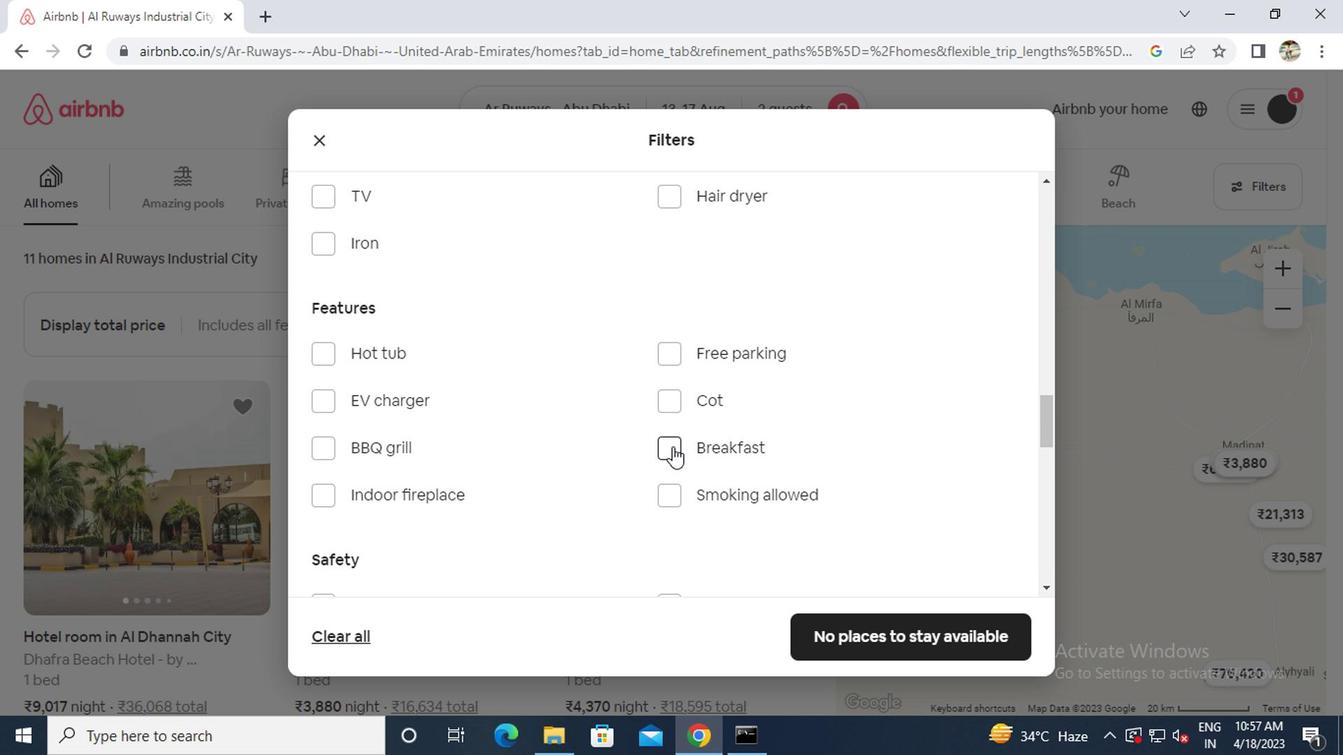
Action: Mouse moved to (631, 448)
Screenshot: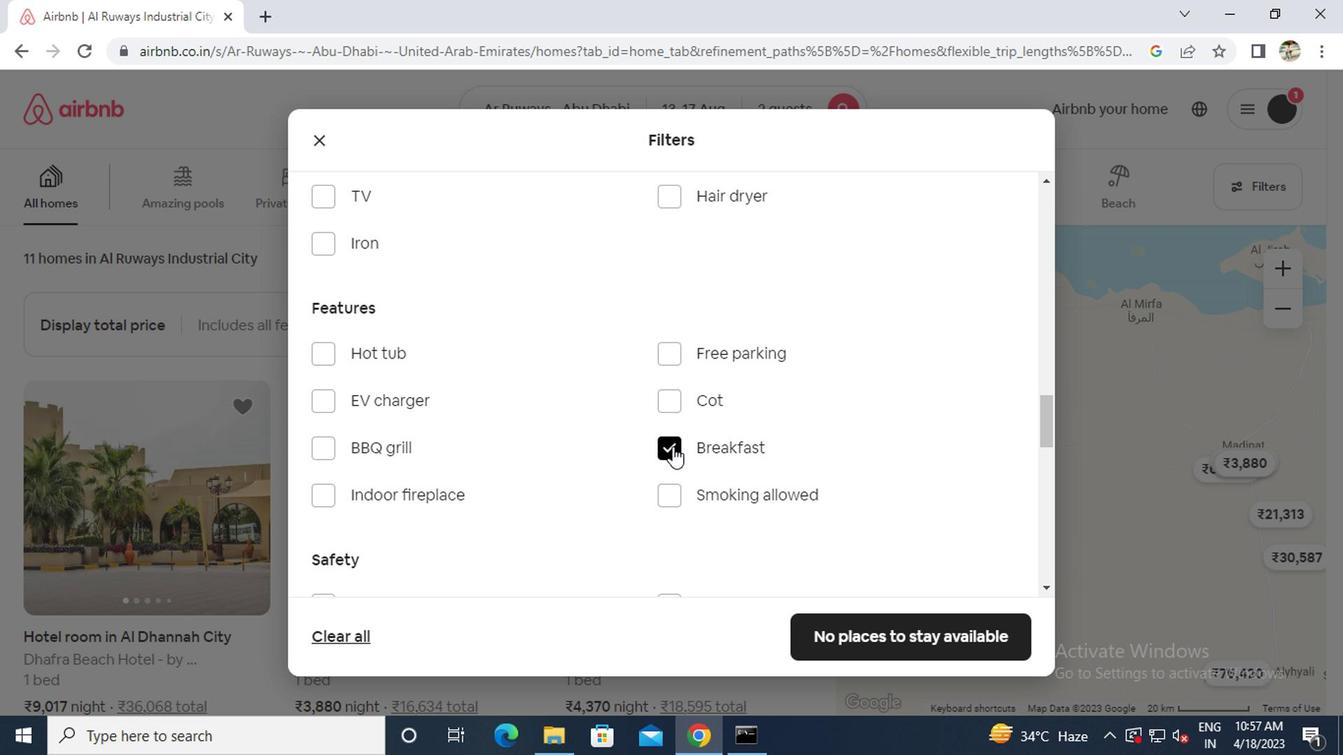 
Action: Mouse scrolled (631, 447) with delta (0, -1)
Screenshot: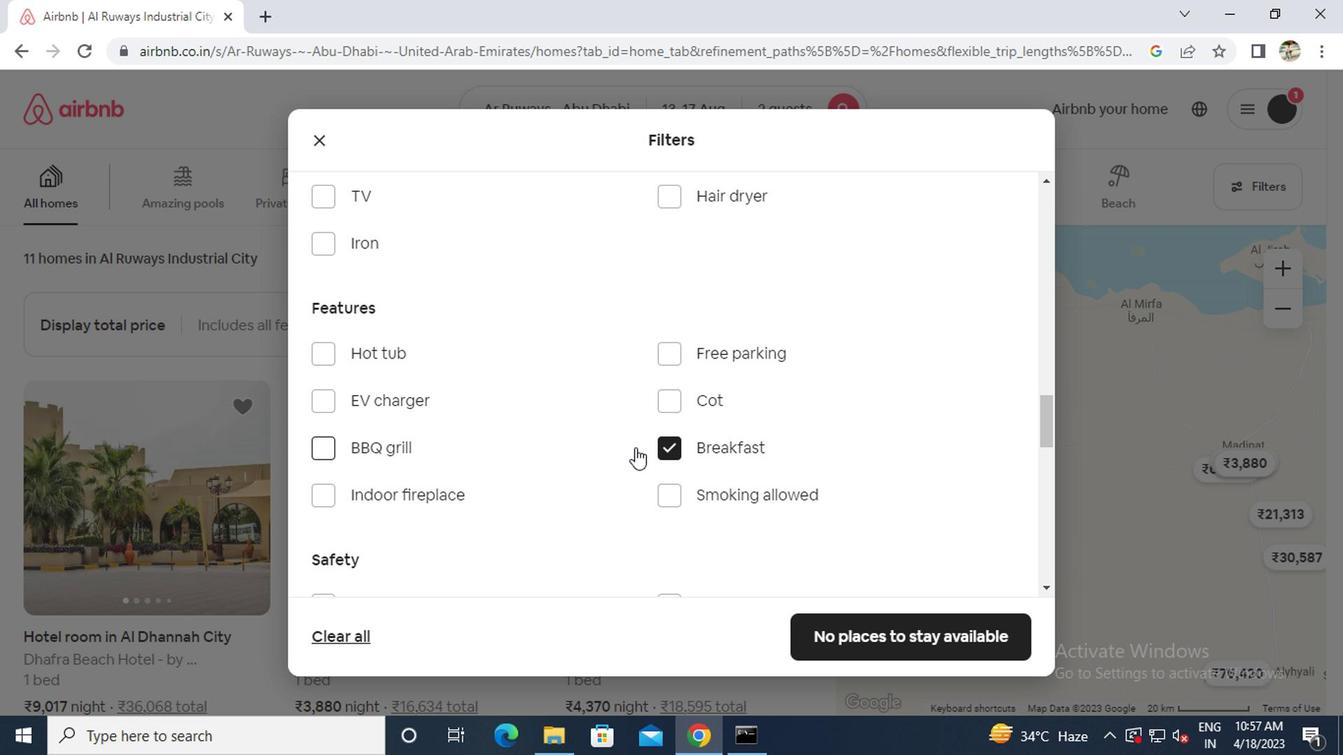 
Action: Mouse scrolled (631, 447) with delta (0, -1)
Screenshot: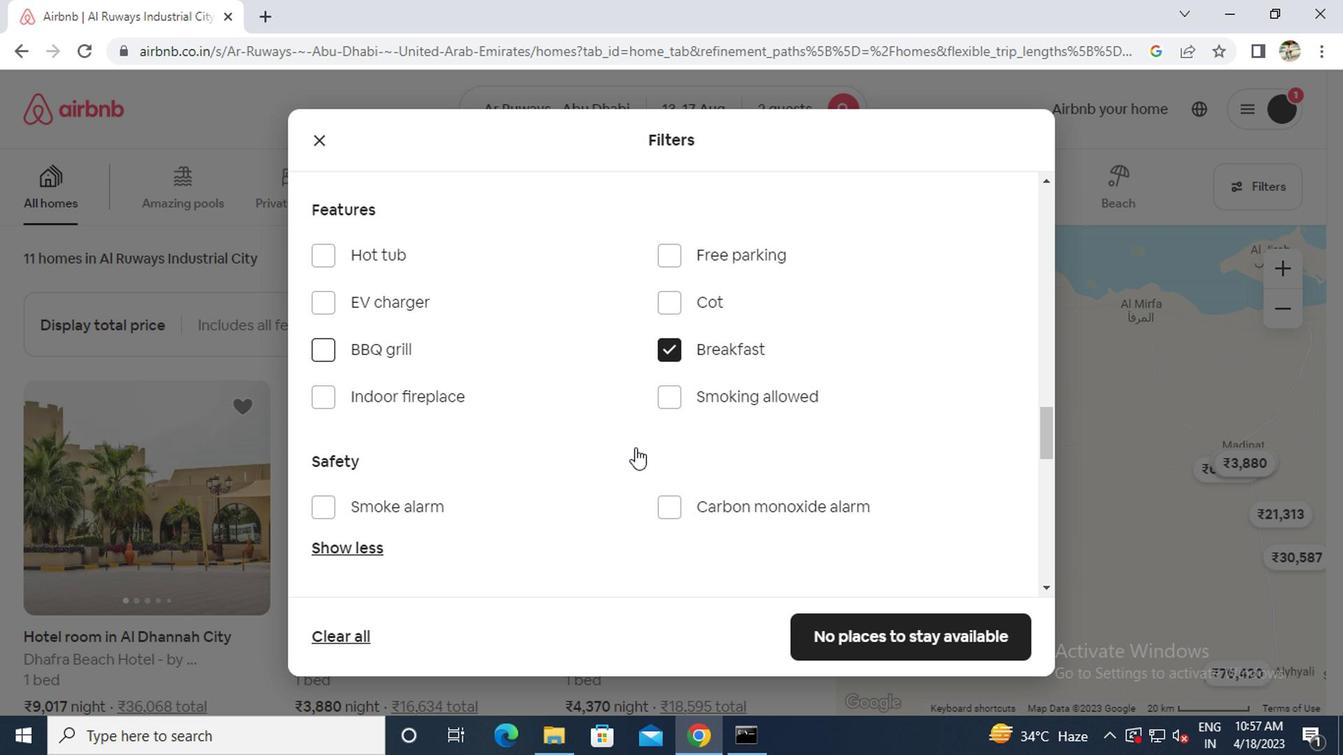 
Action: Mouse scrolled (631, 447) with delta (0, -1)
Screenshot: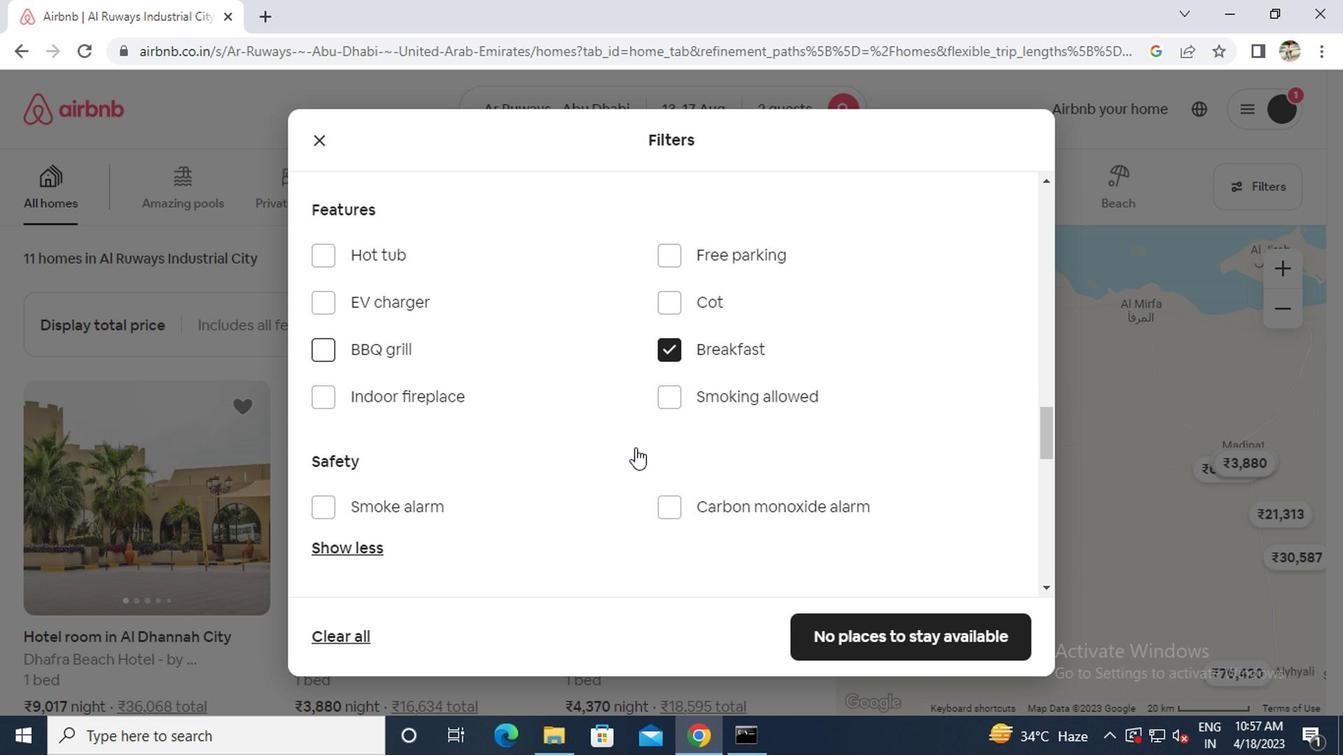 
Action: Mouse scrolled (631, 447) with delta (0, -1)
Screenshot: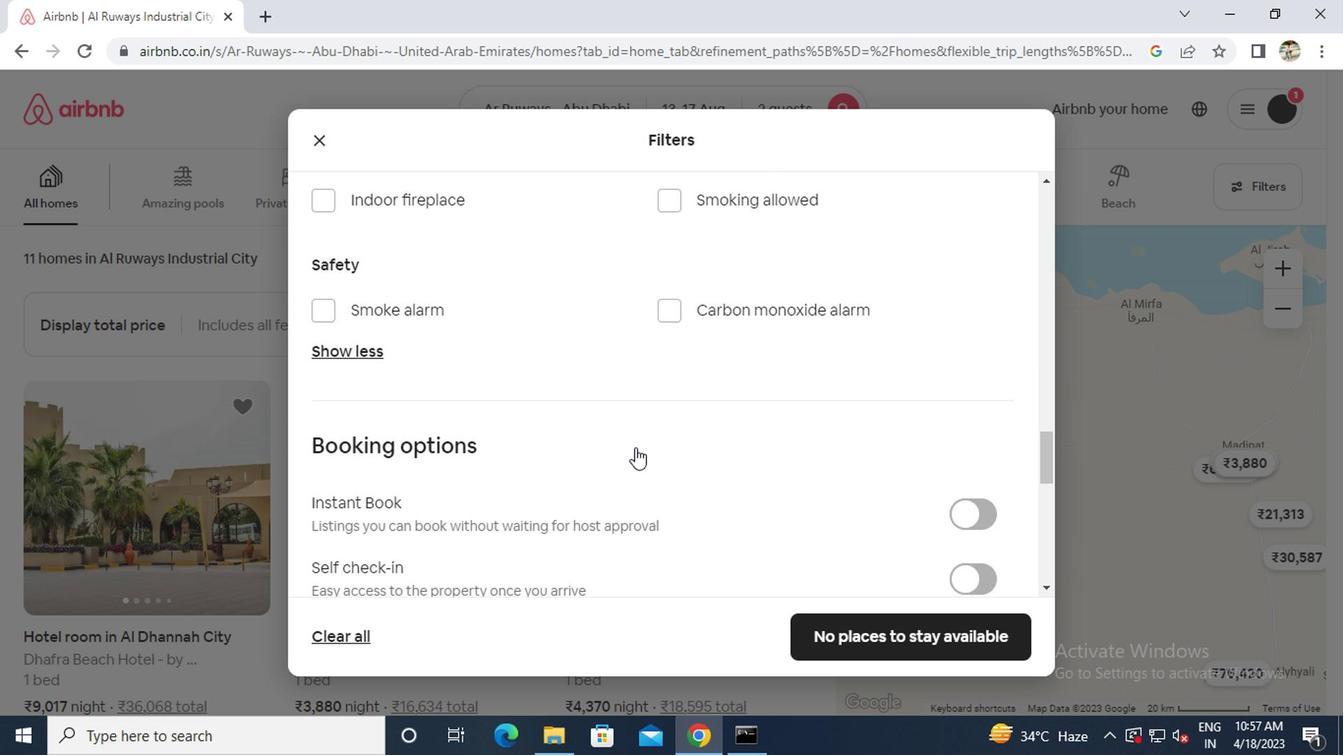 
Action: Mouse scrolled (631, 447) with delta (0, -1)
Screenshot: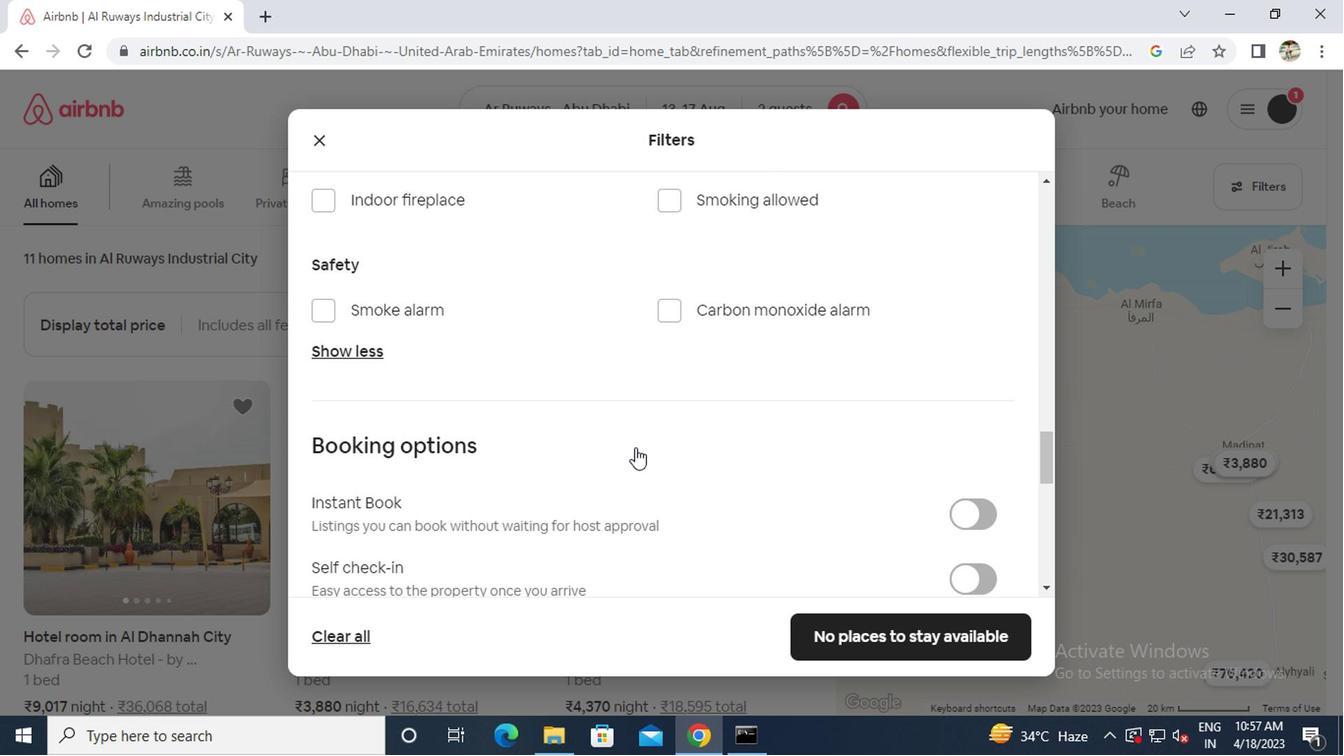 
Action: Mouse moved to (957, 377)
Screenshot: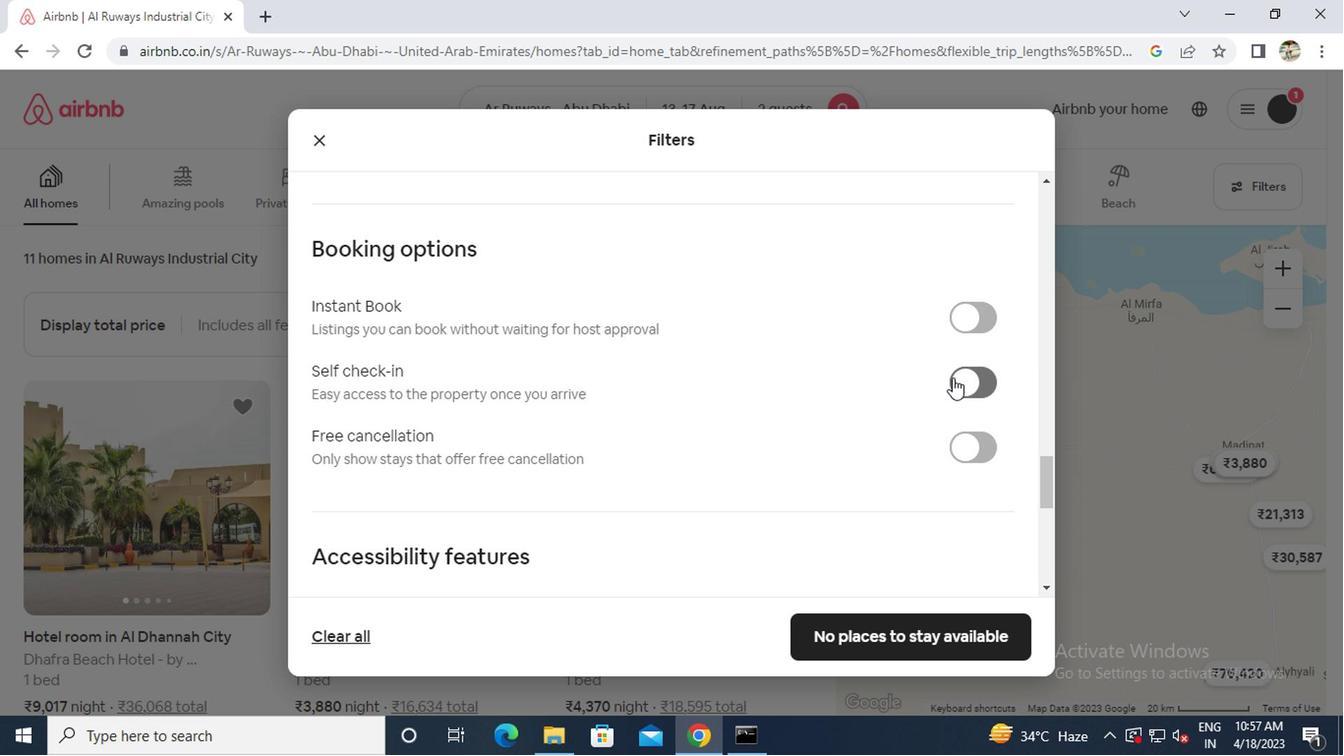 
Action: Mouse pressed left at (957, 377)
Screenshot: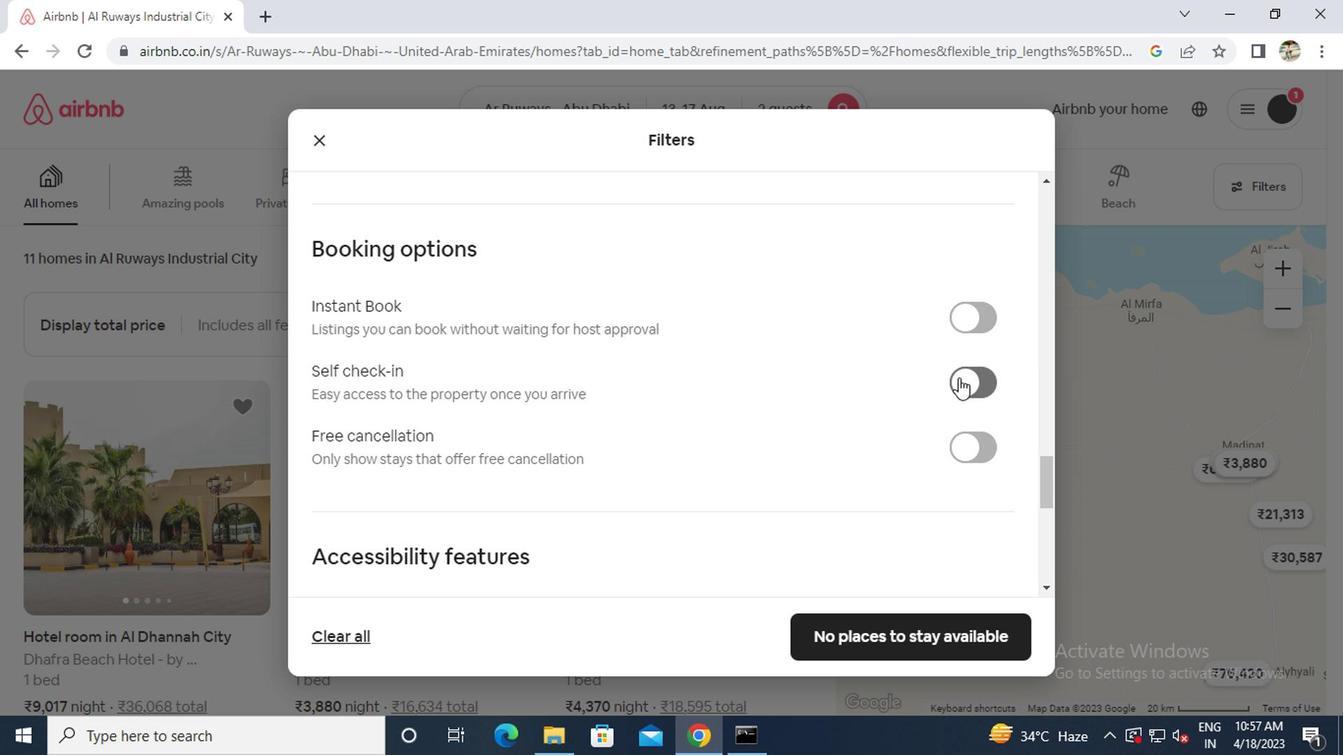
Action: Mouse moved to (744, 421)
Screenshot: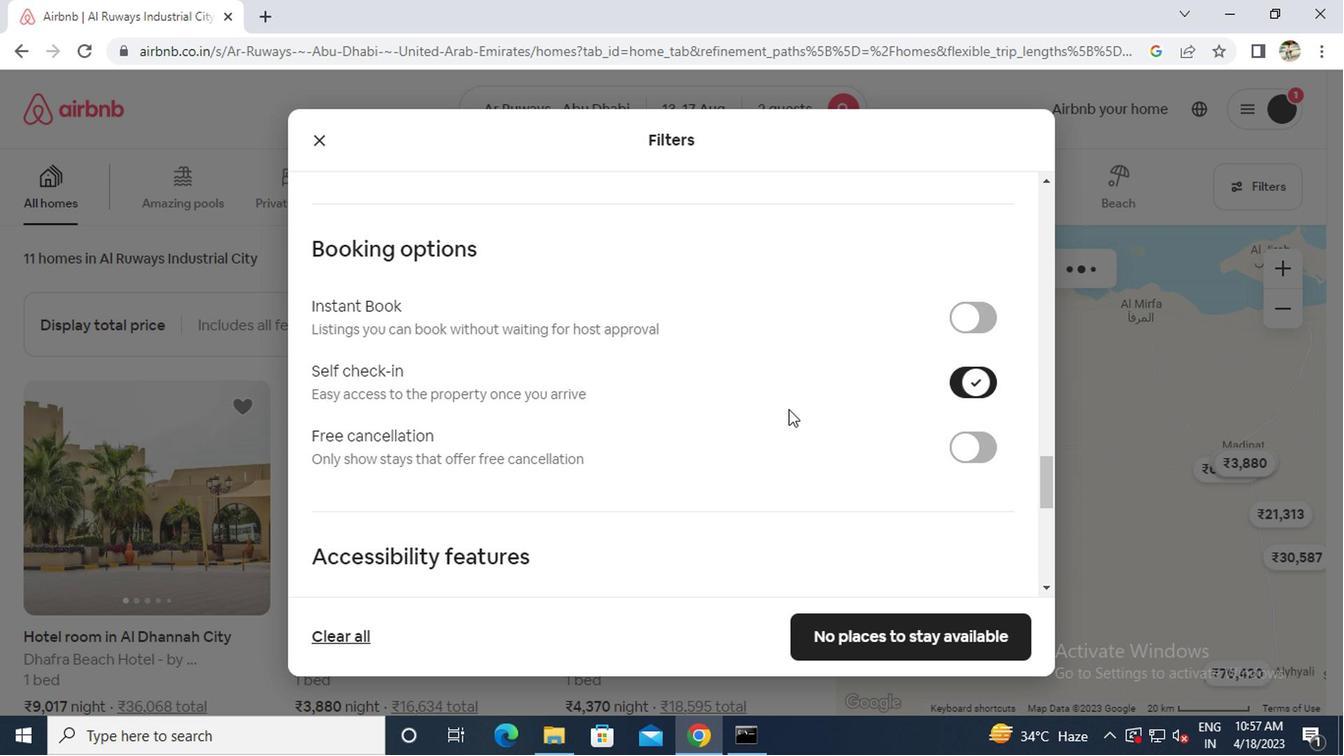 
Action: Mouse scrolled (744, 421) with delta (0, 0)
Screenshot: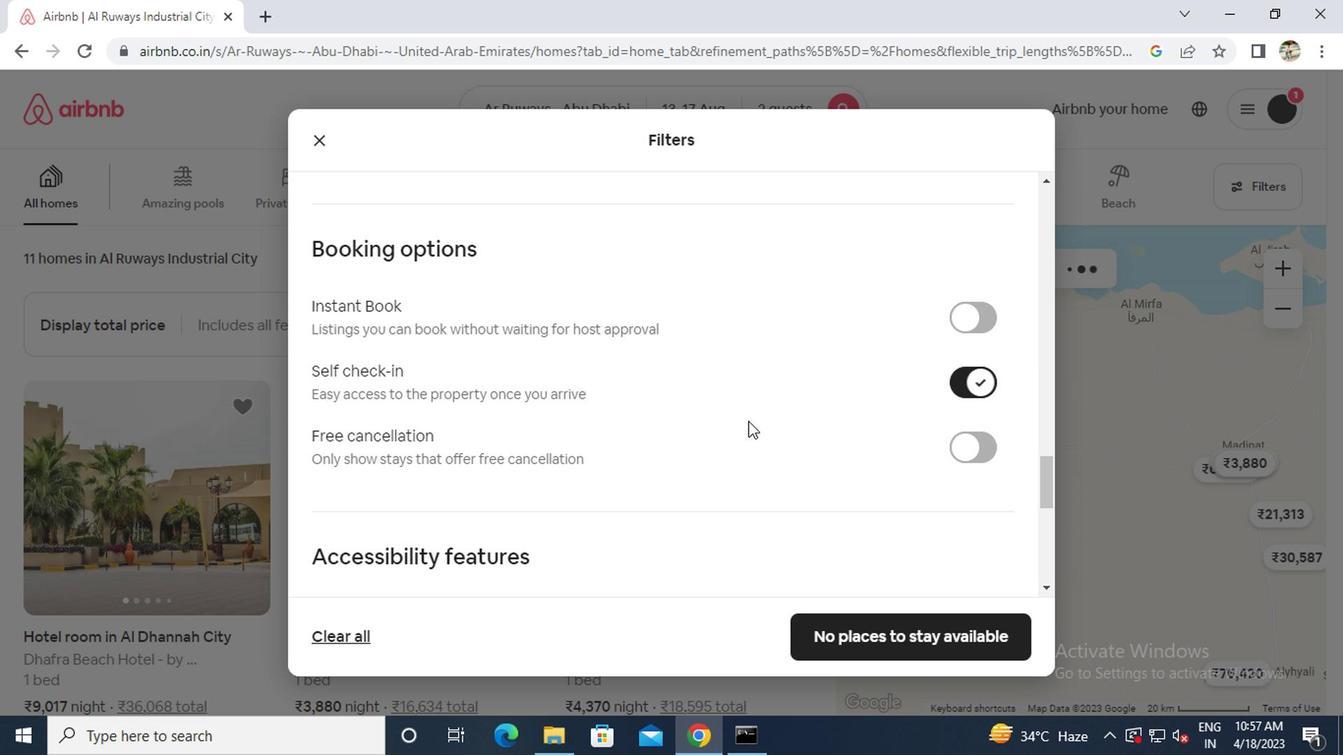 
Action: Mouse scrolled (744, 421) with delta (0, 0)
Screenshot: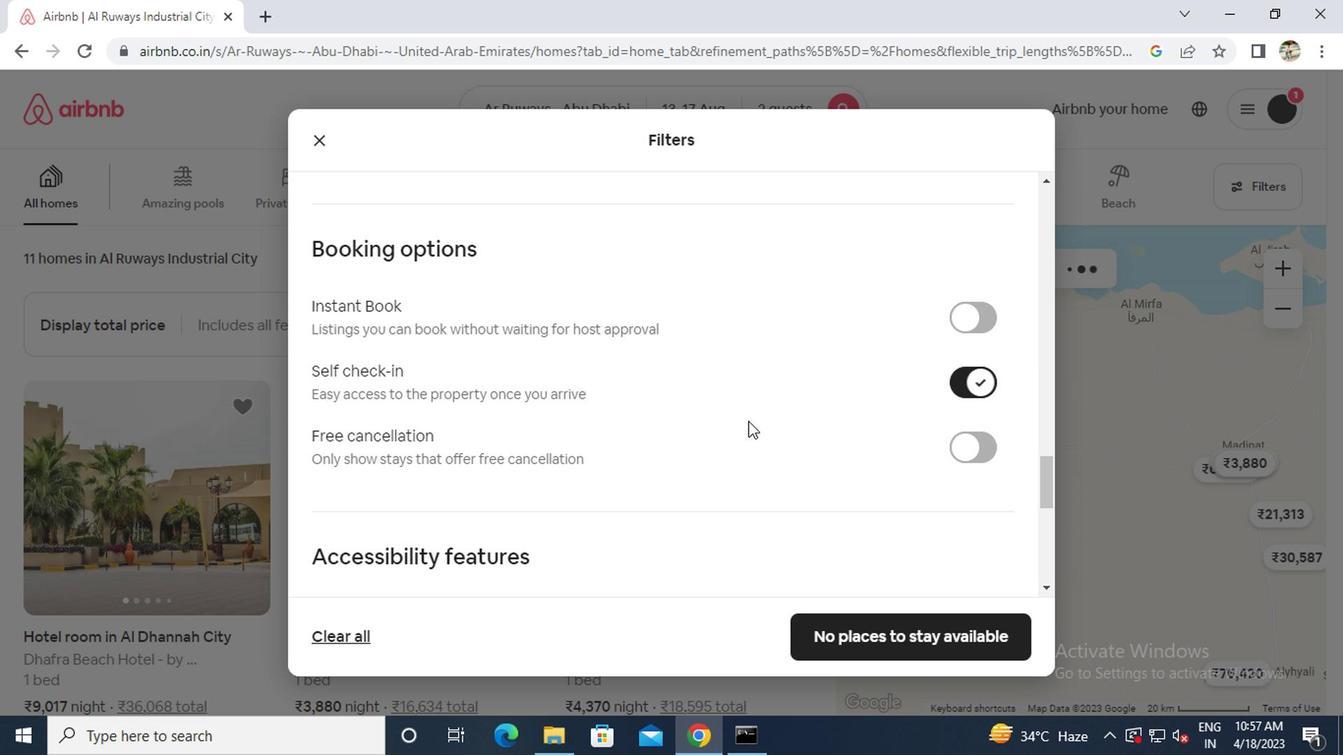 
Action: Mouse scrolled (744, 421) with delta (0, 0)
Screenshot: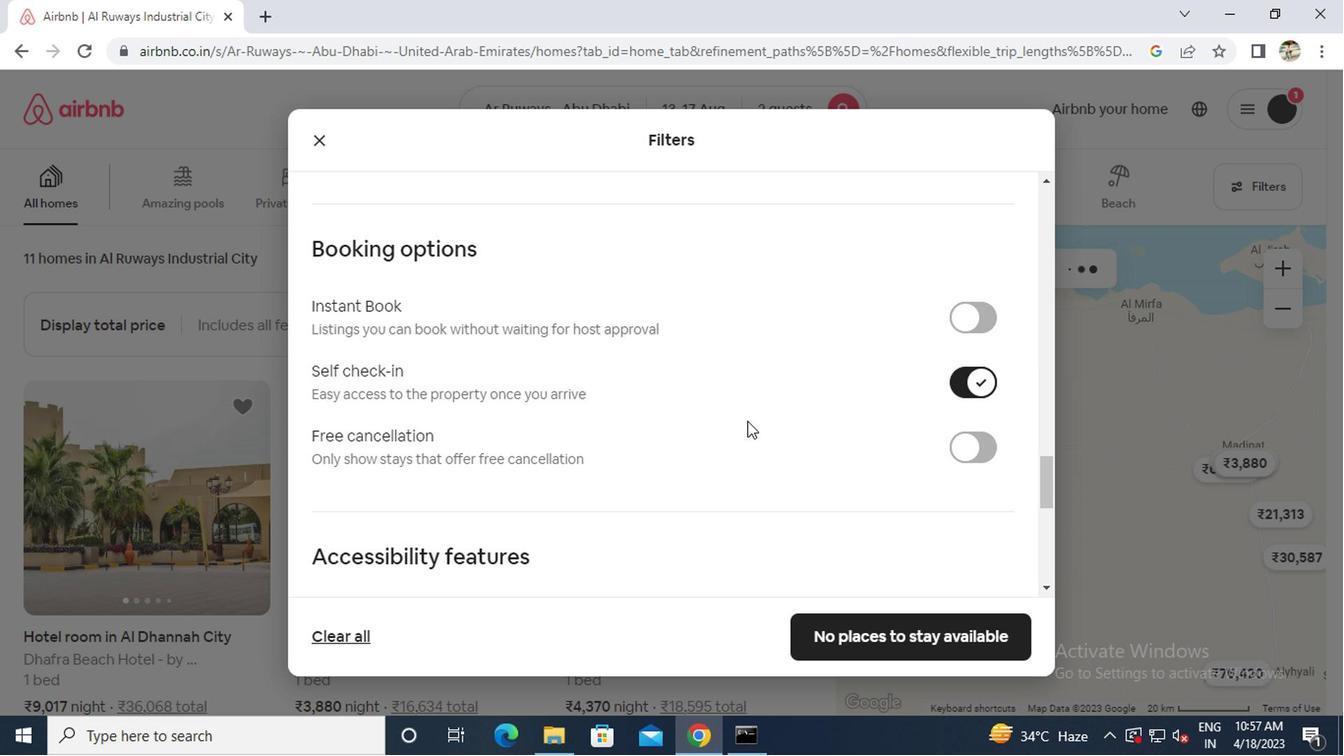 
Action: Mouse moved to (561, 412)
Screenshot: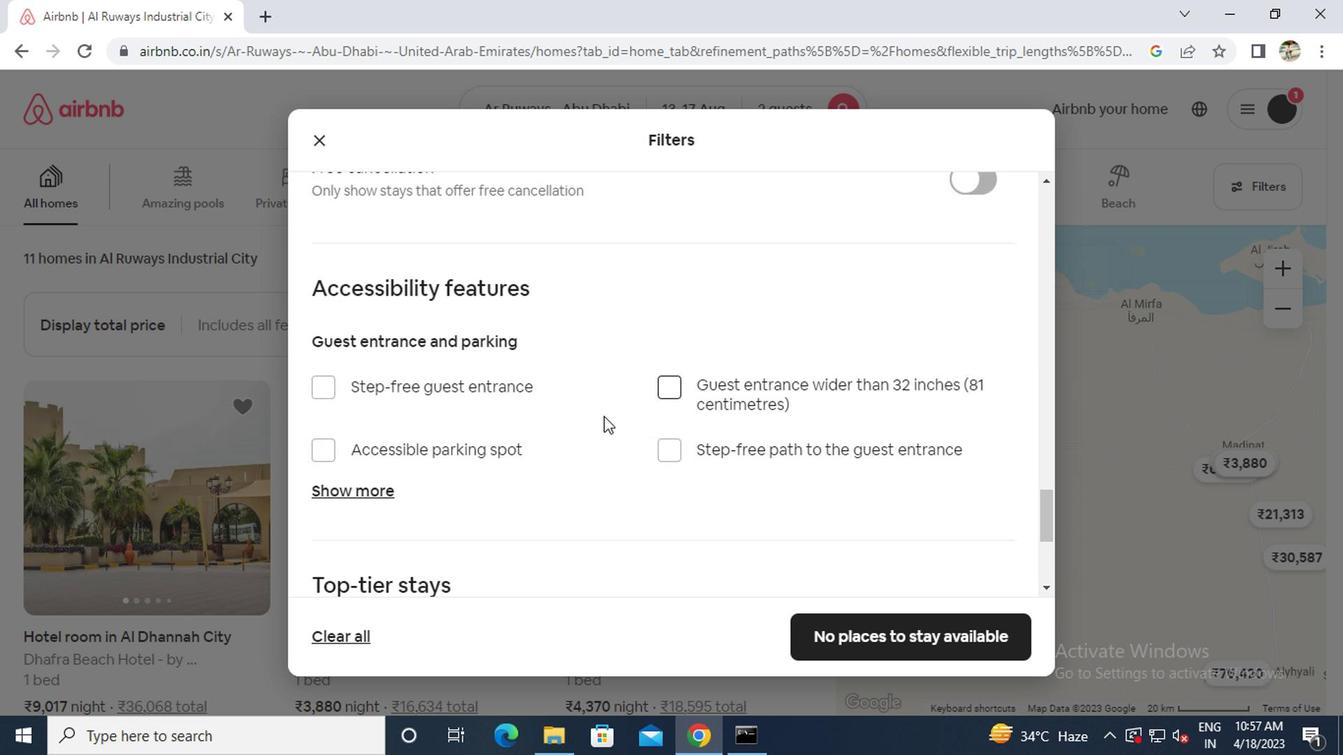 
Action: Mouse scrolled (561, 411) with delta (0, 0)
Screenshot: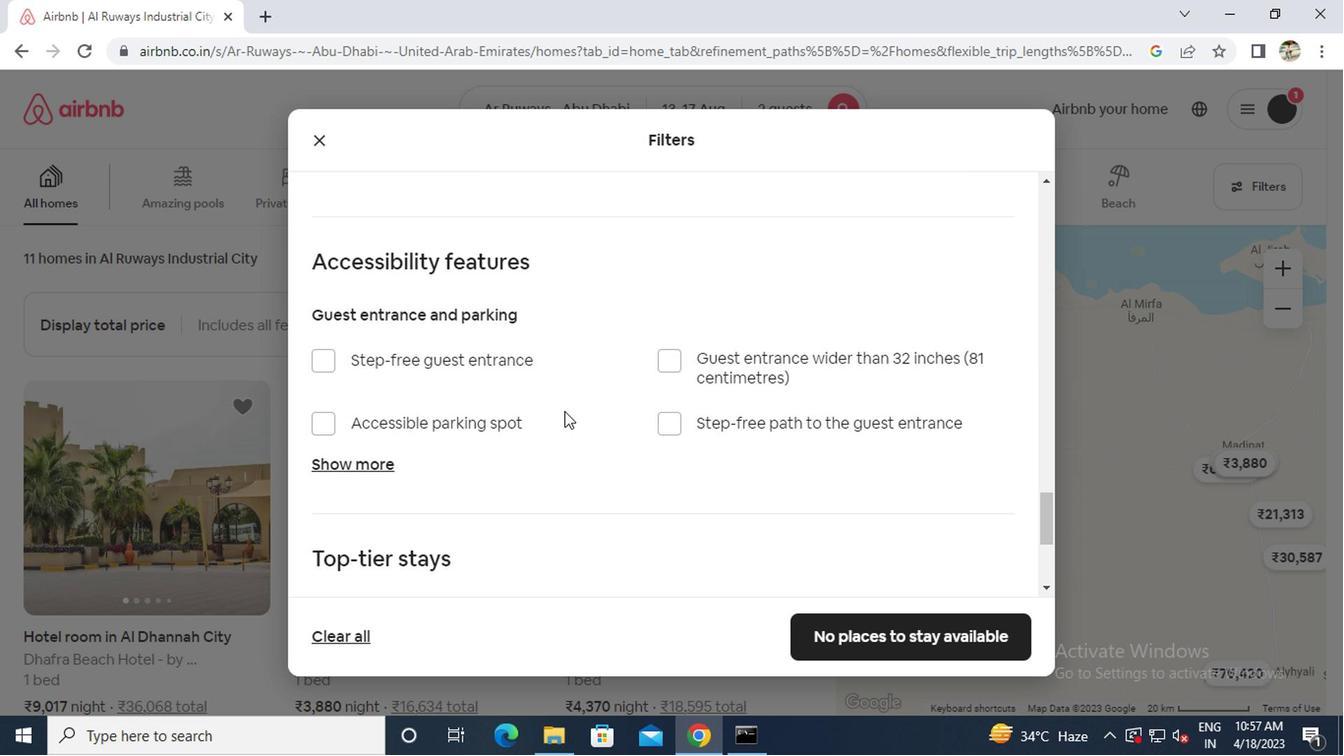 
Action: Mouse scrolled (561, 411) with delta (0, 0)
Screenshot: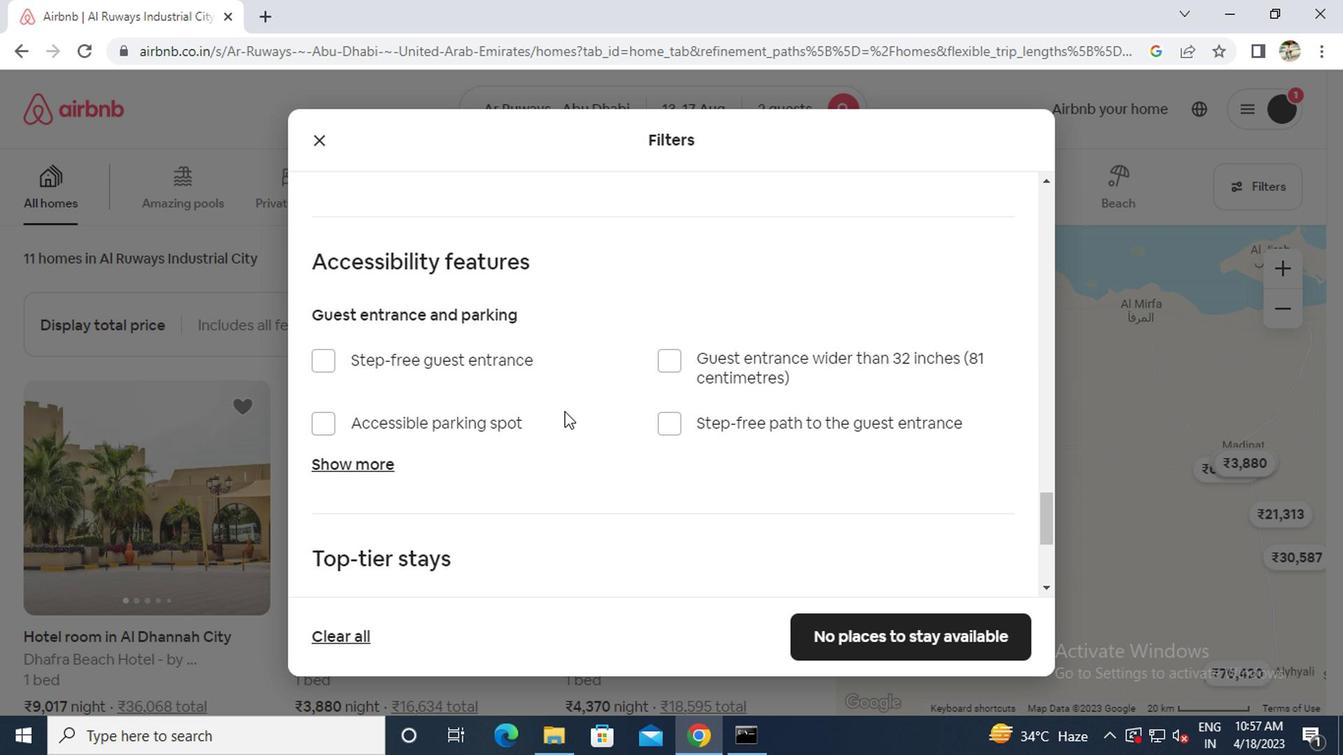 
Action: Mouse moved to (531, 412)
Screenshot: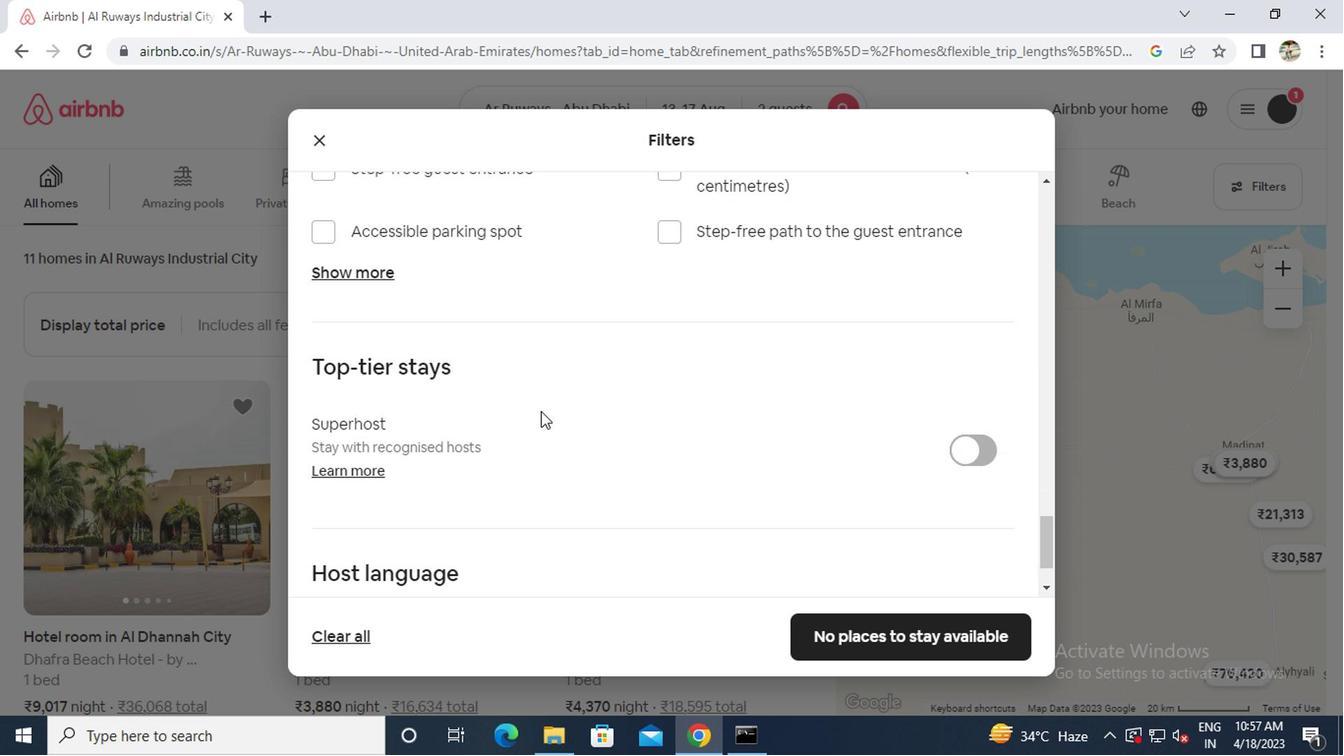 
Action: Mouse scrolled (531, 411) with delta (0, 0)
Screenshot: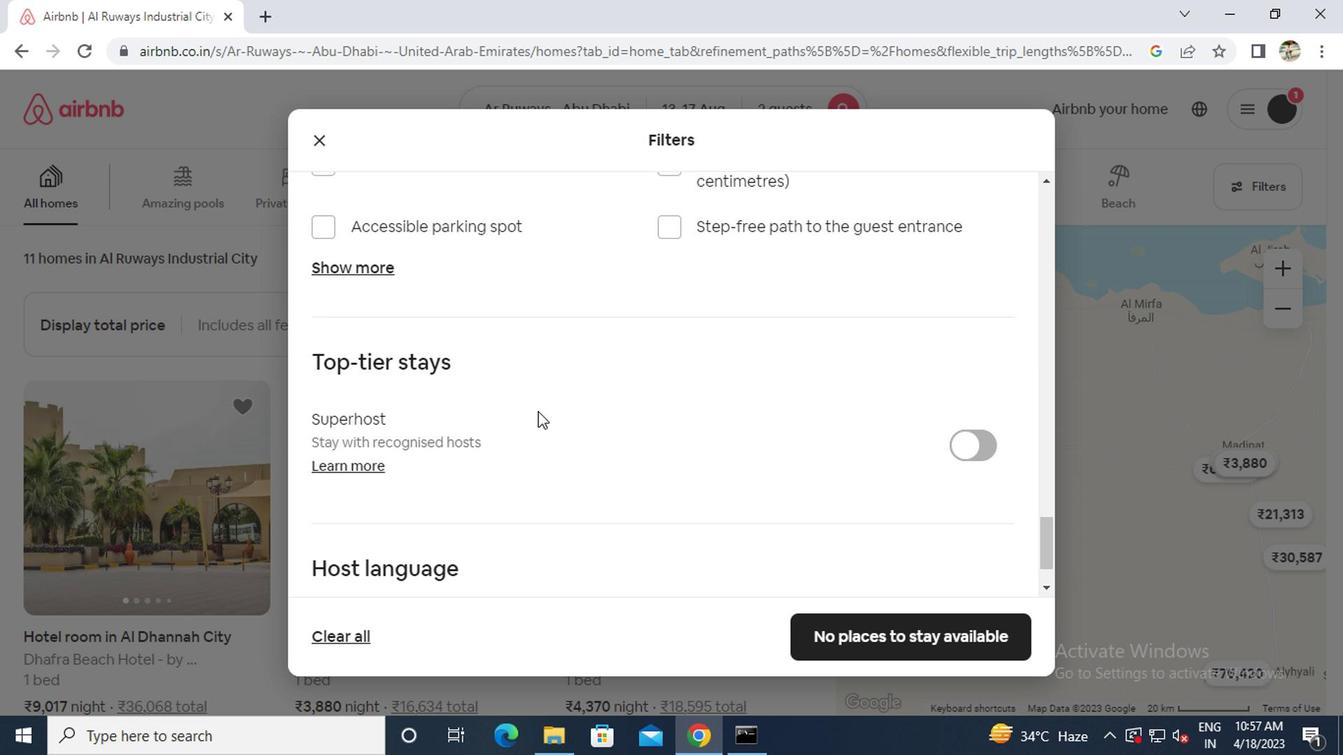 
Action: Mouse scrolled (531, 411) with delta (0, 0)
Screenshot: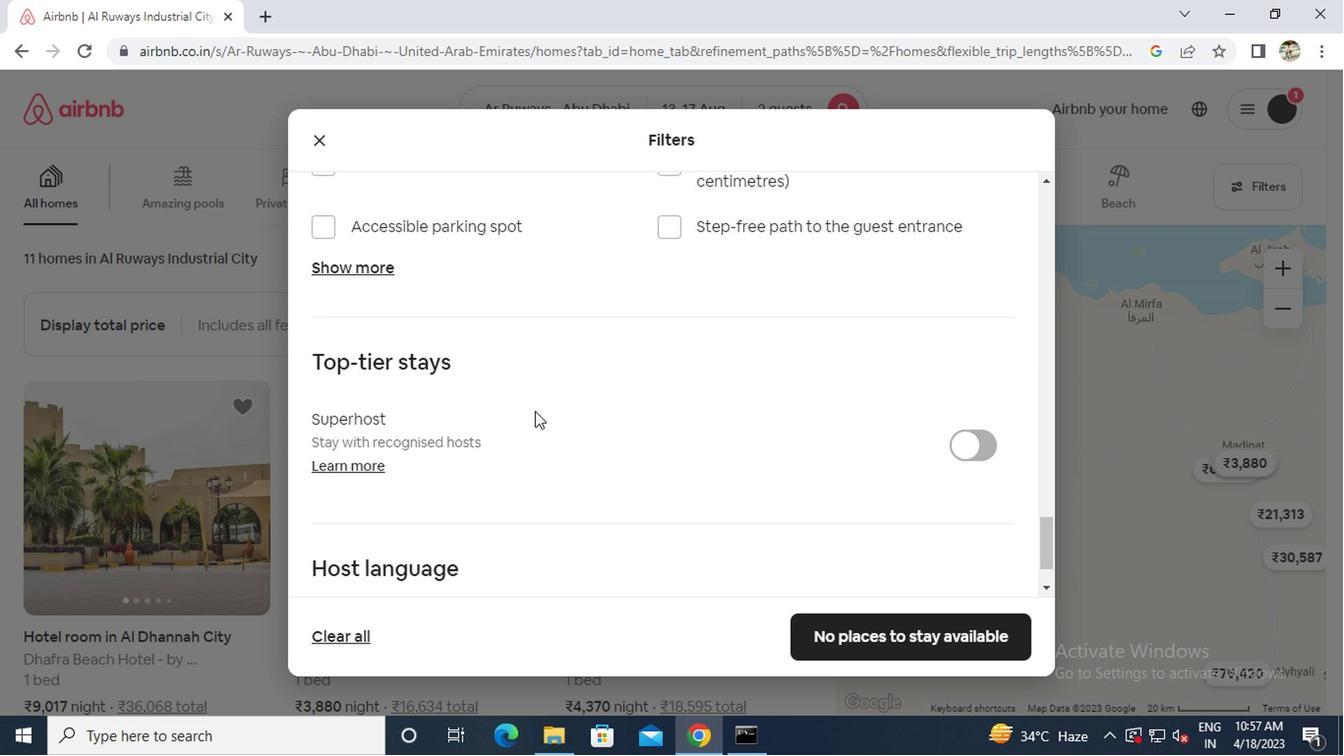 
Action: Mouse moved to (484, 433)
Screenshot: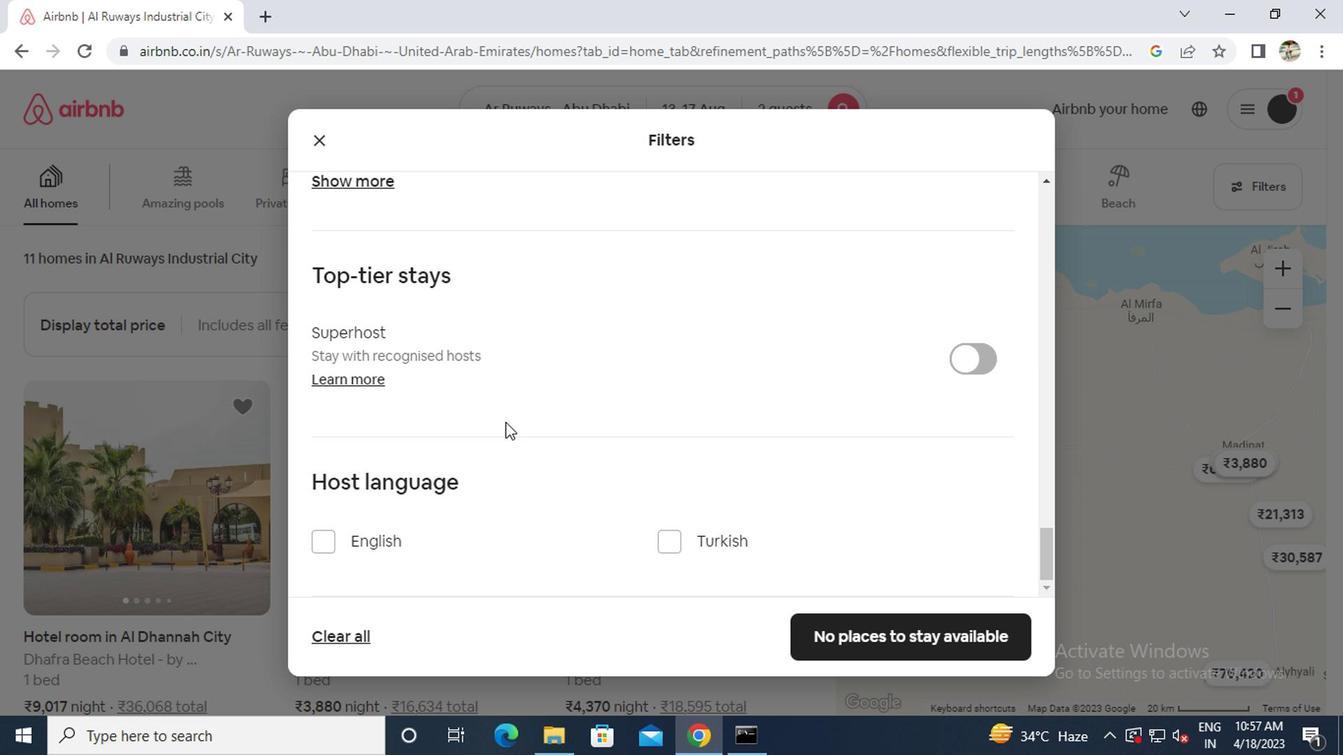 
Action: Mouse scrolled (484, 432) with delta (0, -1)
Screenshot: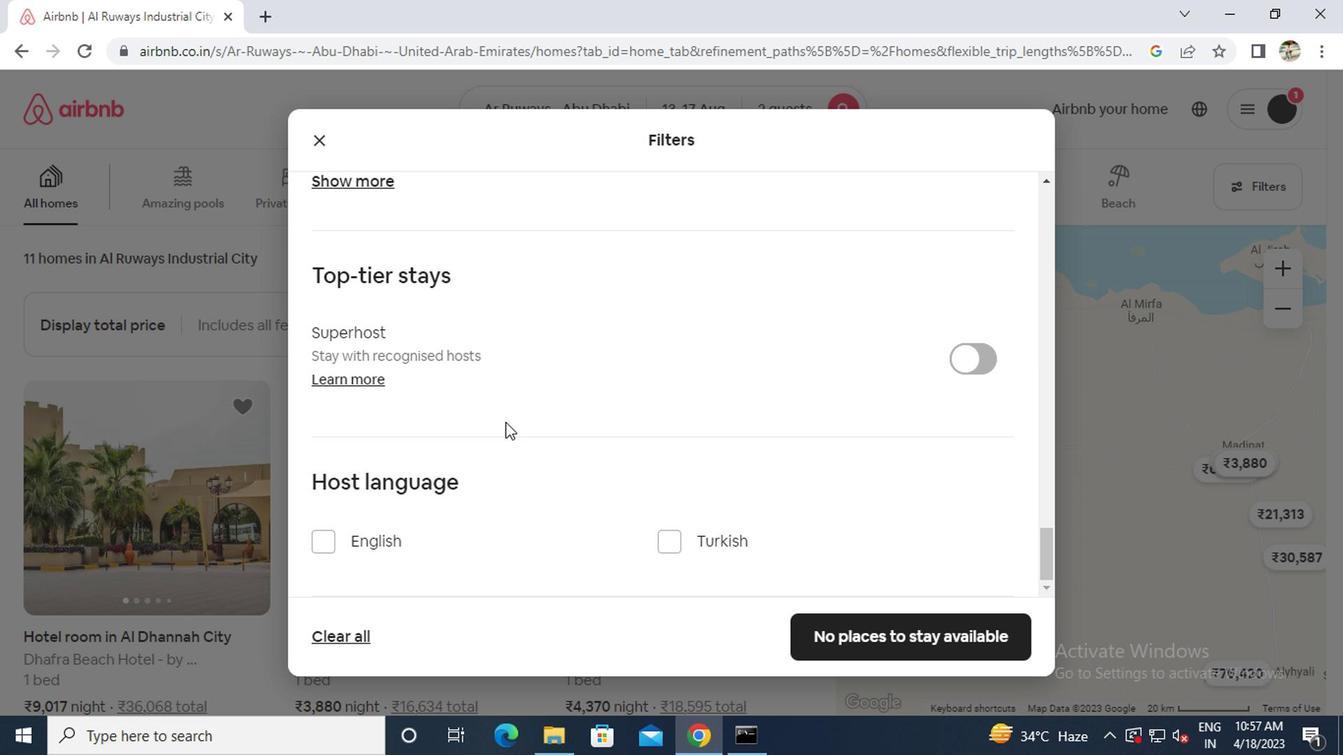 
Action: Mouse moved to (319, 542)
Screenshot: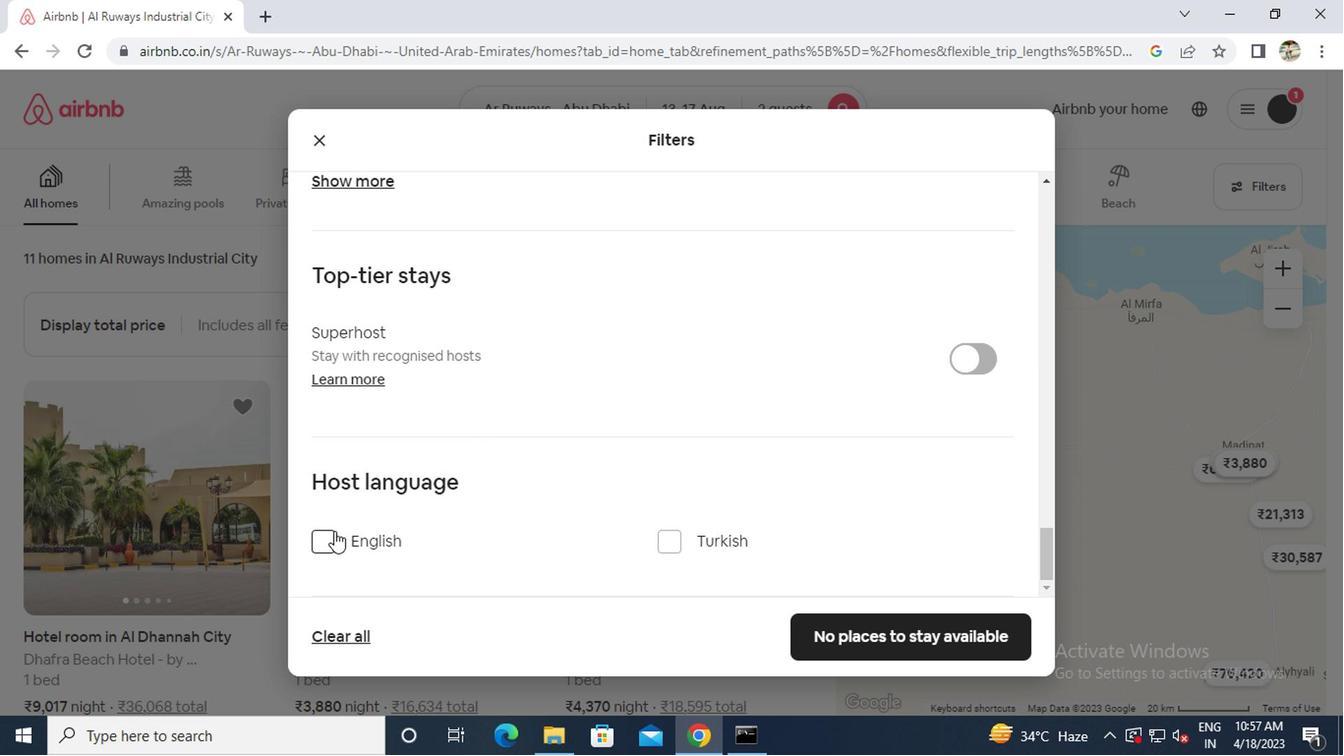 
Action: Mouse pressed left at (319, 542)
Screenshot: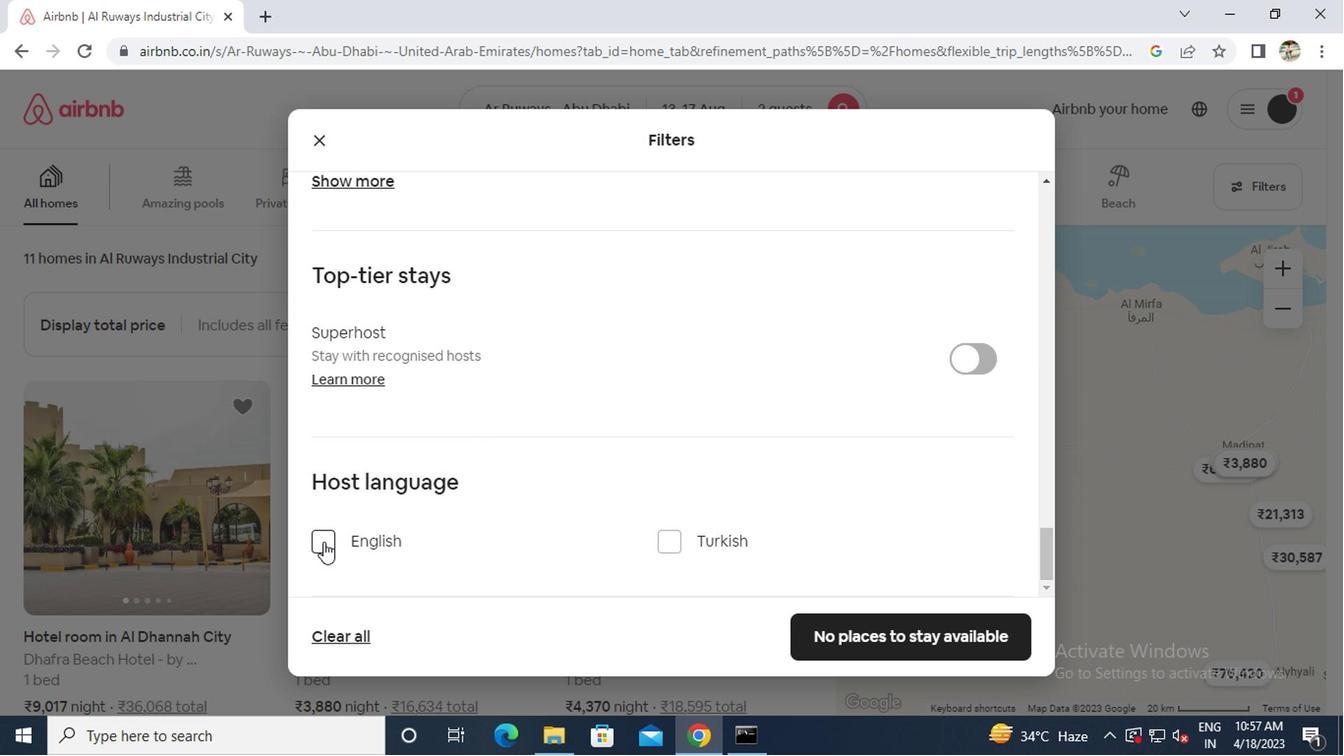 
Action: Mouse moved to (859, 627)
Screenshot: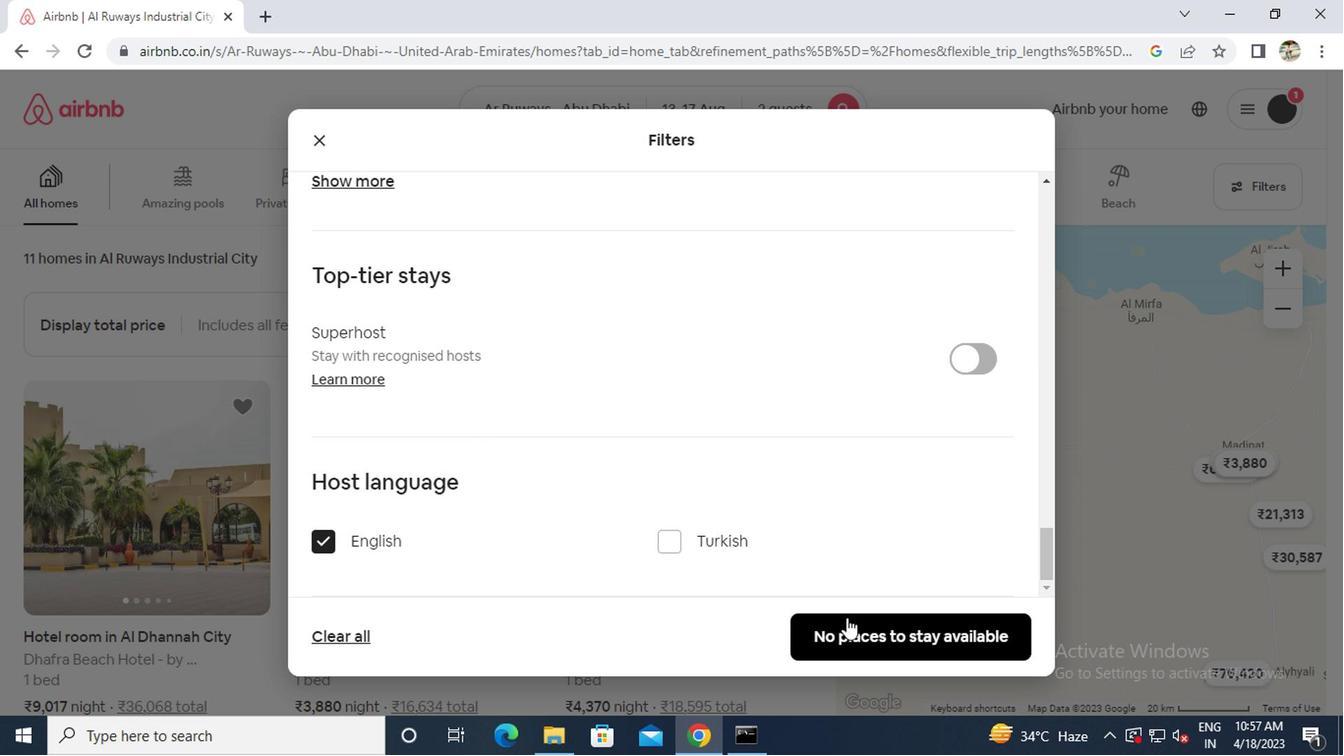 
Action: Mouse pressed left at (859, 627)
Screenshot: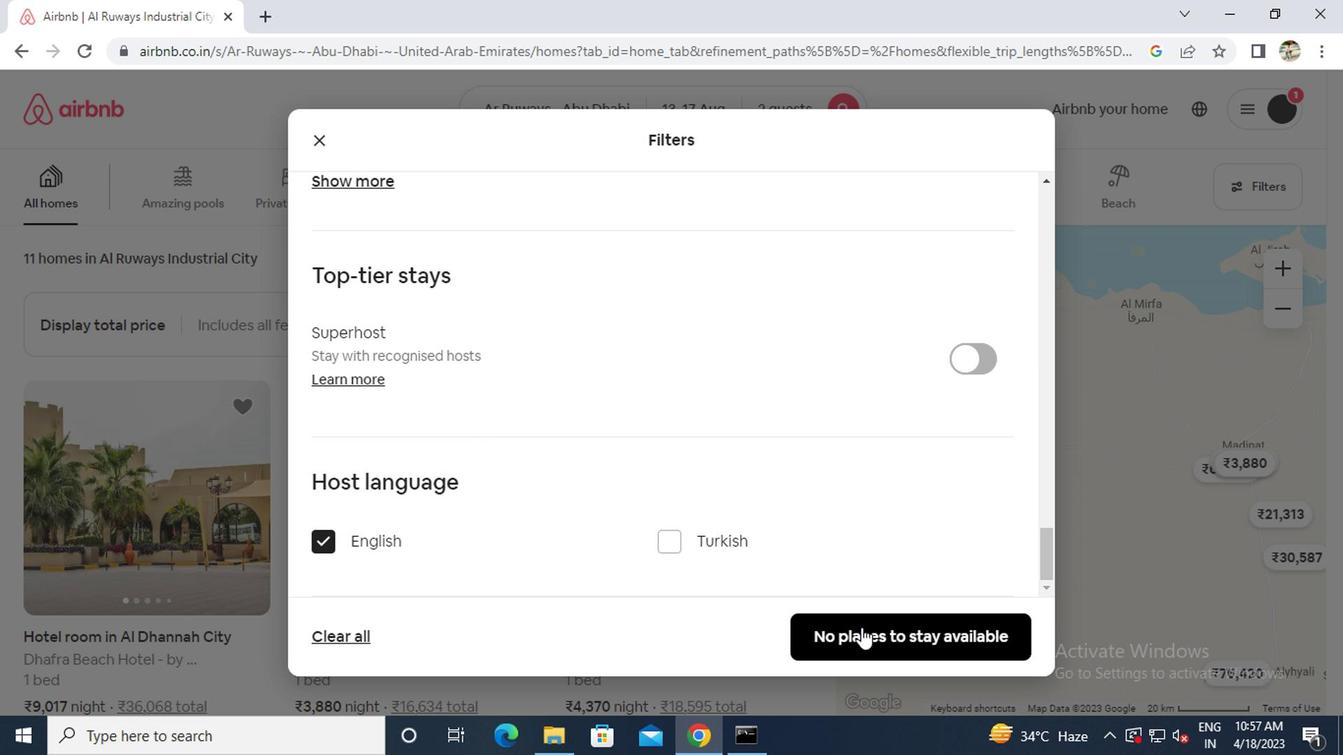 
